 Task: Create new invoice with Date Opened :30-Apr-23, Select Customer: Fajita Pete's, Terms: Payment Term 2. Make invoice entry for item-1 with Date: 30-Apr-23, Description: Big Lots Heavy Duty Plastic Party Cups Red 18 oz (120 ct)_x000D_
, Action: Material, Income Account: Income:Sales, Quantity: 2, Unit Price: 8.7, Discount $: 2.2. Make entry for item-2 with Date: 30-Apr-23, Description: Ham and Cheddar 6 Sub_x000D_
, Action: Material, Income Account: Income:Sales, Quantity: 1, Unit Price: 14.5, Discount $: 3.2. Make entry for item-3 with Date: 30-Apr-23, Description: The Butcher Shop Uncured Turkey Bacon (8 oz), Action: Material, Income Account: Income:Sales, Quantity: 1, Unit Price: 15.5, Discount $: 3.7. Write Notes: 'Looking forward to serving you again.'. Post Invoice with Post Date: 30-Apr-23, Post to Accounts: Assets:Accounts Receivable. Pay / Process Payment with Transaction Date: 15-May-23, Amount: 38.3, Transfer Account: Checking Account. Print Invoice, display notes by going to Option, then go to Display Tab and check 'Invoice Notes'.
Action: Mouse moved to (185, 36)
Screenshot: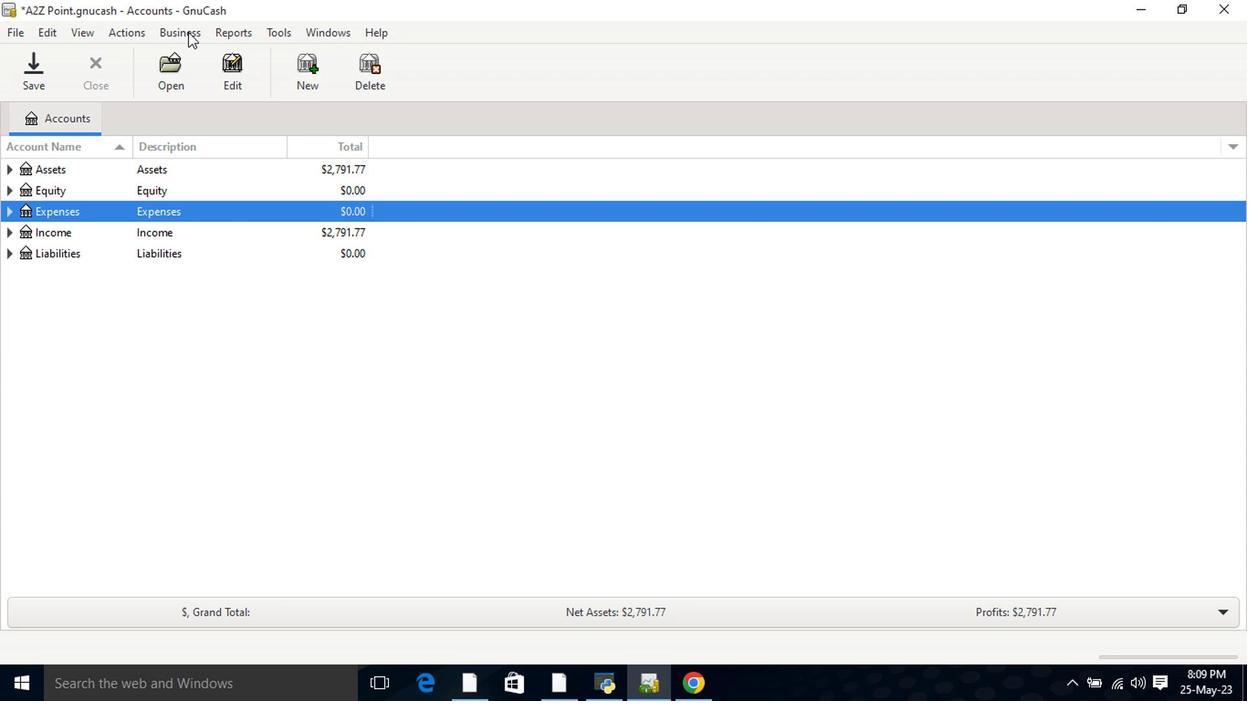 
Action: Mouse pressed left at (185, 36)
Screenshot: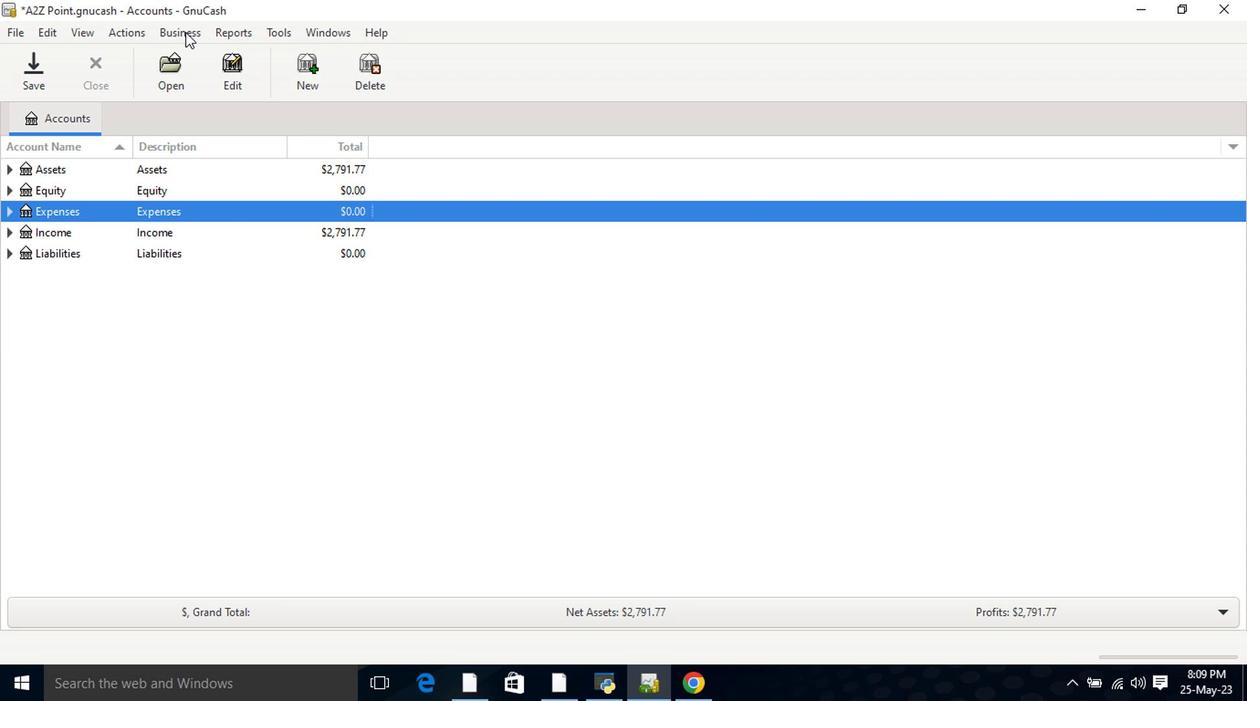 
Action: Mouse moved to (391, 127)
Screenshot: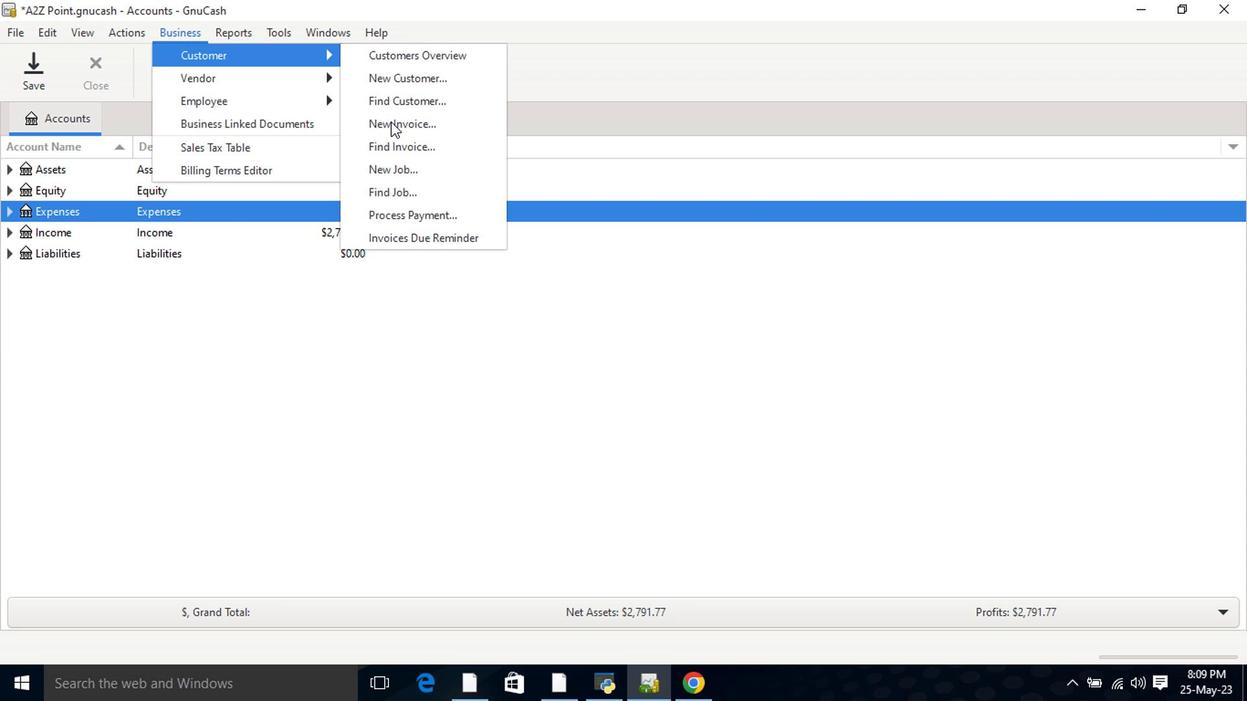 
Action: Mouse pressed left at (391, 127)
Screenshot: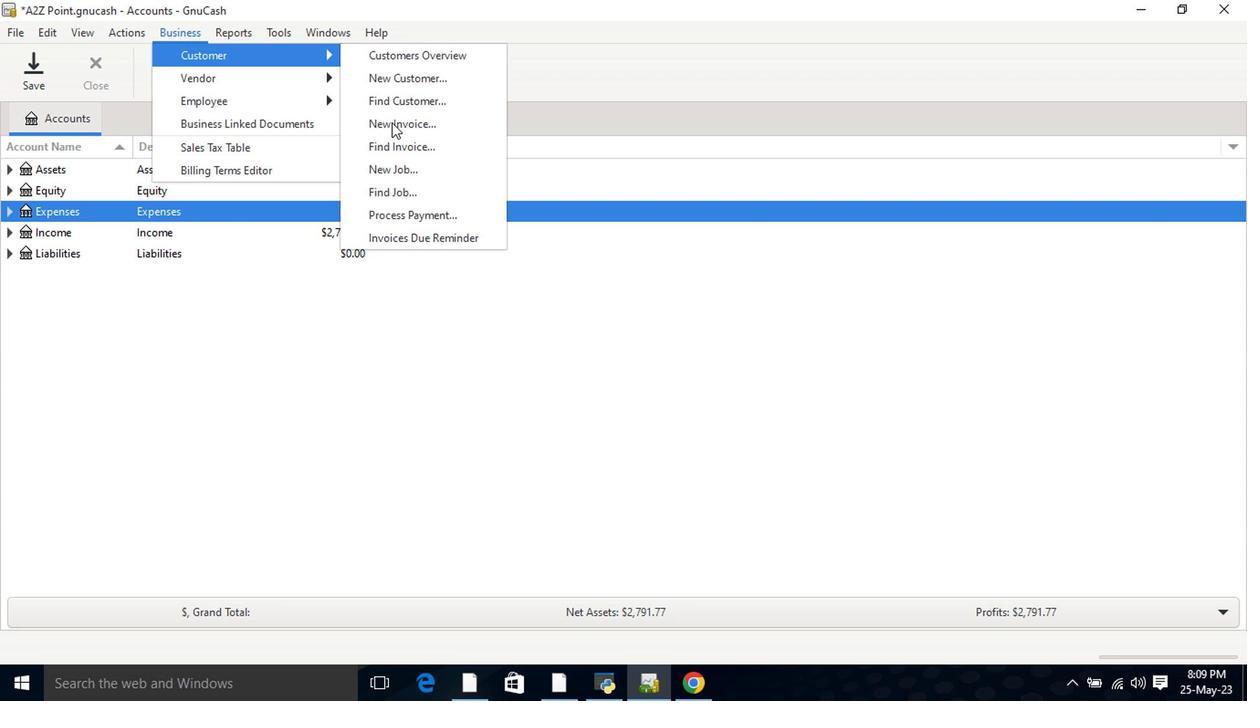 
Action: Mouse moved to (743, 287)
Screenshot: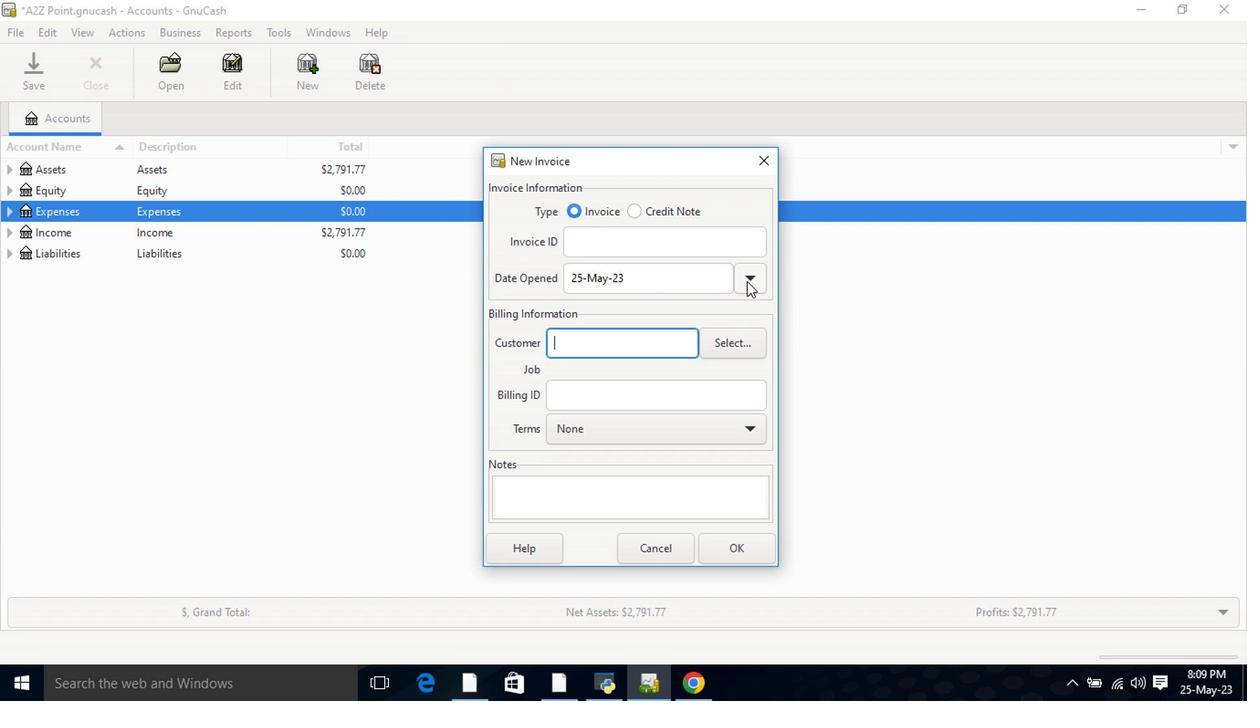 
Action: Mouse pressed left at (743, 287)
Screenshot: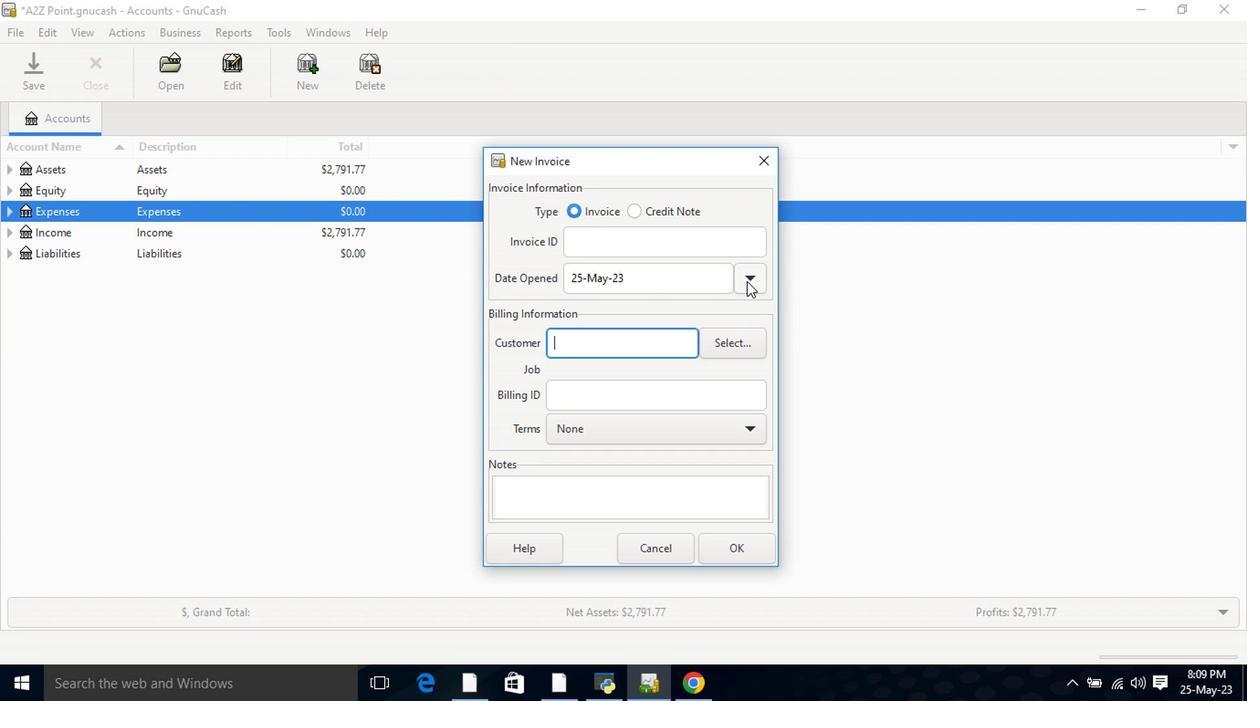 
Action: Mouse moved to (606, 309)
Screenshot: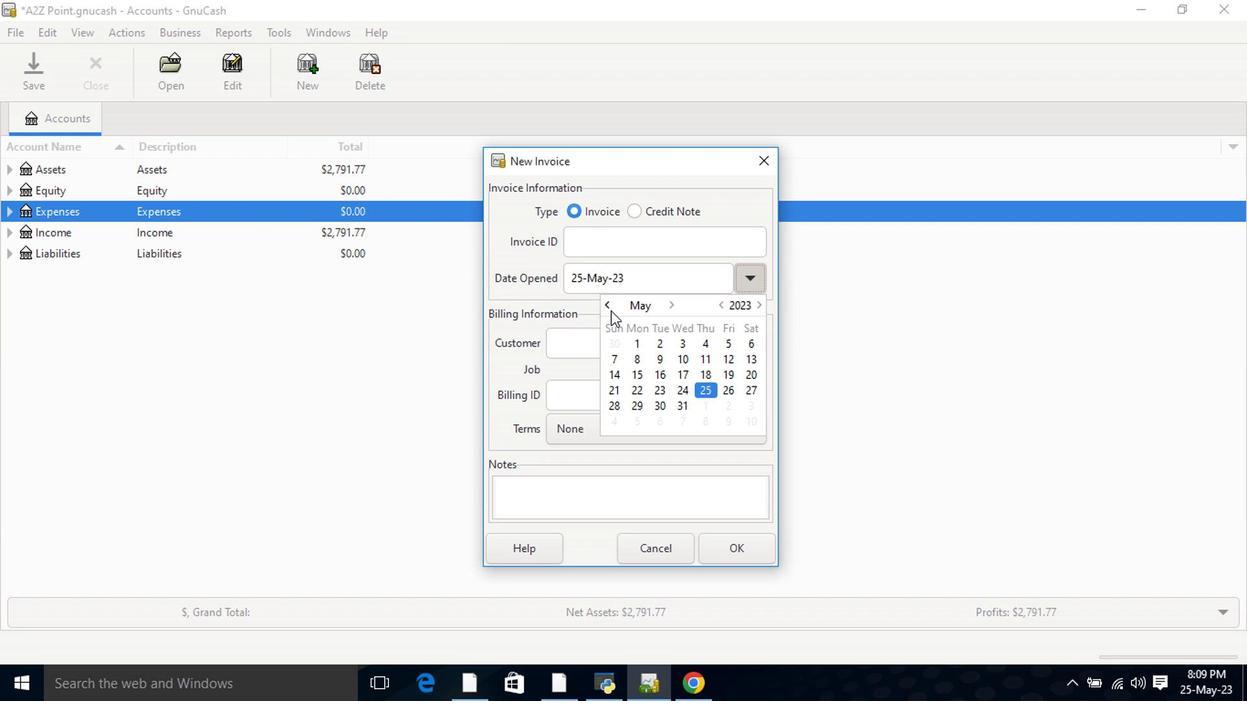 
Action: Mouse pressed left at (606, 309)
Screenshot: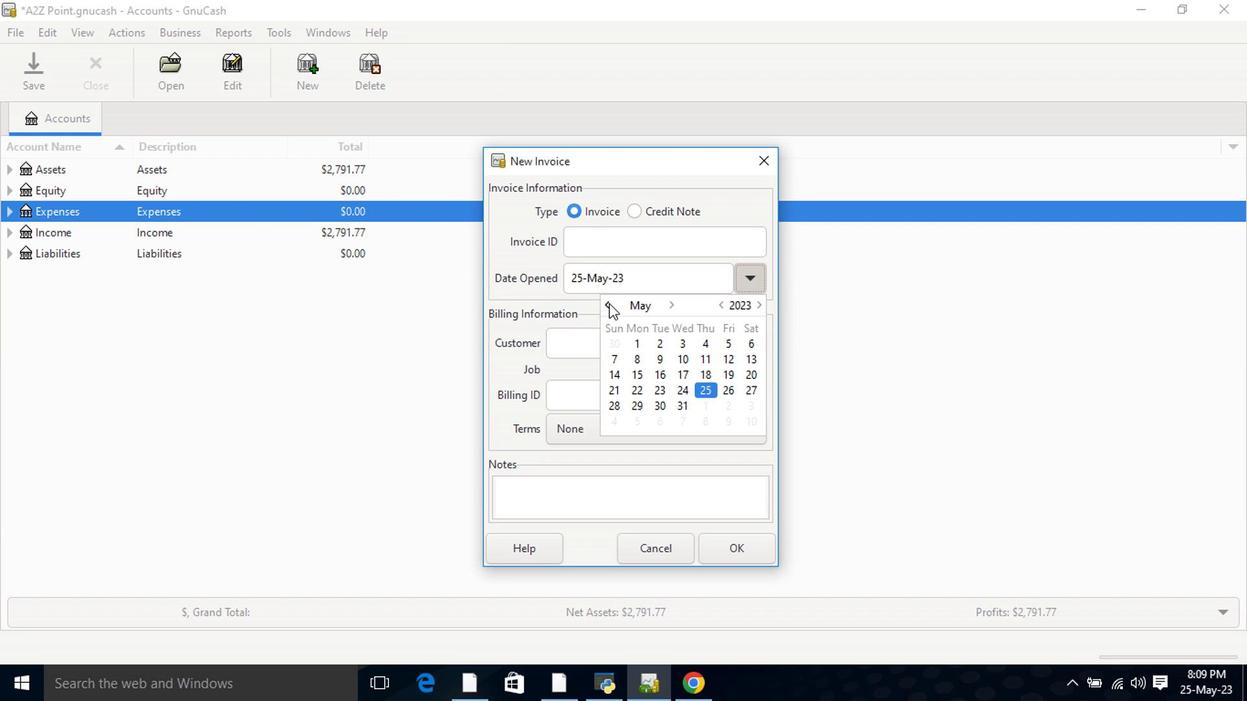 
Action: Mouse moved to (607, 432)
Screenshot: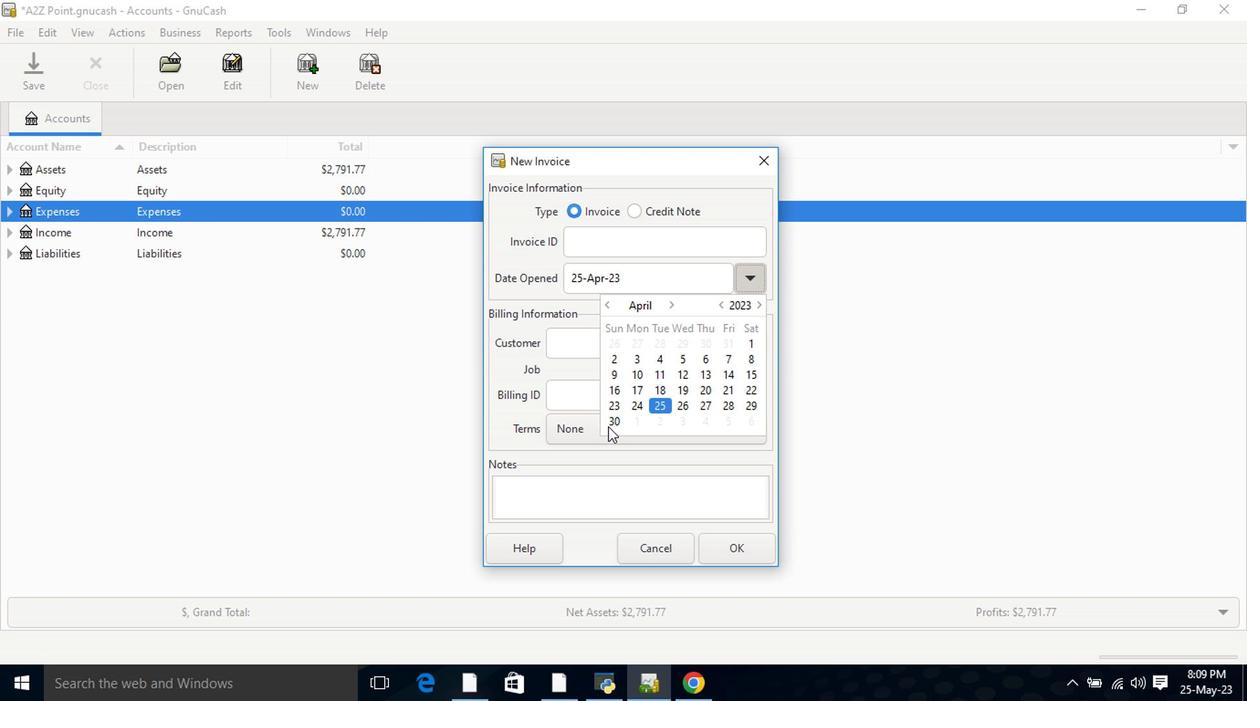 
Action: Mouse pressed left at (607, 432)
Screenshot: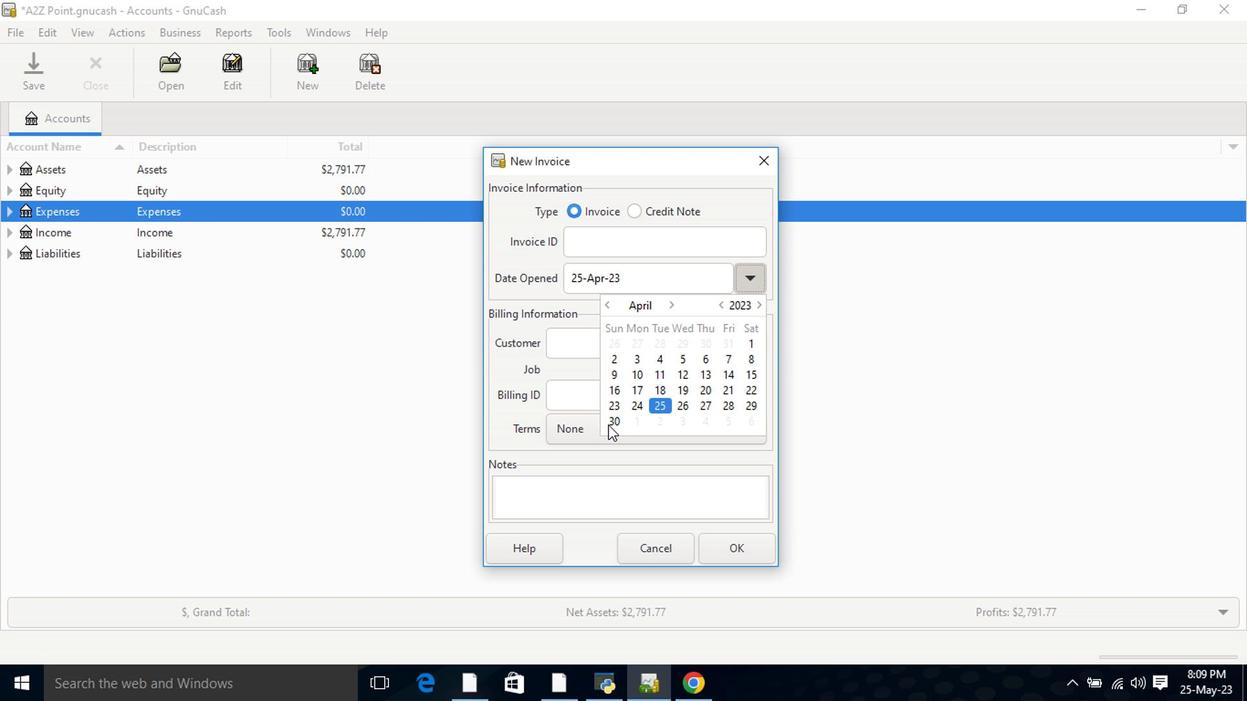 
Action: Mouse pressed left at (607, 432)
Screenshot: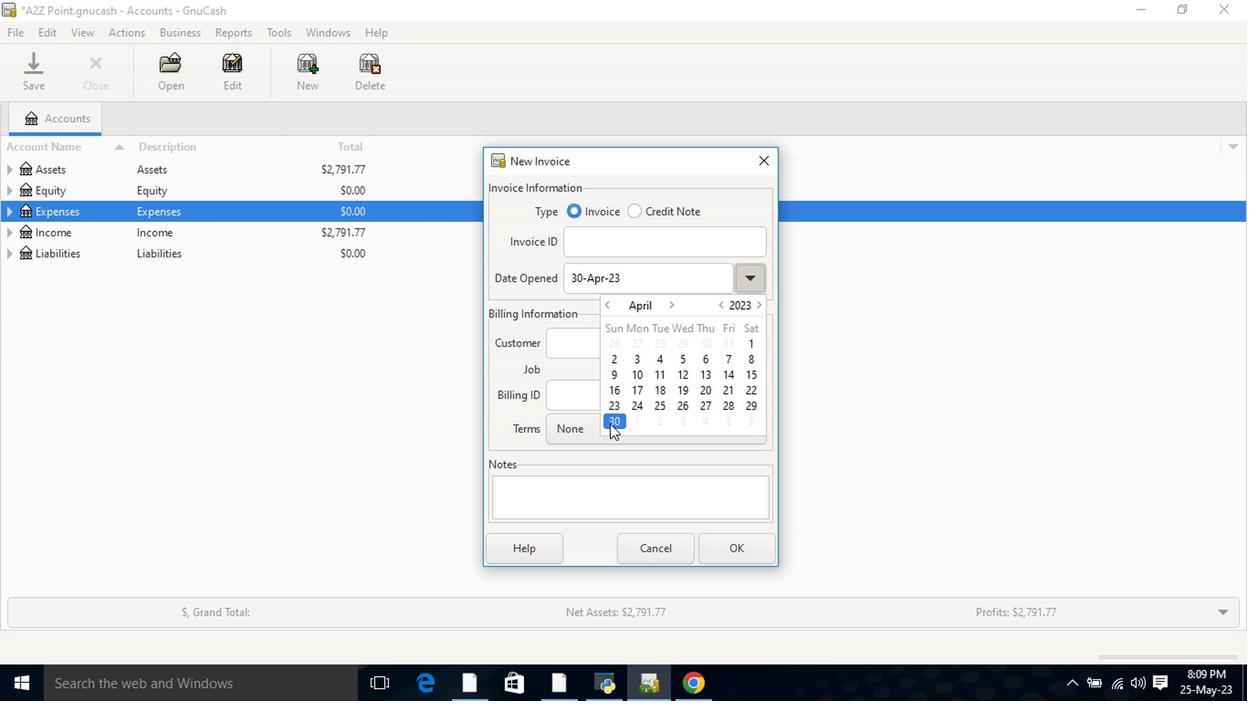 
Action: Mouse moved to (612, 347)
Screenshot: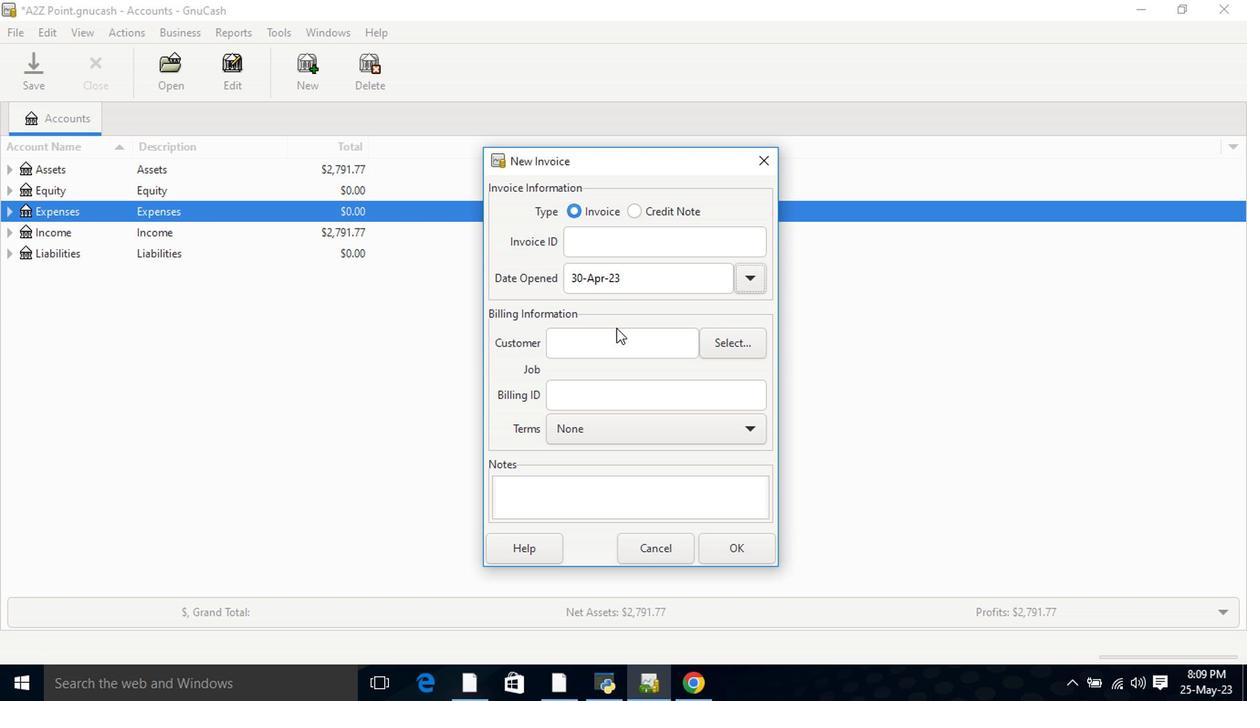 
Action: Mouse pressed left at (612, 347)
Screenshot: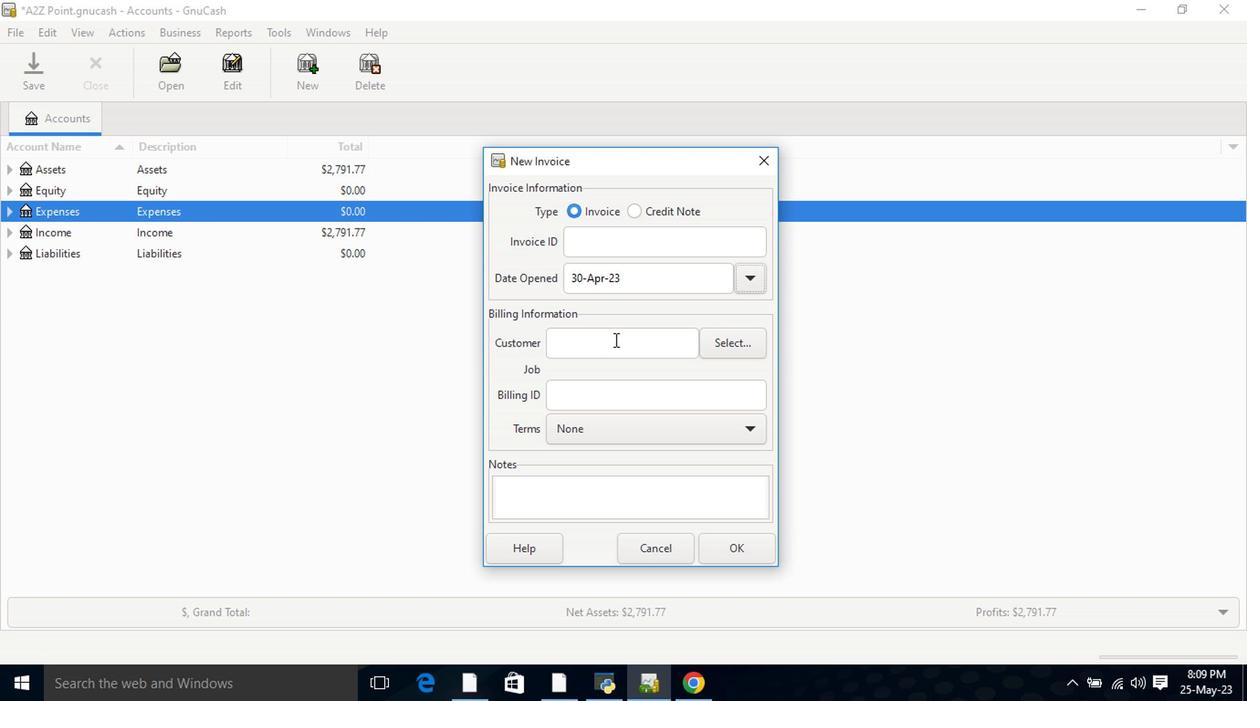 
Action: Key pressed faji
Screenshot: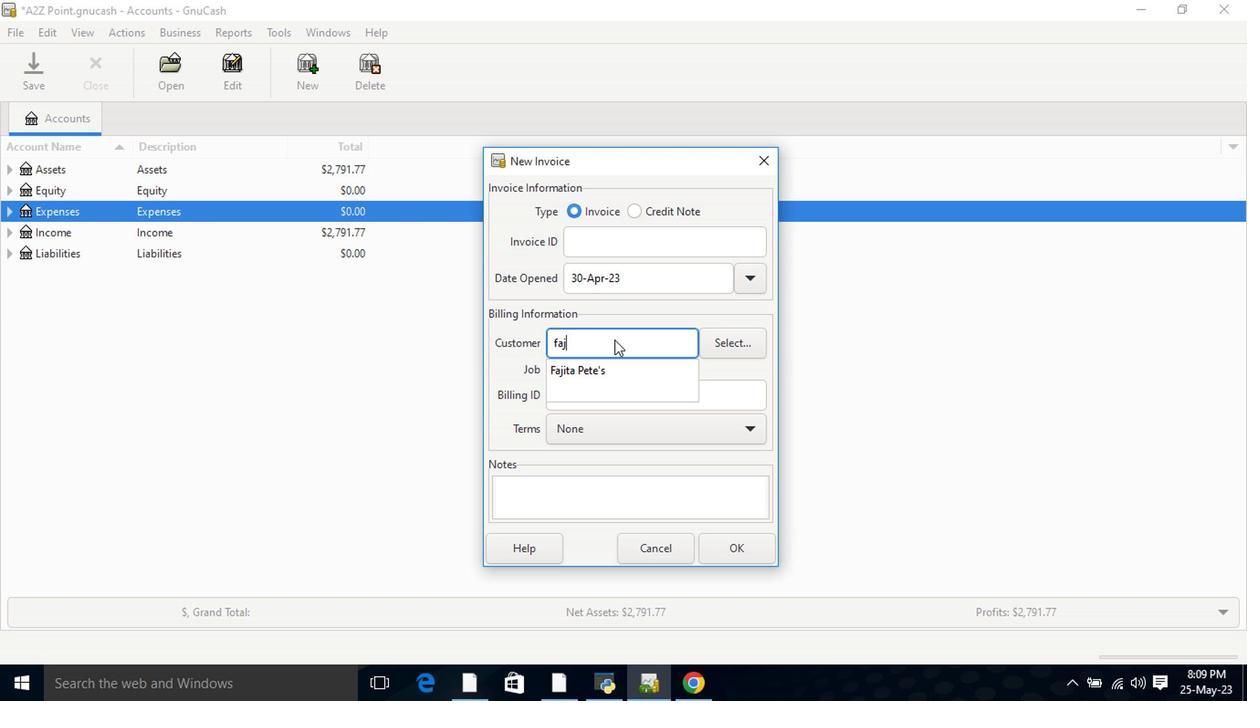 
Action: Mouse moved to (607, 386)
Screenshot: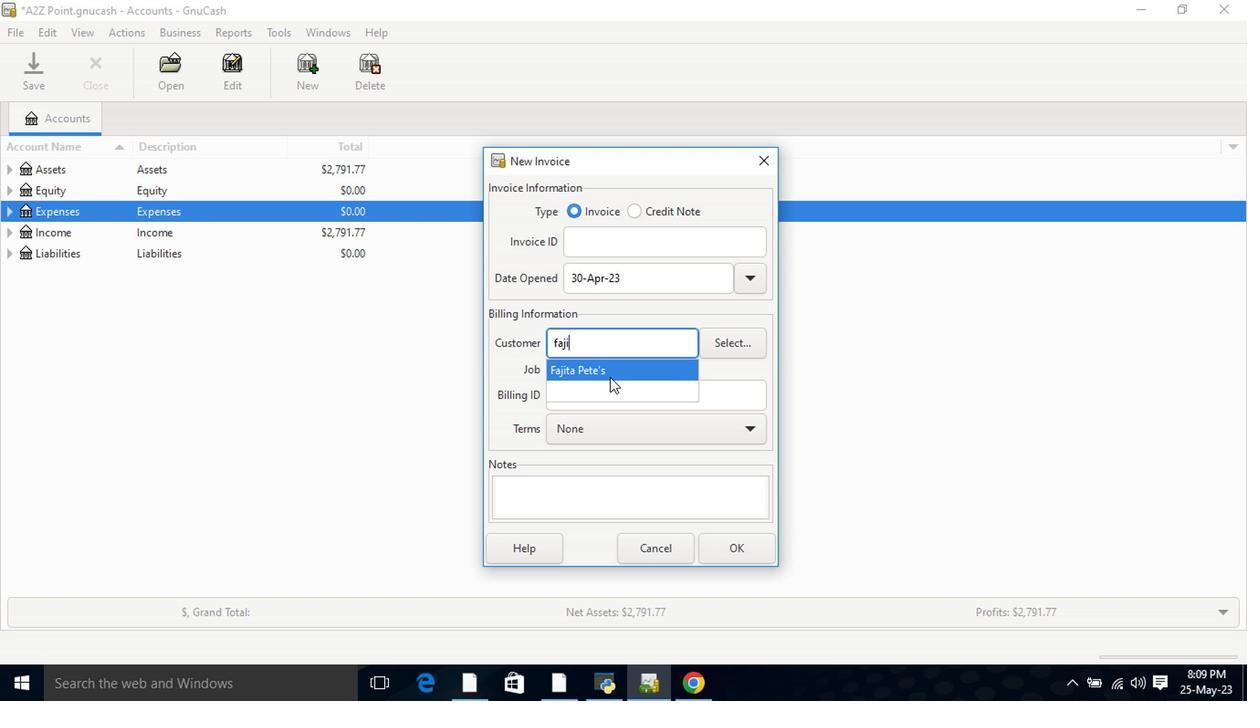 
Action: Mouse pressed left at (607, 386)
Screenshot: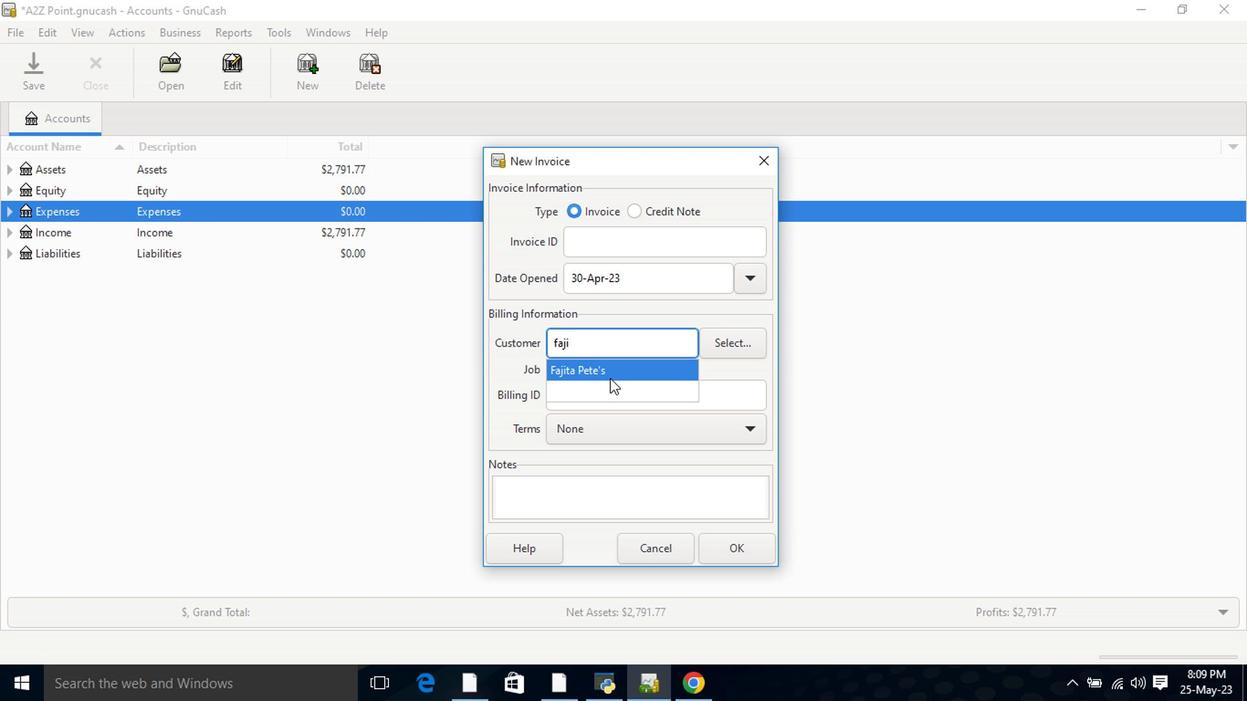 
Action: Mouse moved to (598, 448)
Screenshot: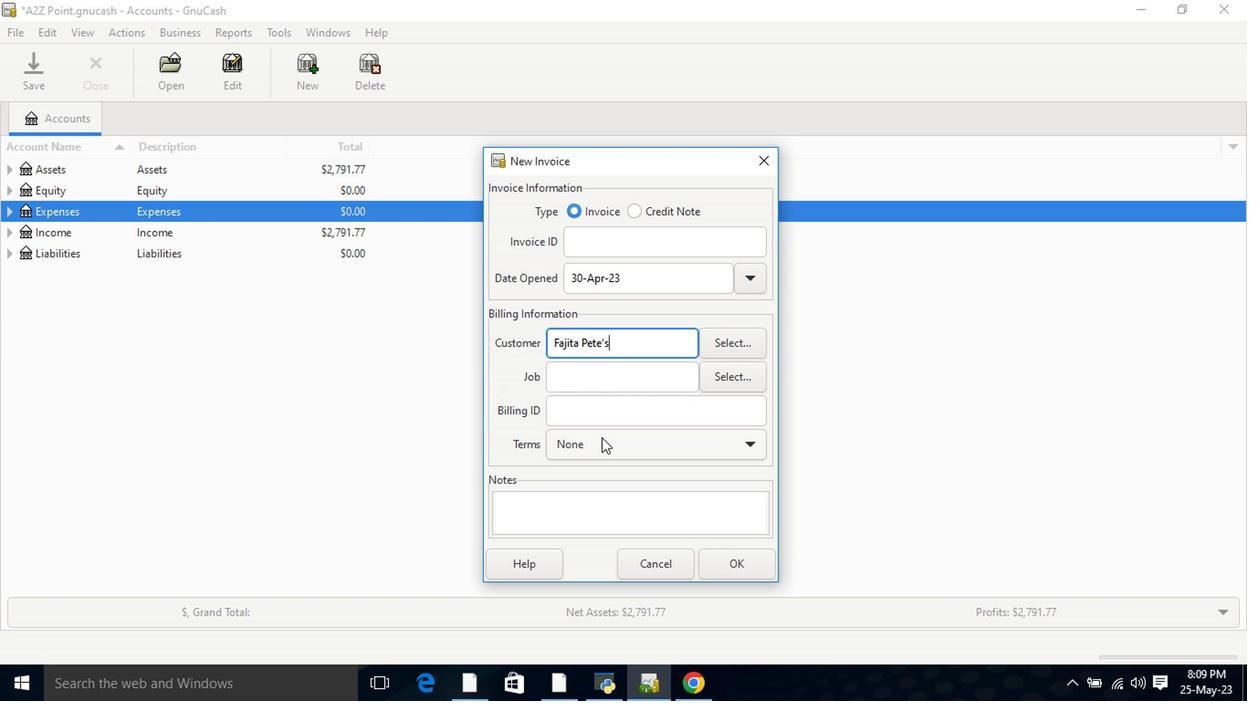 
Action: Mouse pressed left at (598, 448)
Screenshot: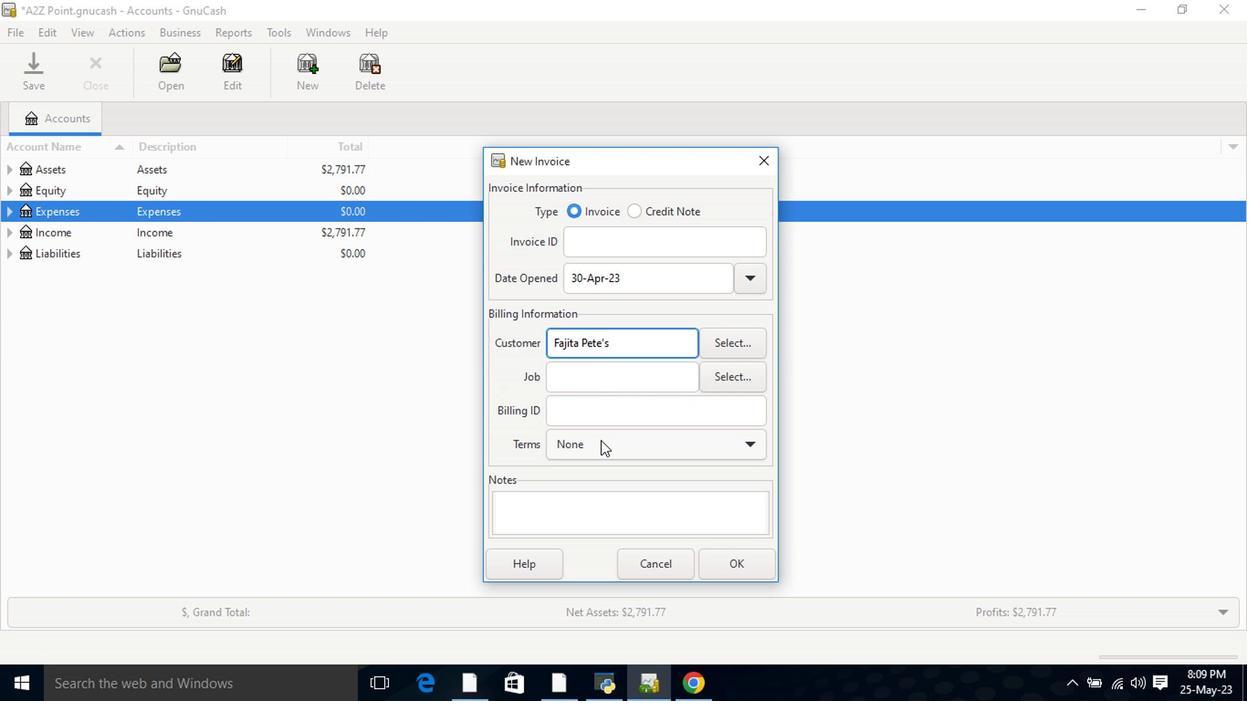 
Action: Mouse moved to (593, 504)
Screenshot: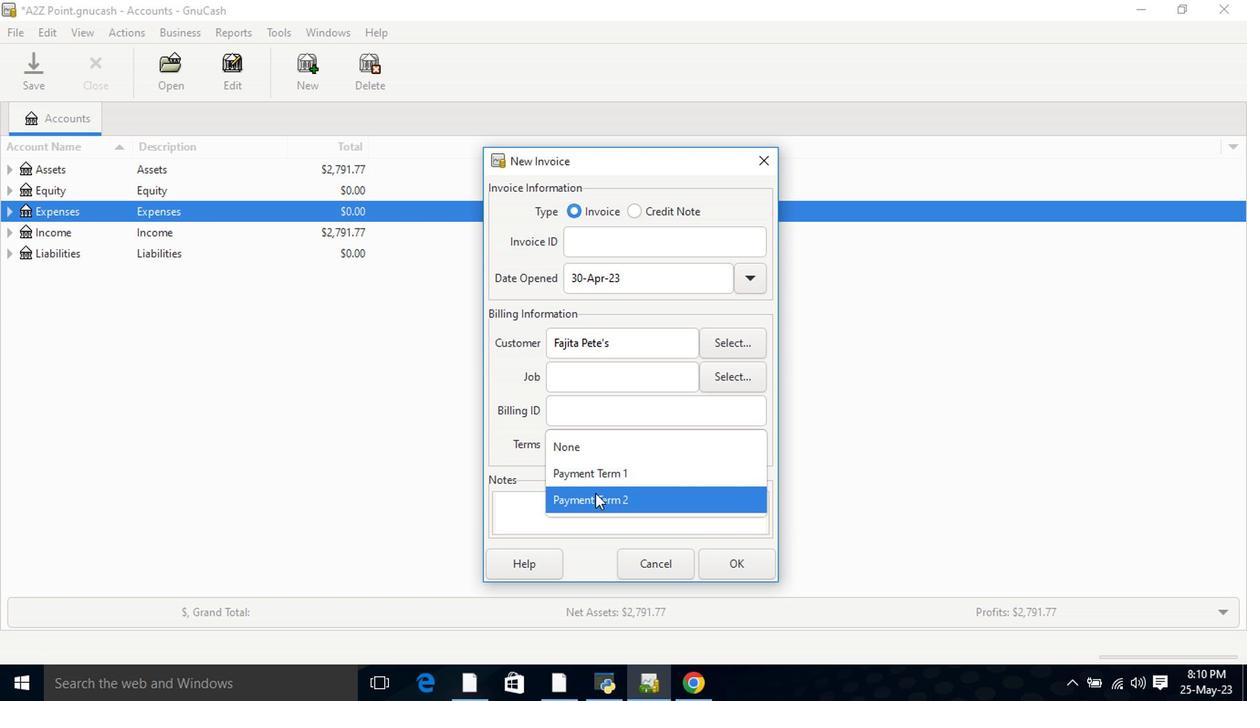 
Action: Mouse pressed left at (593, 504)
Screenshot: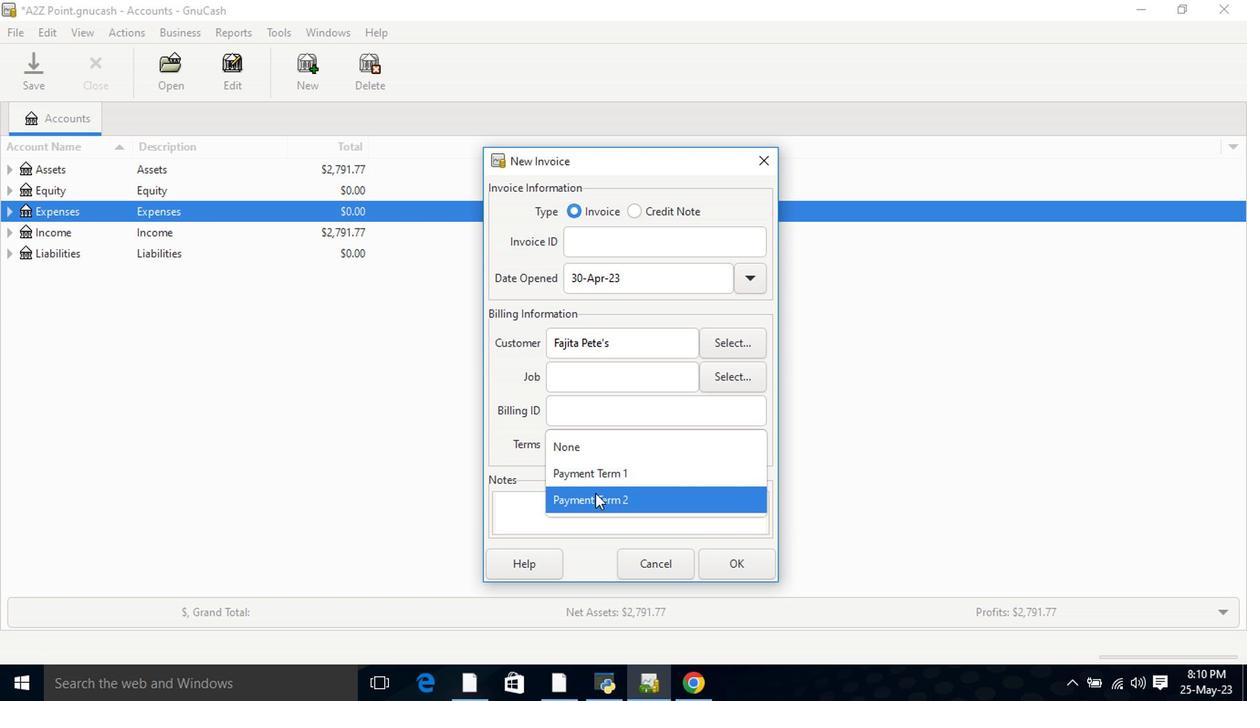 
Action: Mouse moved to (743, 581)
Screenshot: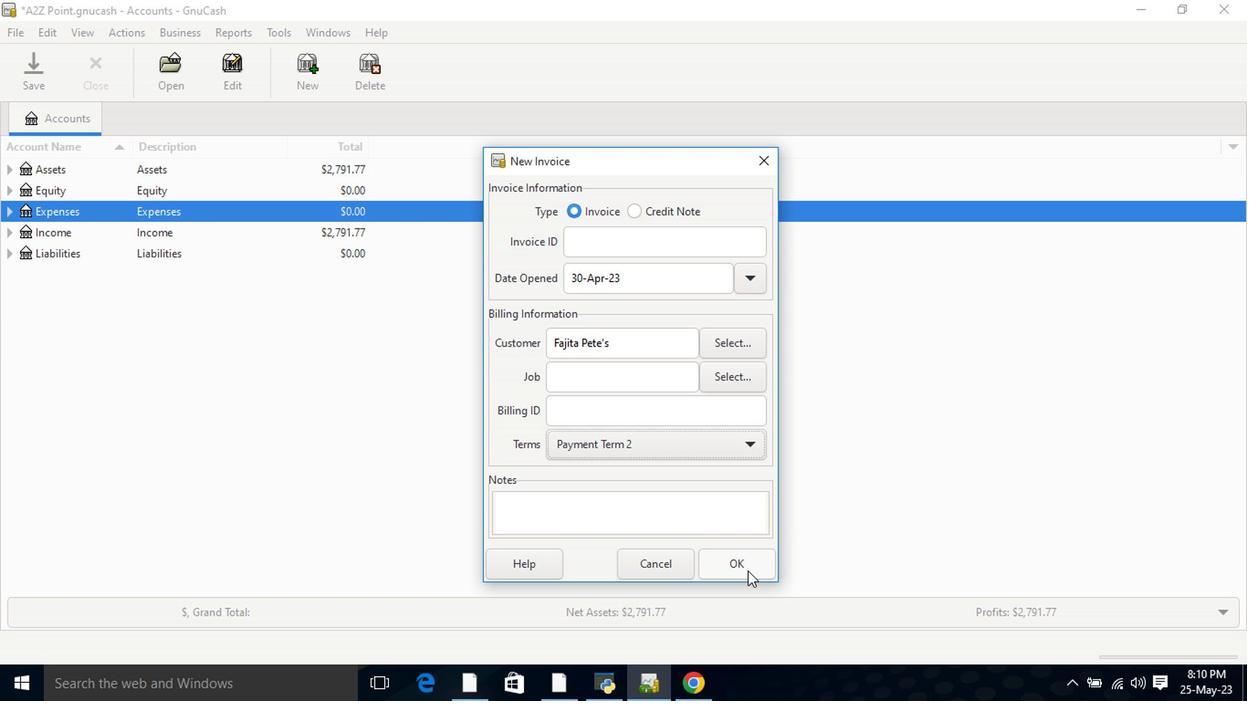 
Action: Mouse pressed left at (743, 581)
Screenshot: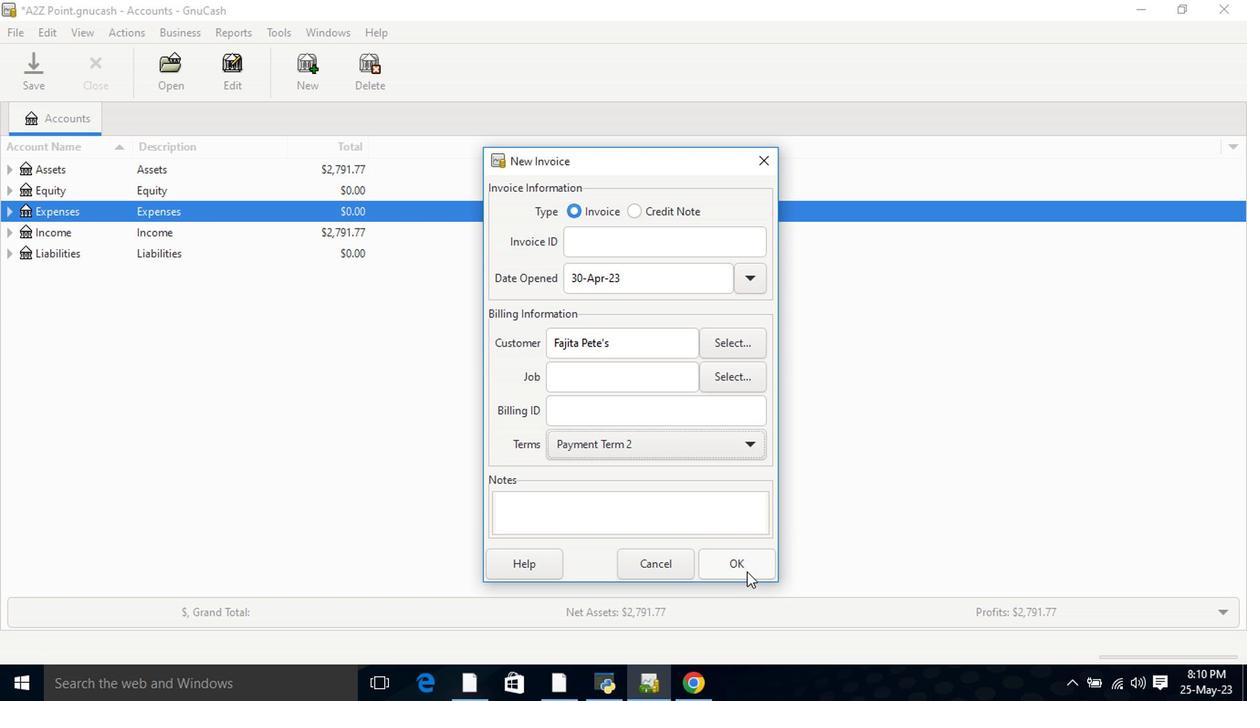
Action: Mouse moved to (77, 362)
Screenshot: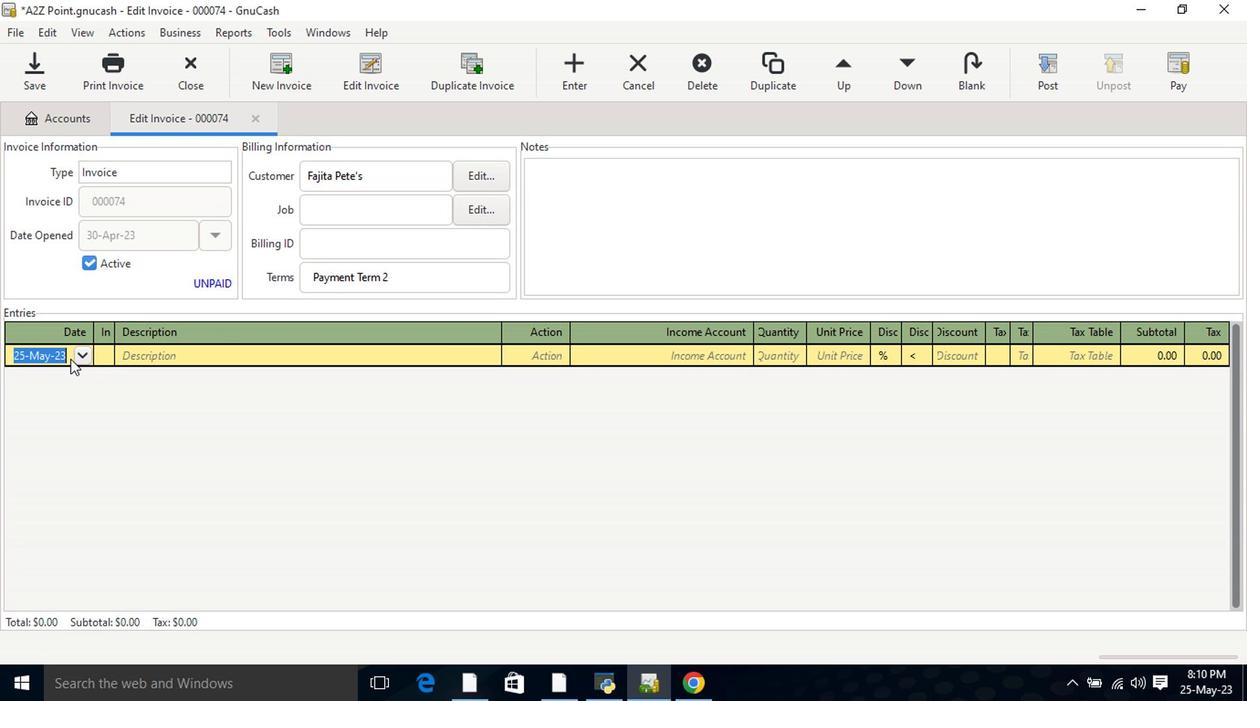 
Action: Mouse pressed left at (77, 362)
Screenshot: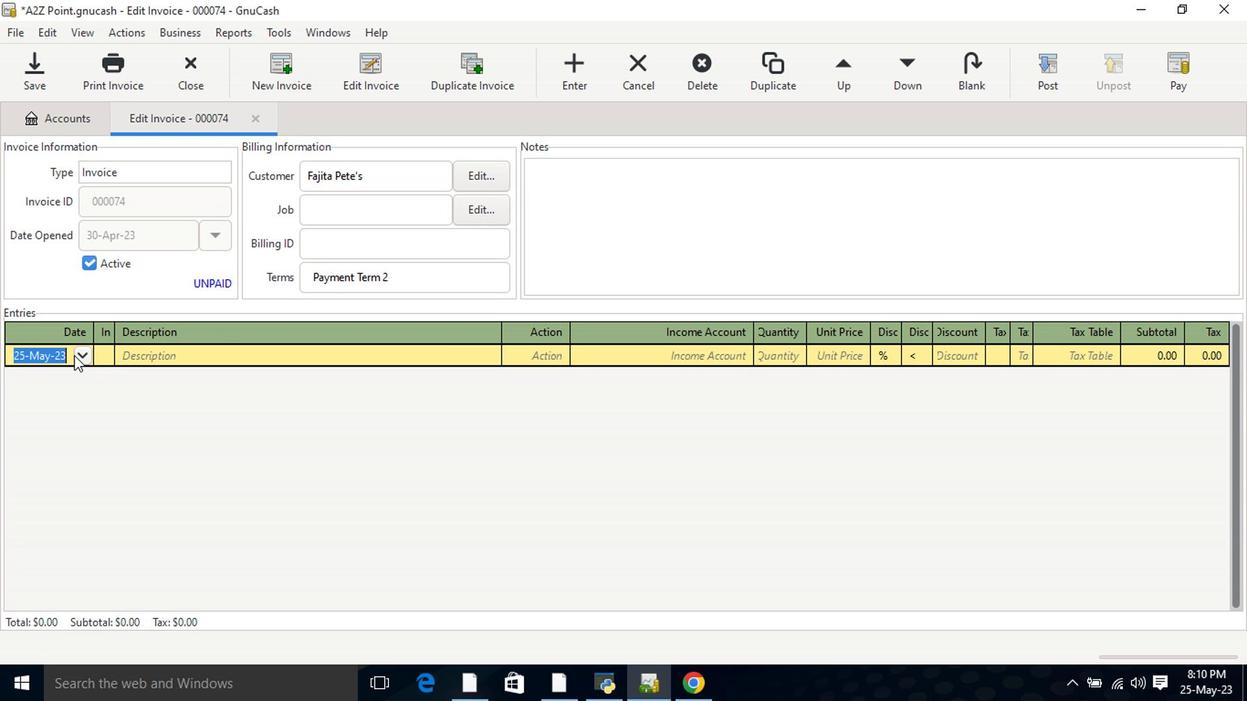 
Action: Mouse moved to (11, 387)
Screenshot: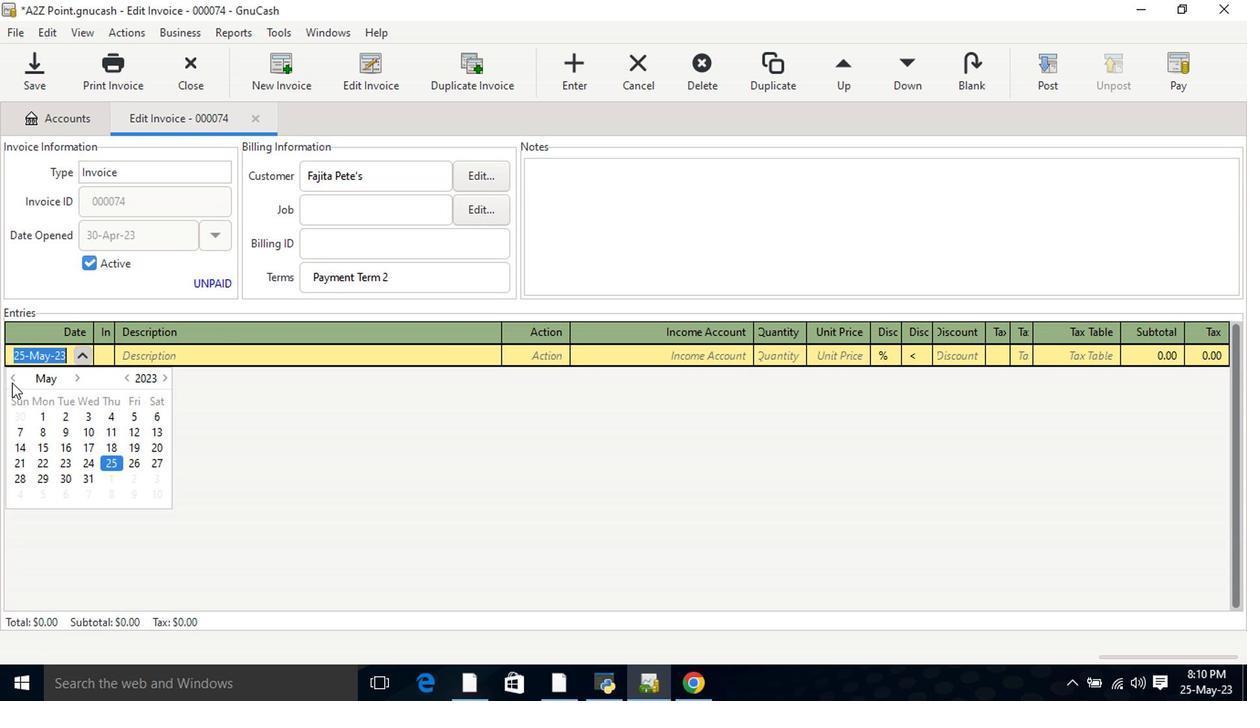 
Action: Mouse pressed left at (11, 387)
Screenshot: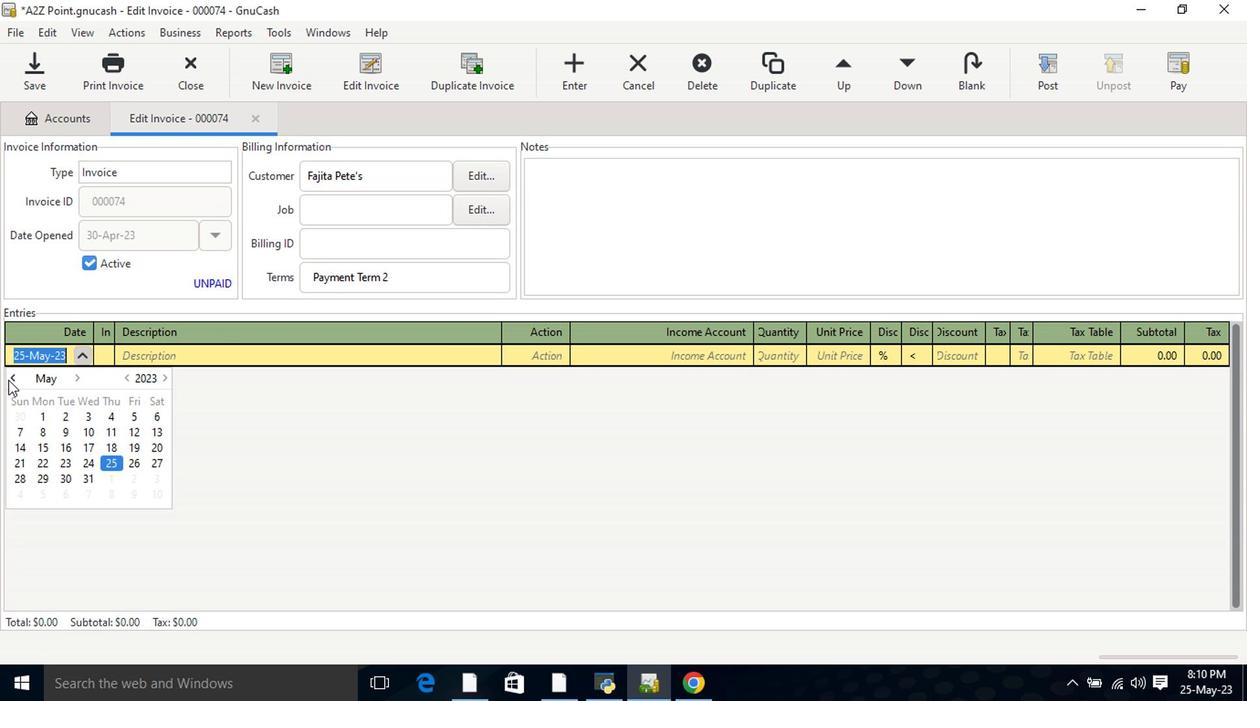 
Action: Mouse moved to (24, 505)
Screenshot: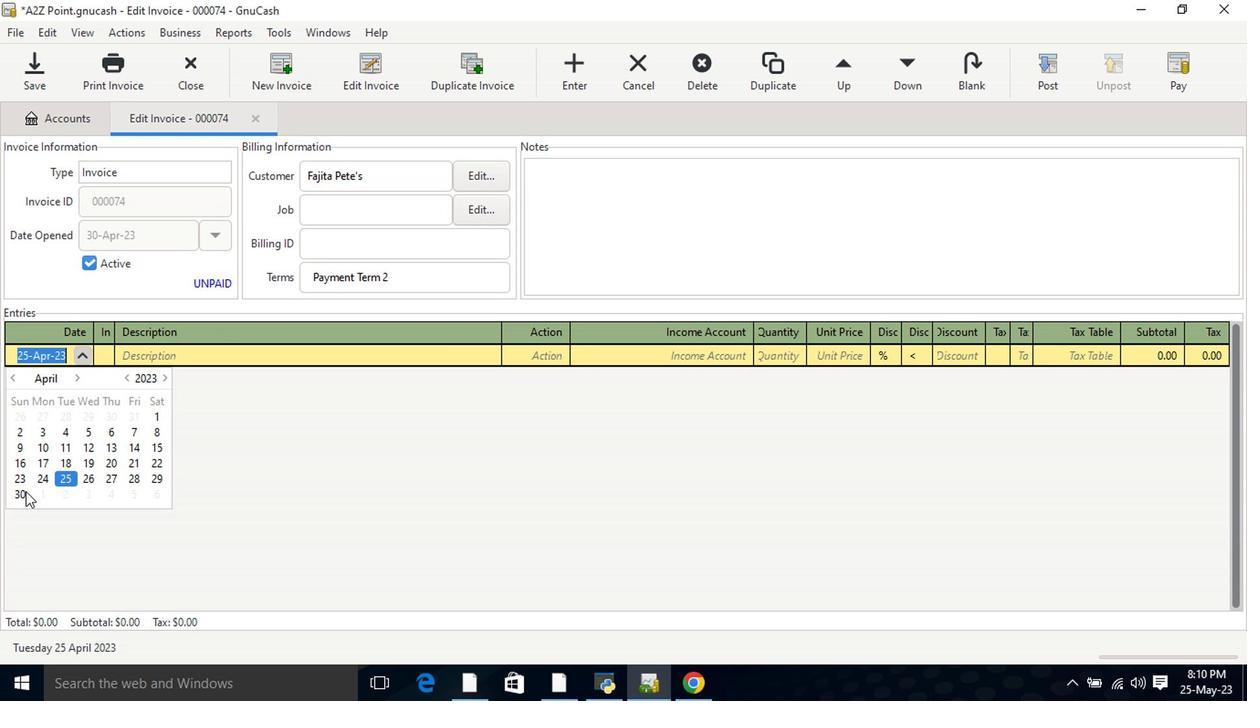 
Action: Mouse pressed left at (24, 505)
Screenshot: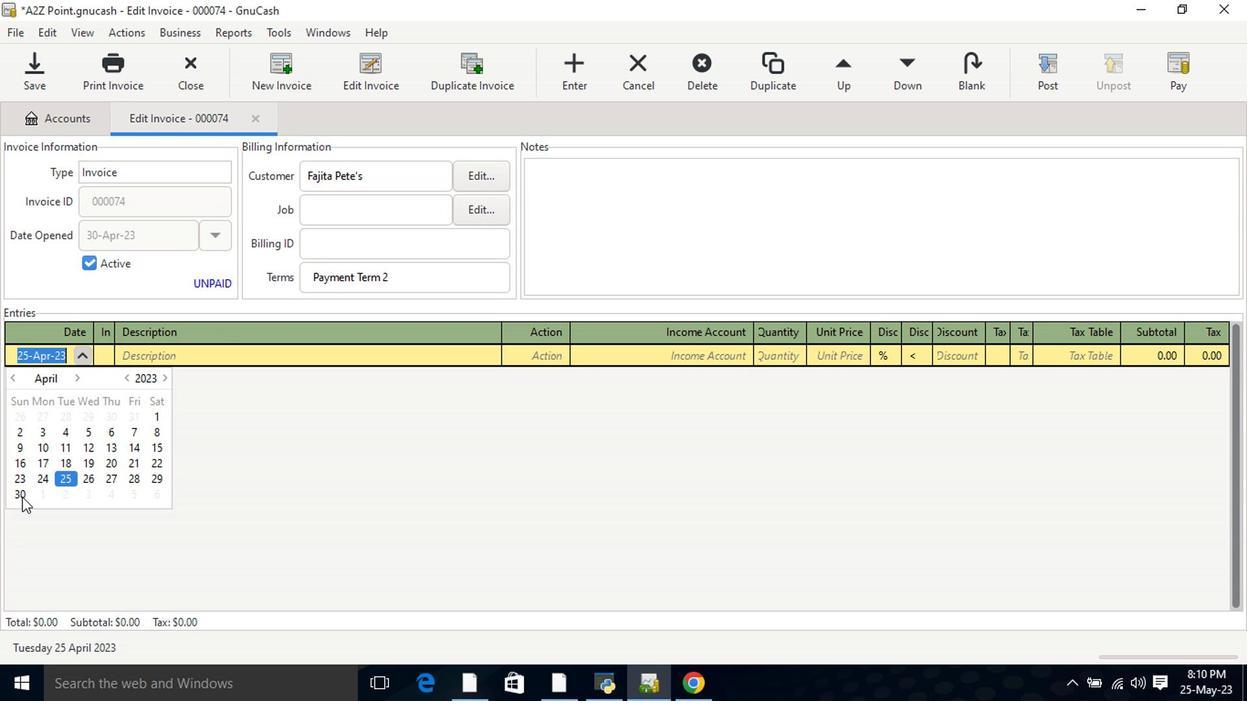
Action: Mouse pressed left at (24, 505)
Screenshot: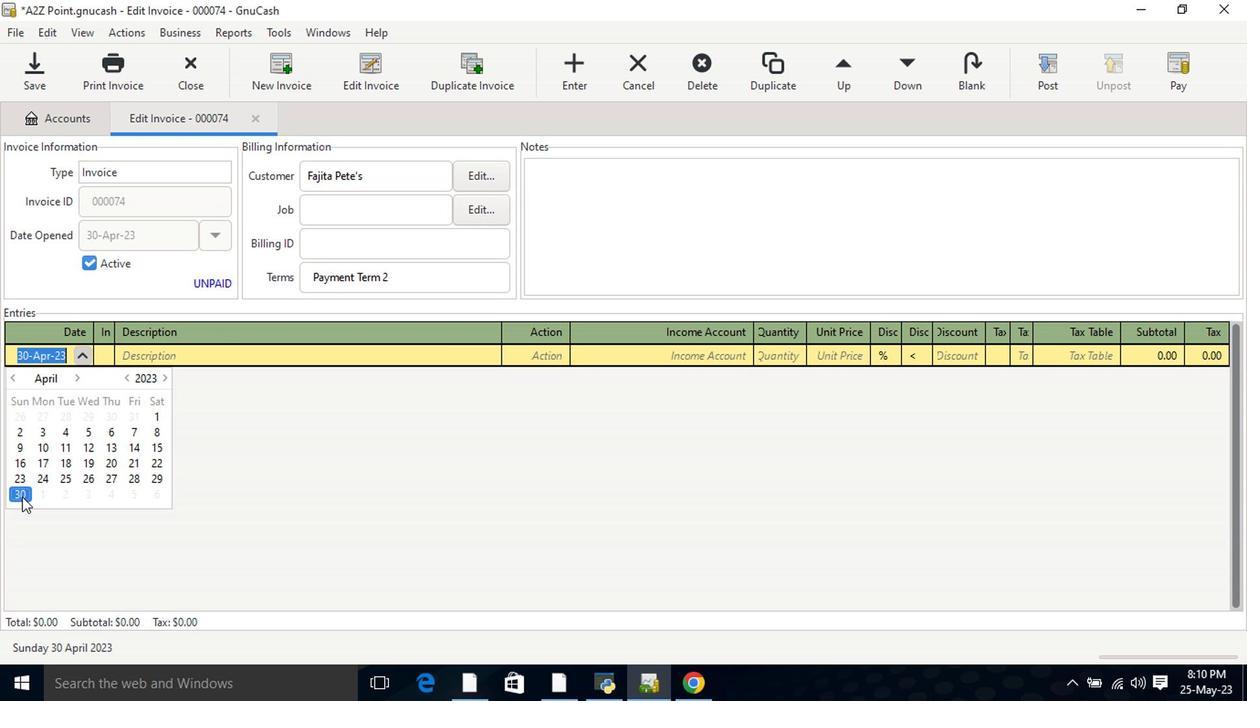 
Action: Mouse moved to (174, 366)
Screenshot: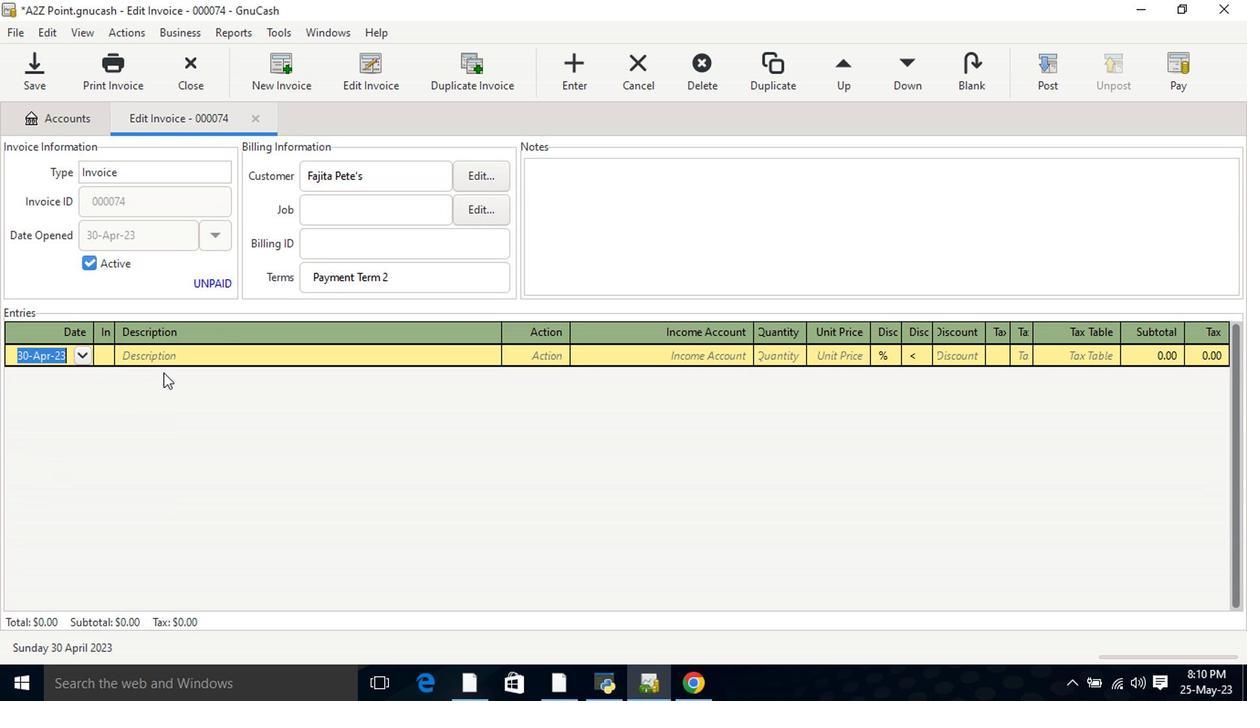 
Action: Mouse pressed left at (174, 366)
Screenshot: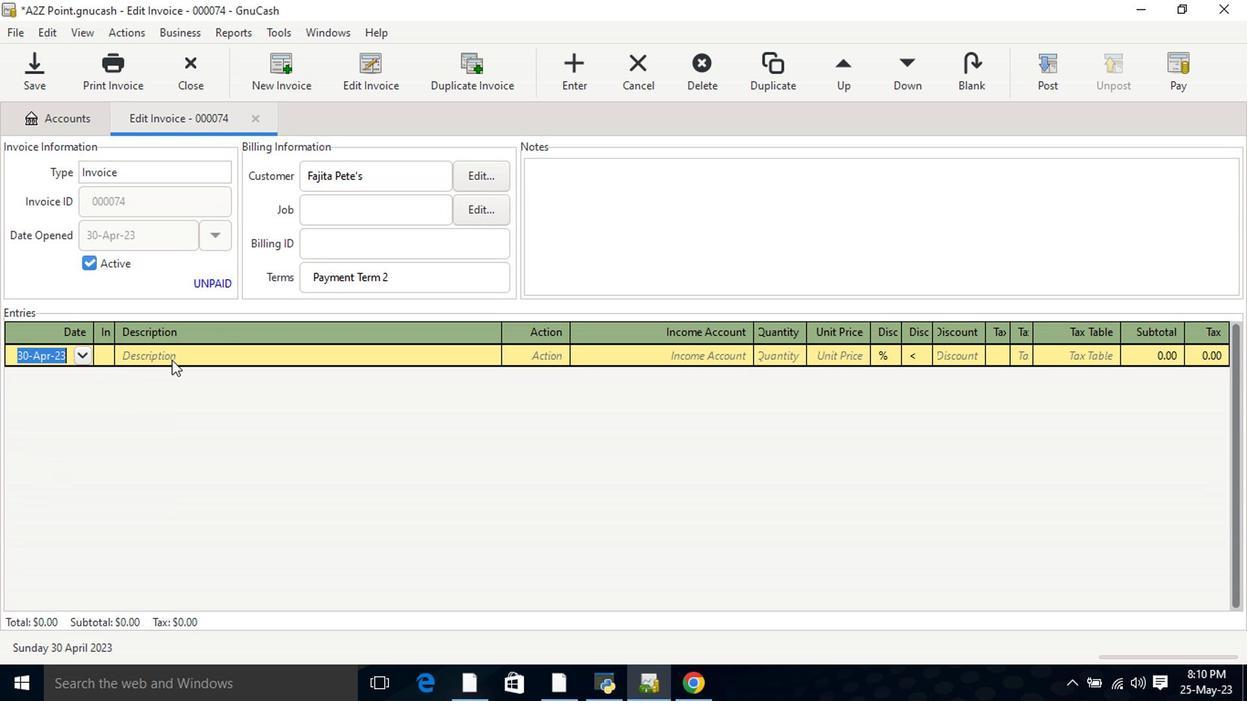 
Action: Key pressed <Key.shift>Big<Key.space><Key.shift>Lots<Key.space><Key.shift>Heavy<Key.space><Key.shift>Duty<Key.space><Key.shift>Plasic<Key.space><Key.shift>Party<Key.space><Key.shift>Cups<Key.space><Key.shift>Red<Key.space>18<Key.space>oz<Key.space><Key.shift_r>(120<Key.space>ct<Key.shift_r>)<Key.tab>mate<Key.tab>incom<Key.down><Key.down><Key.down><Key.tab>2<Key.tab>8.7<Key.tab>
Screenshot: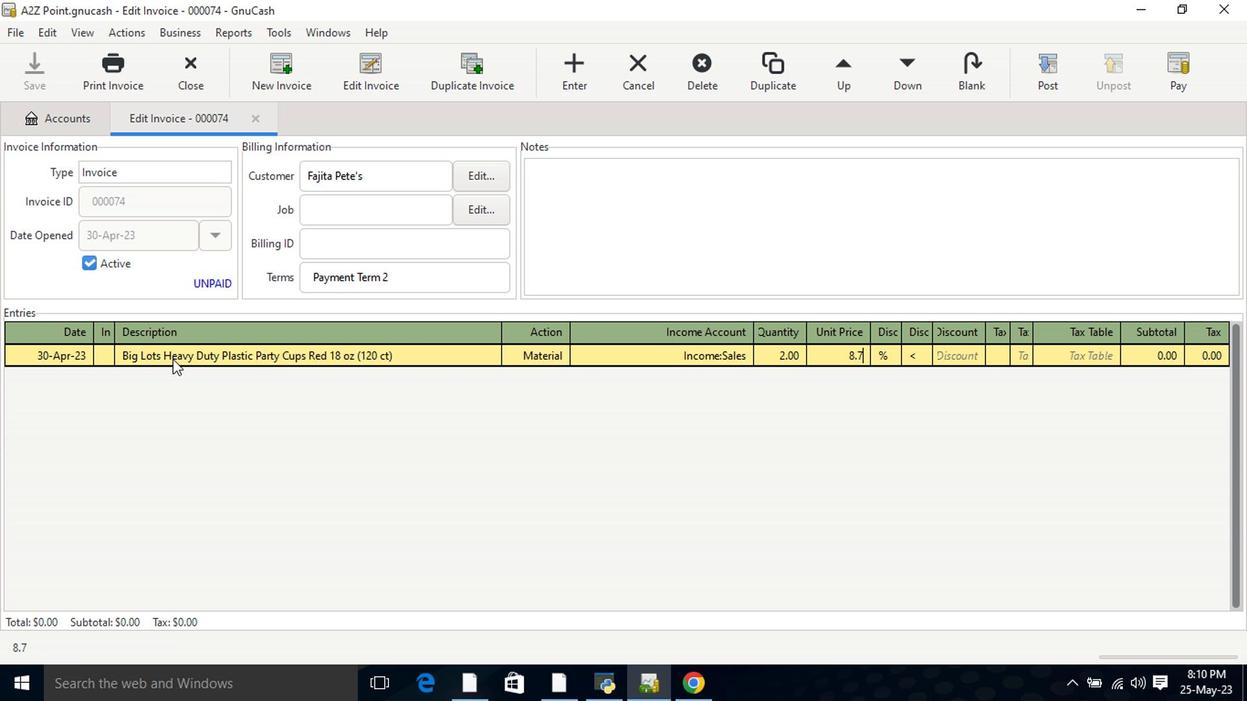 
Action: Mouse moved to (872, 369)
Screenshot: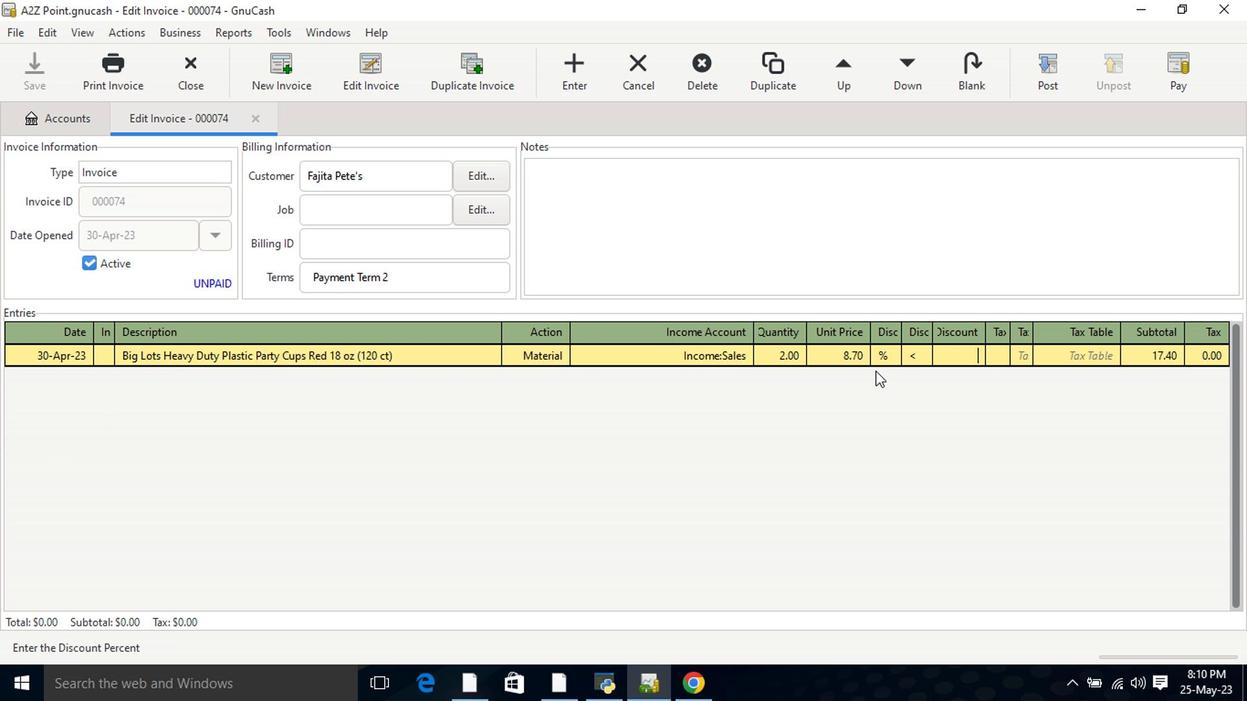 
Action: Mouse pressed left at (872, 369)
Screenshot: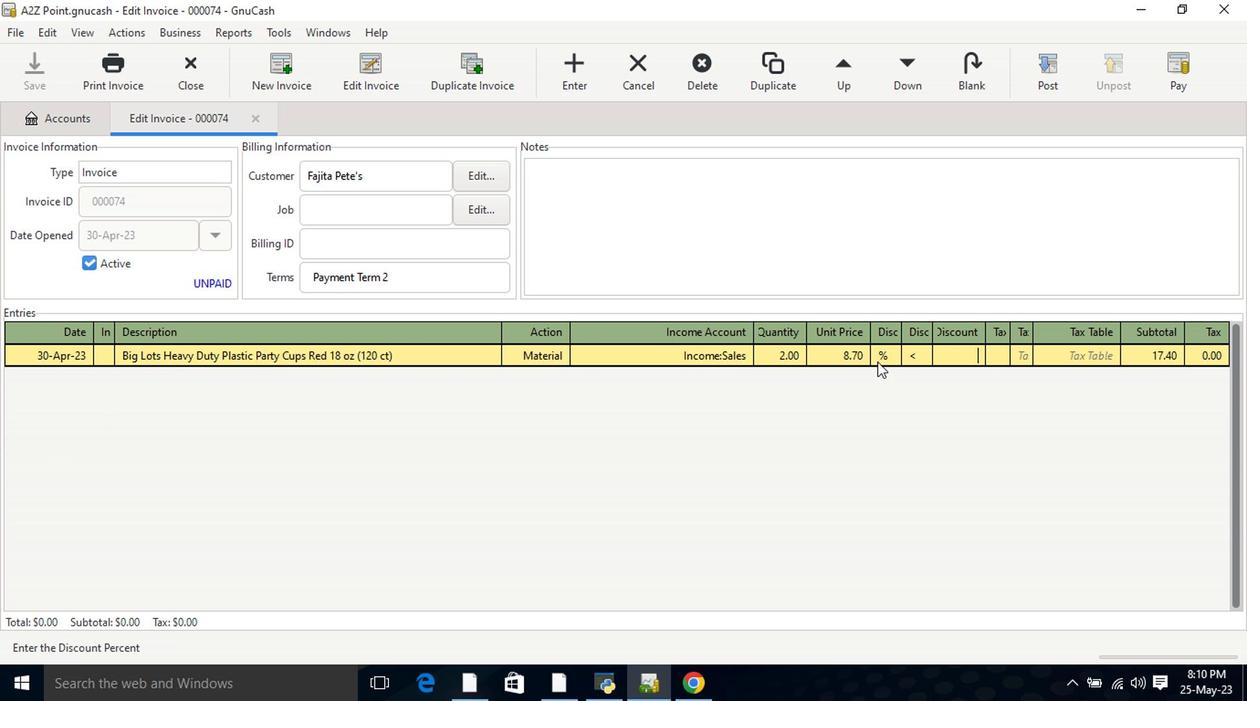 
Action: Mouse moved to (904, 361)
Screenshot: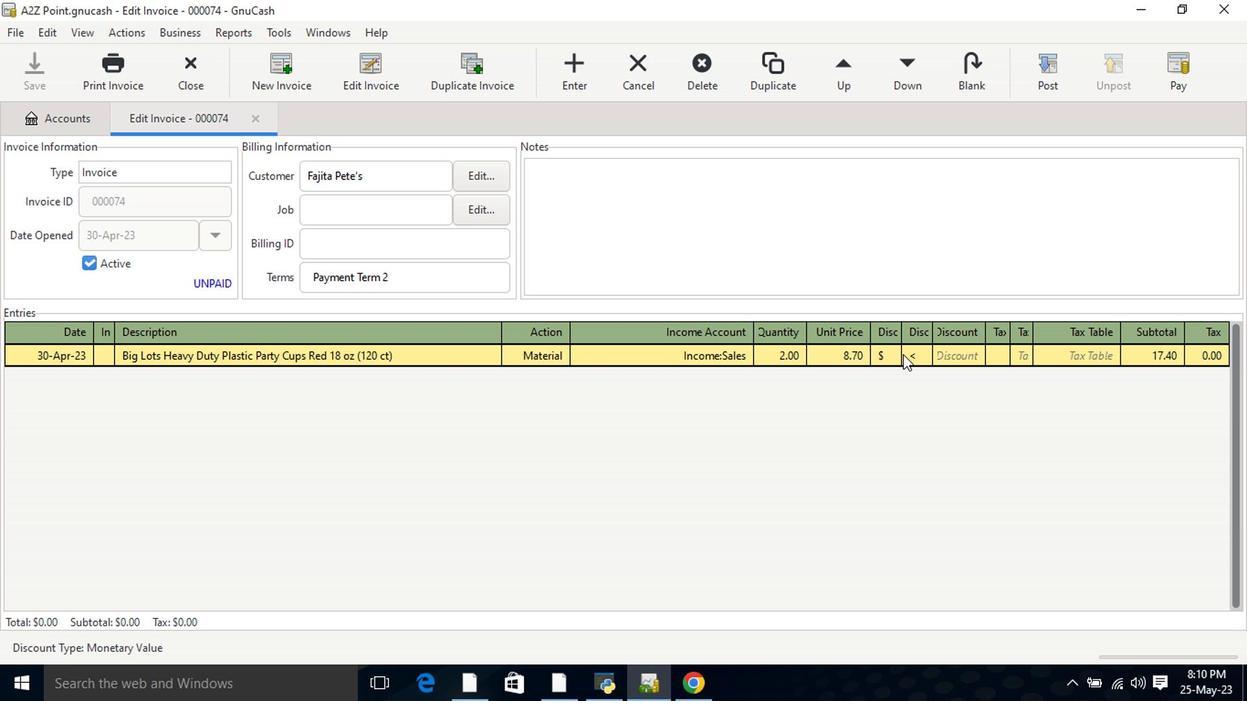 
Action: Mouse pressed left at (901, 361)
Screenshot: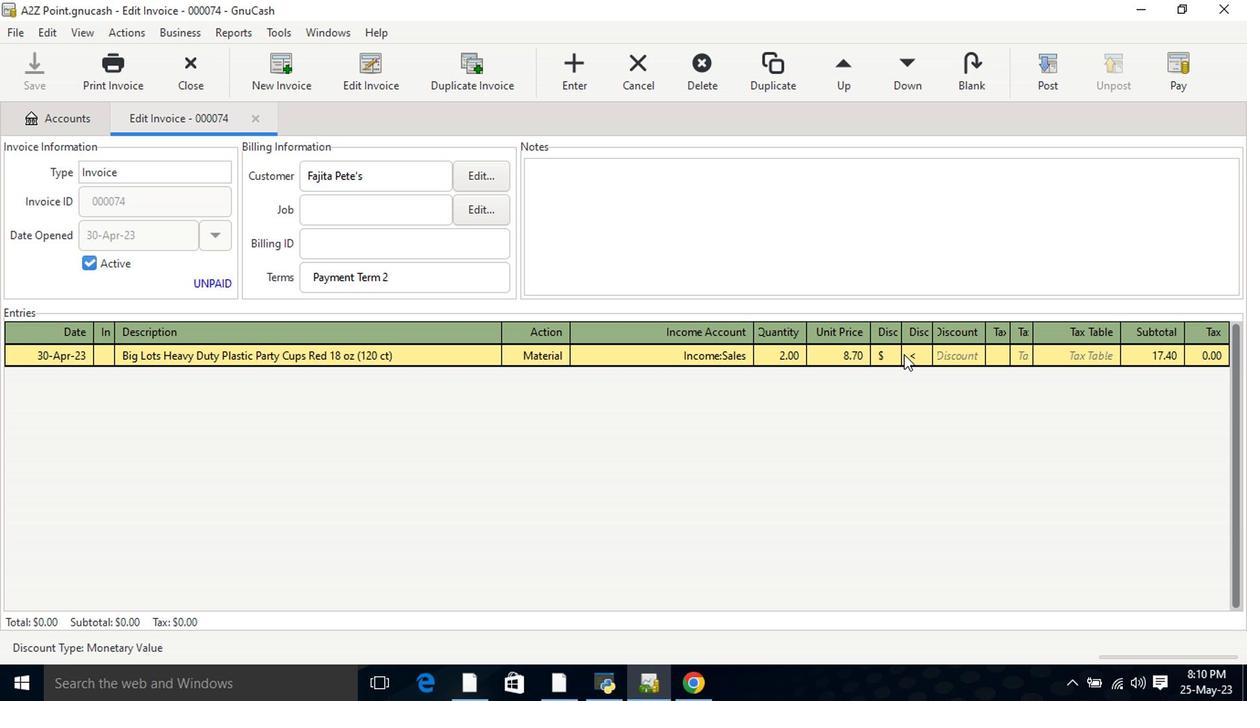 
Action: Mouse moved to (939, 366)
Screenshot: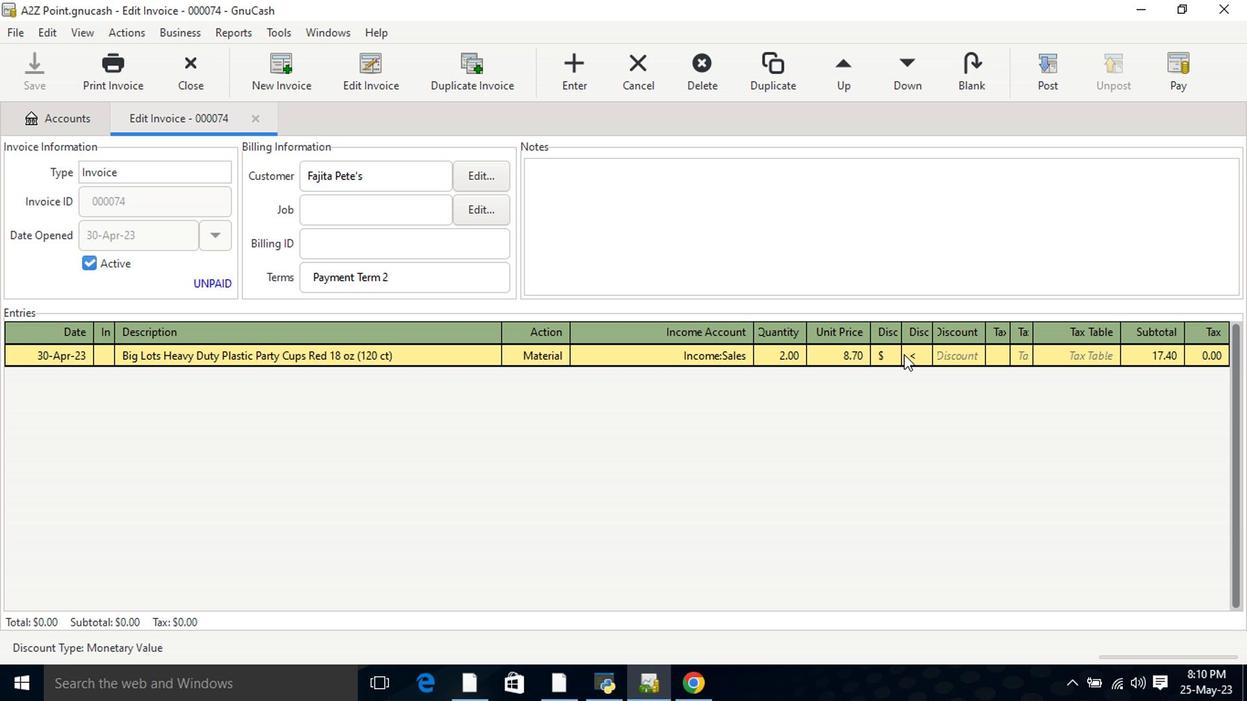 
Action: Mouse pressed left at (939, 366)
Screenshot: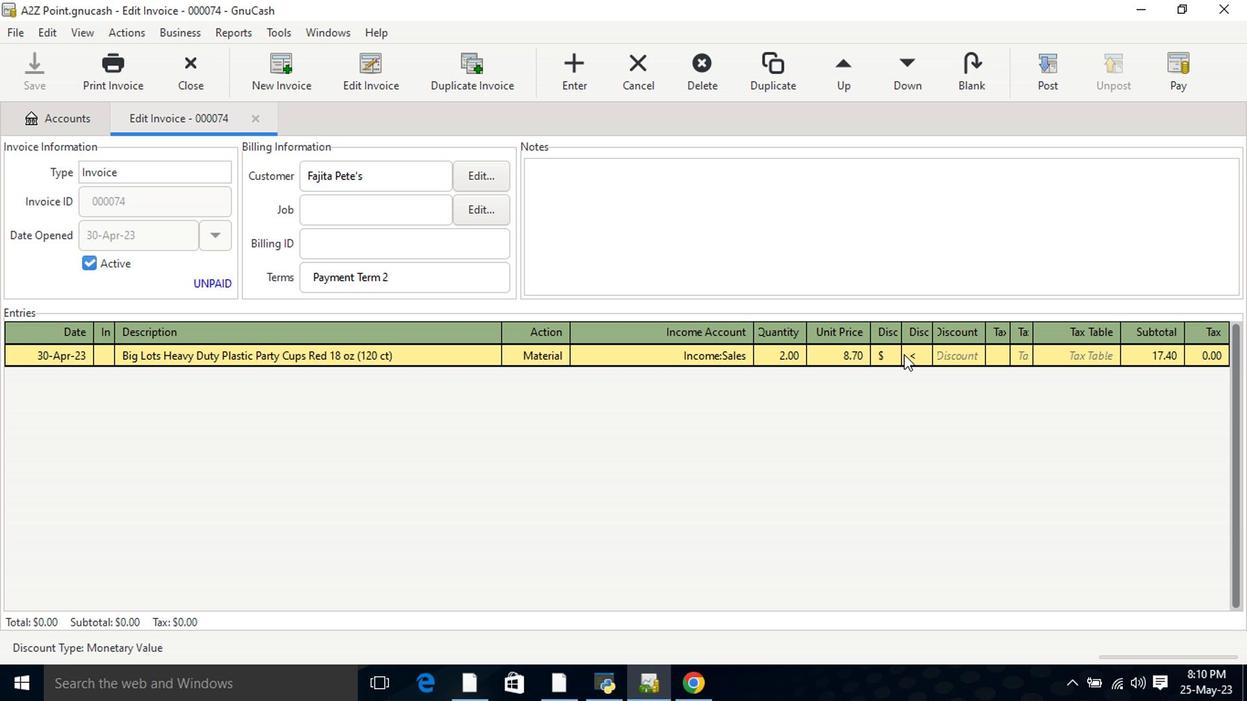 
Action: Mouse moved to (930, 368)
Screenshot: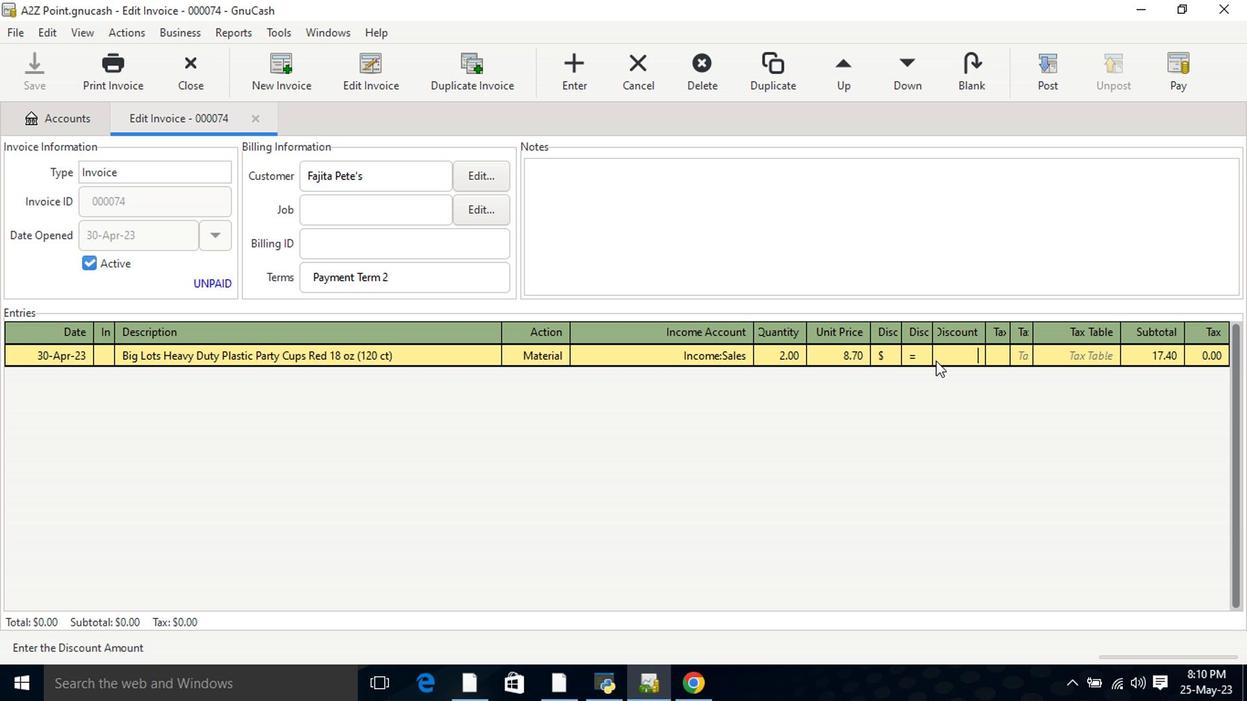 
Action: Key pressed 2.2<Key.tab><Key.tab><Key.shift>Ham<Key.space>and<Key.space><Key.shift>Cheddar<Key.space>6<Key.shift_r>"<Key.space><Key.shift>Sub<Key.tab>mte<Key.tab>incom<Key.down><Key.down><Key.down><Key.tab>1<Key.tab>14.5<Key.tab>
Screenshot: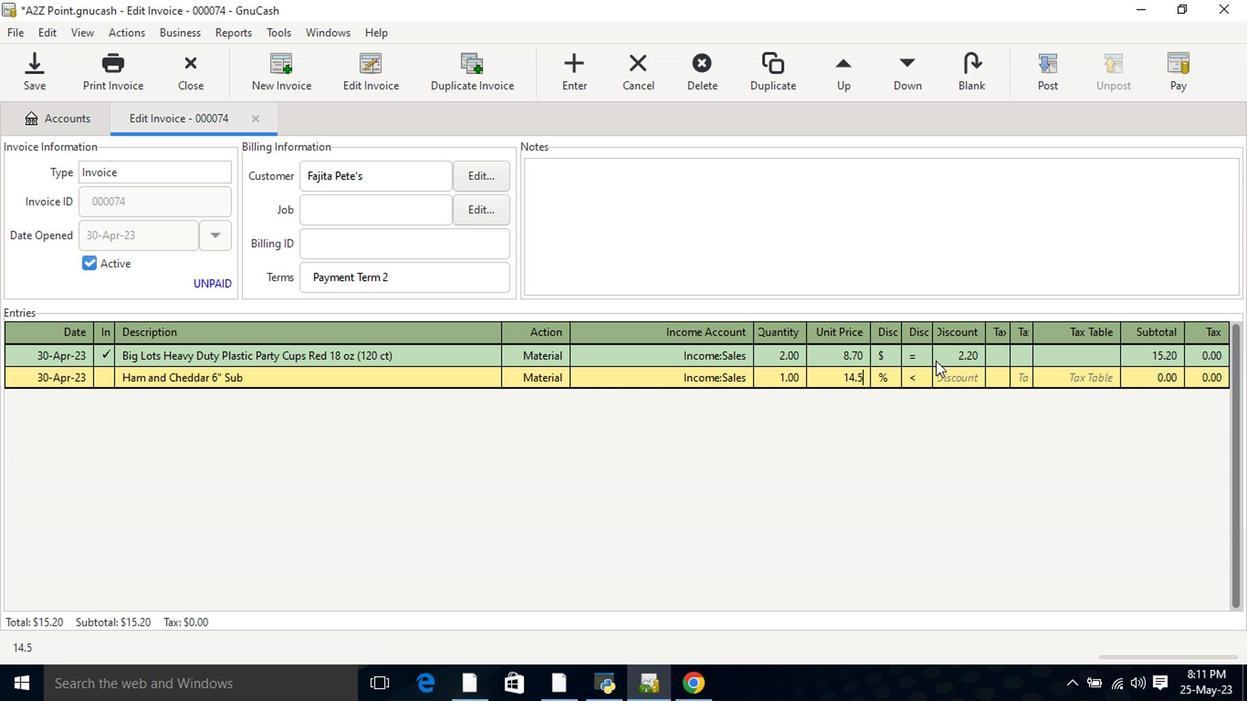 
Action: Mouse moved to (872, 384)
Screenshot: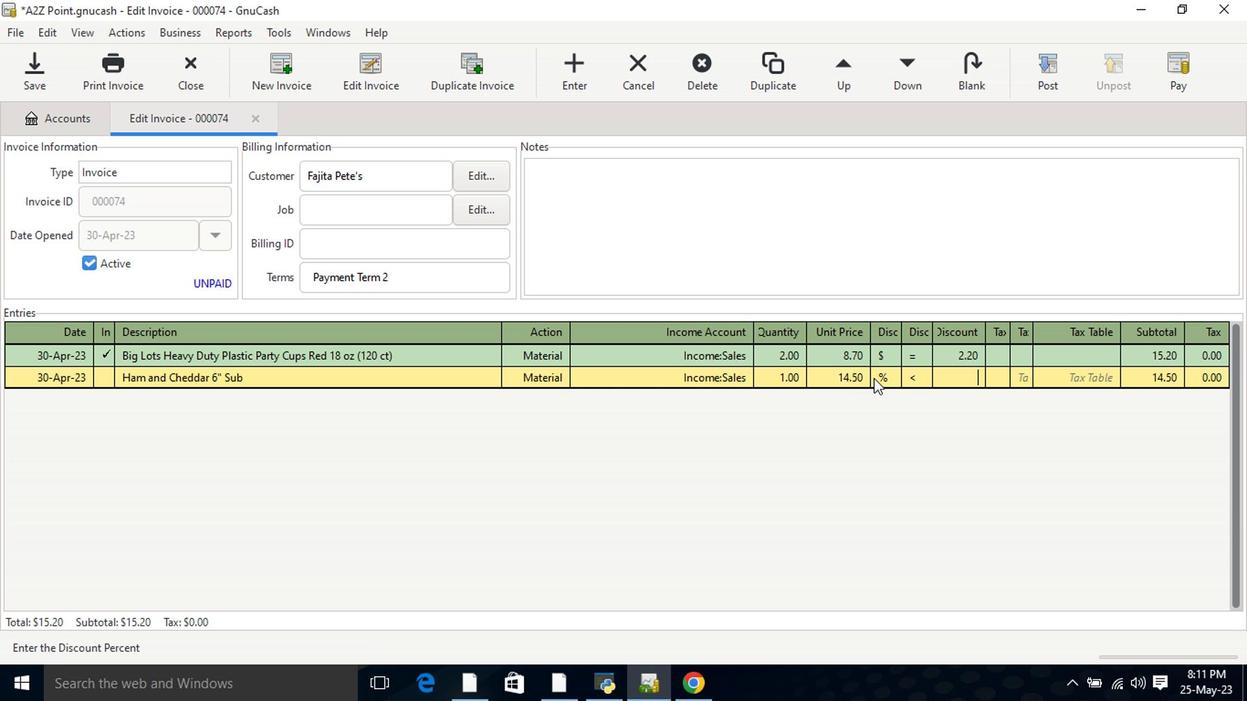 
Action: Mouse pressed left at (872, 384)
Screenshot: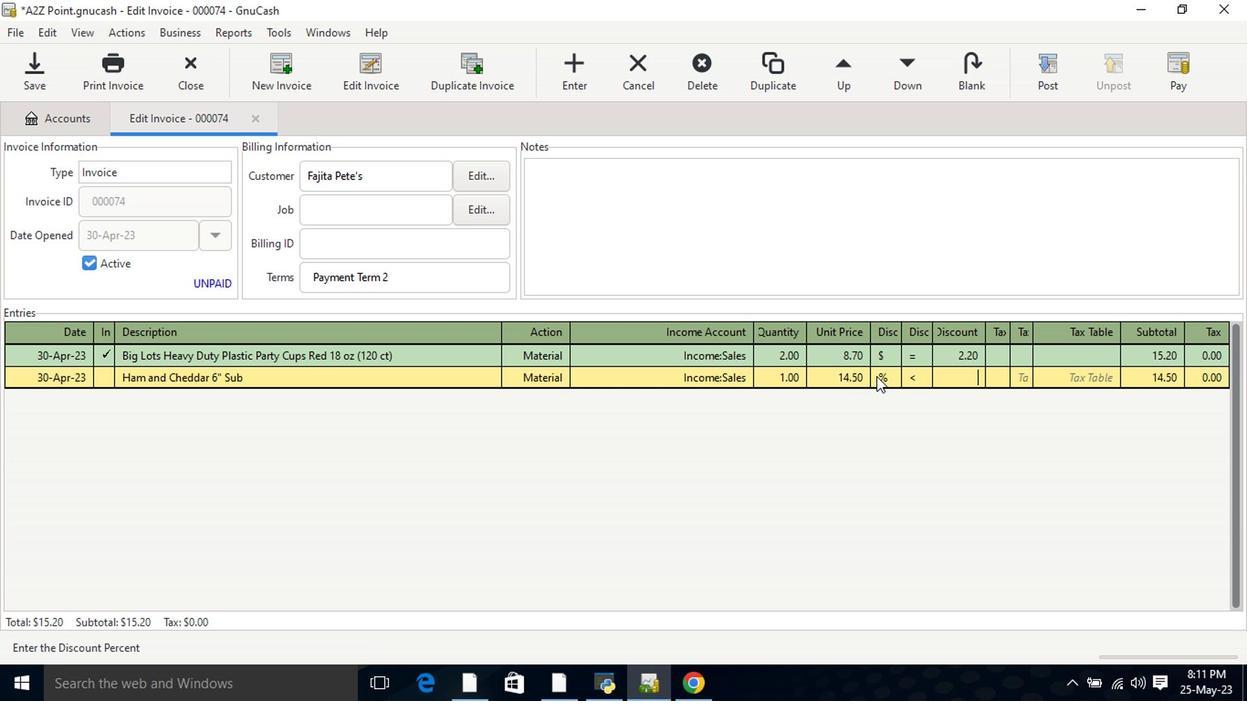 
Action: Mouse moved to (909, 386)
Screenshot: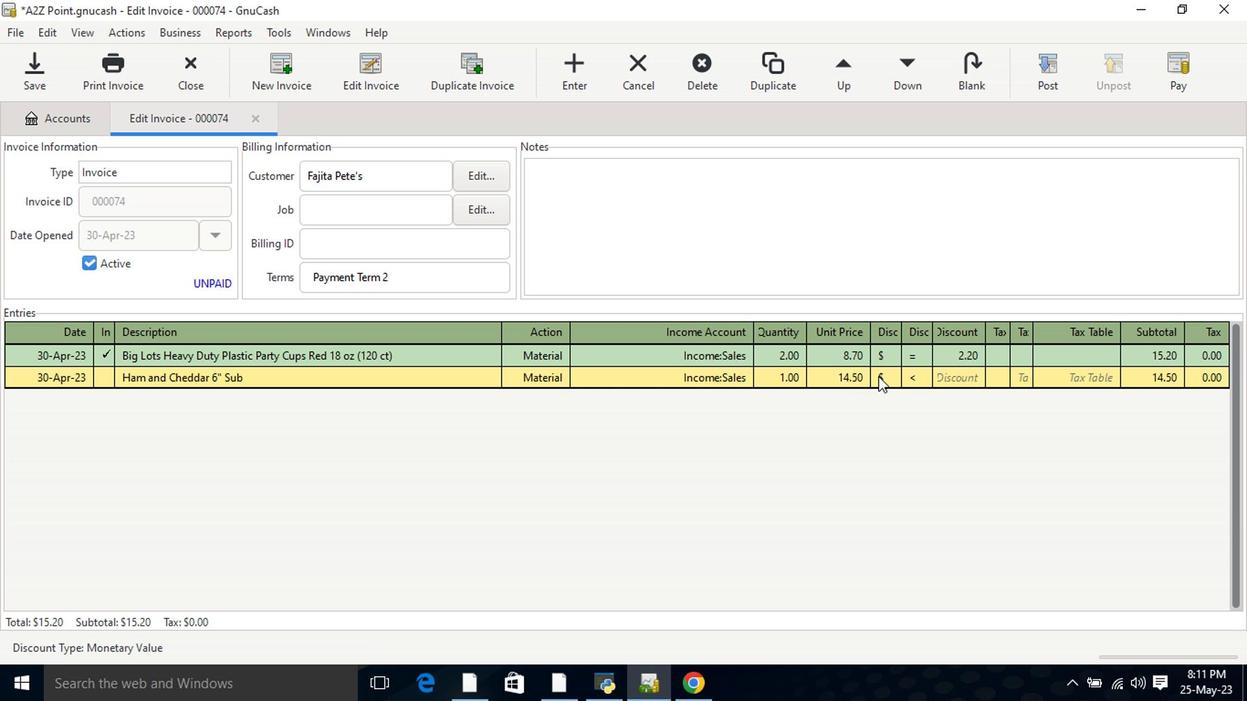 
Action: Mouse pressed left at (909, 386)
Screenshot: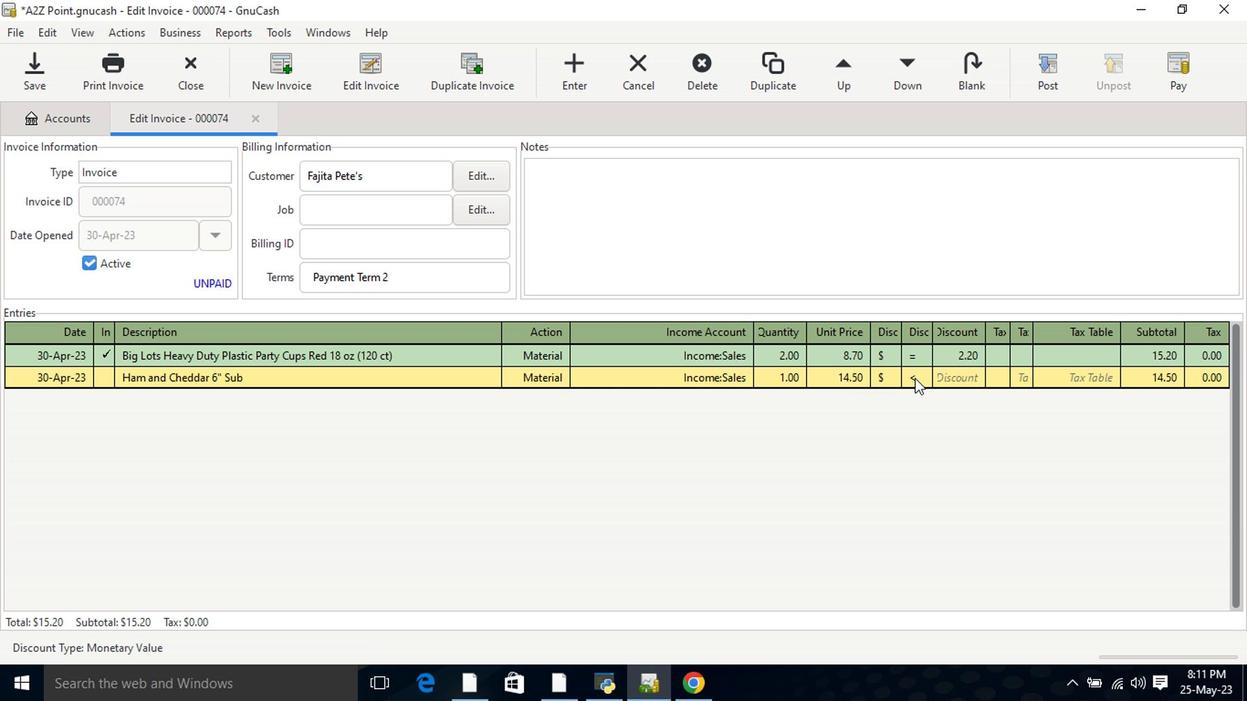 
Action: Mouse moved to (953, 382)
Screenshot: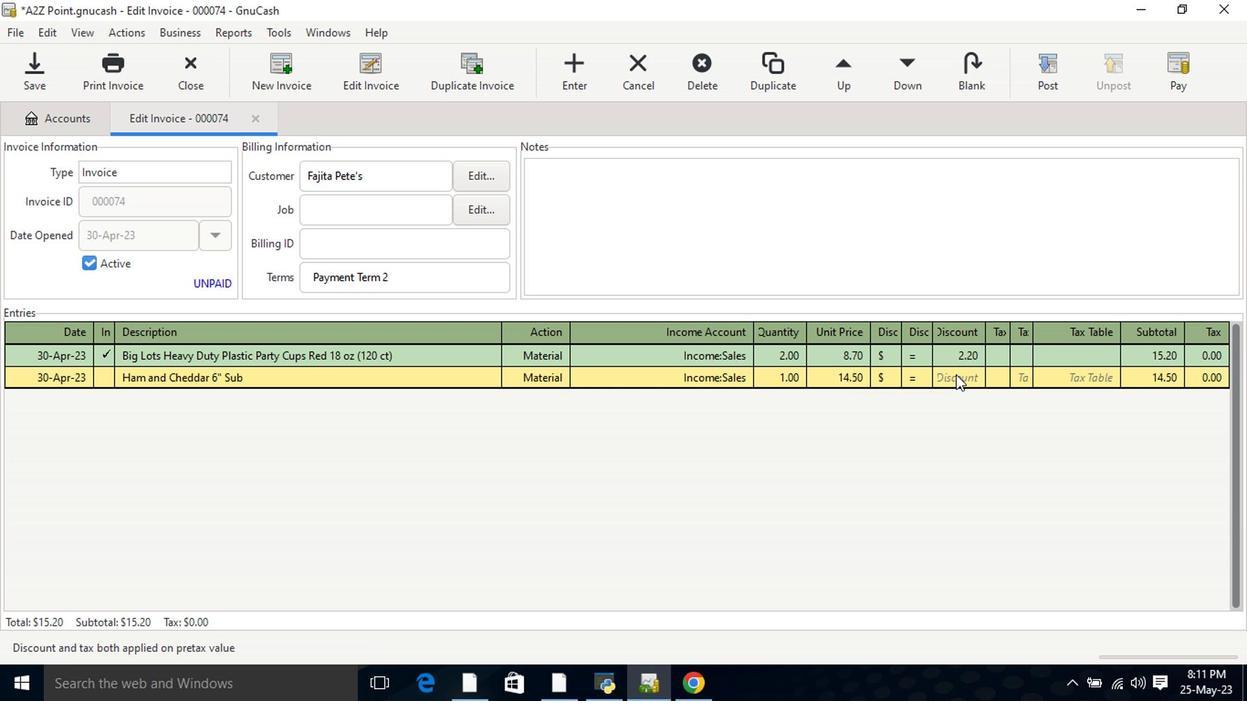 
Action: Mouse pressed left at (953, 382)
Screenshot: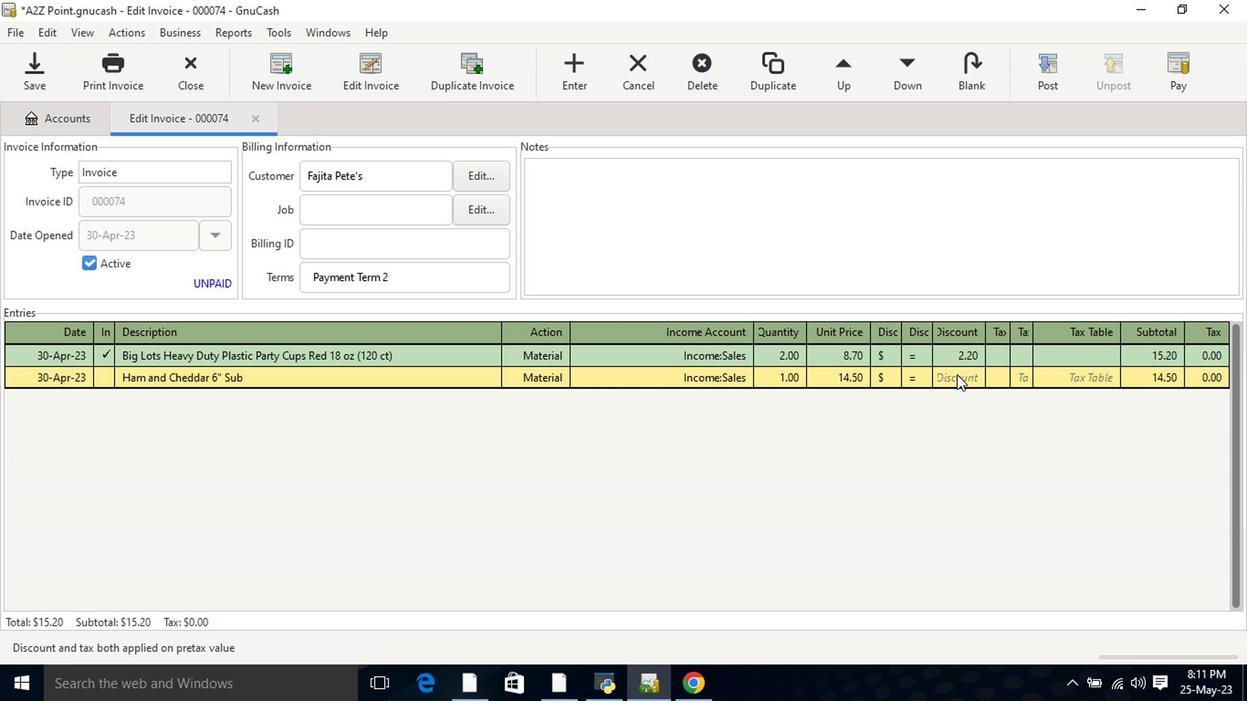 
Action: Mouse moved to (953, 382)
Screenshot: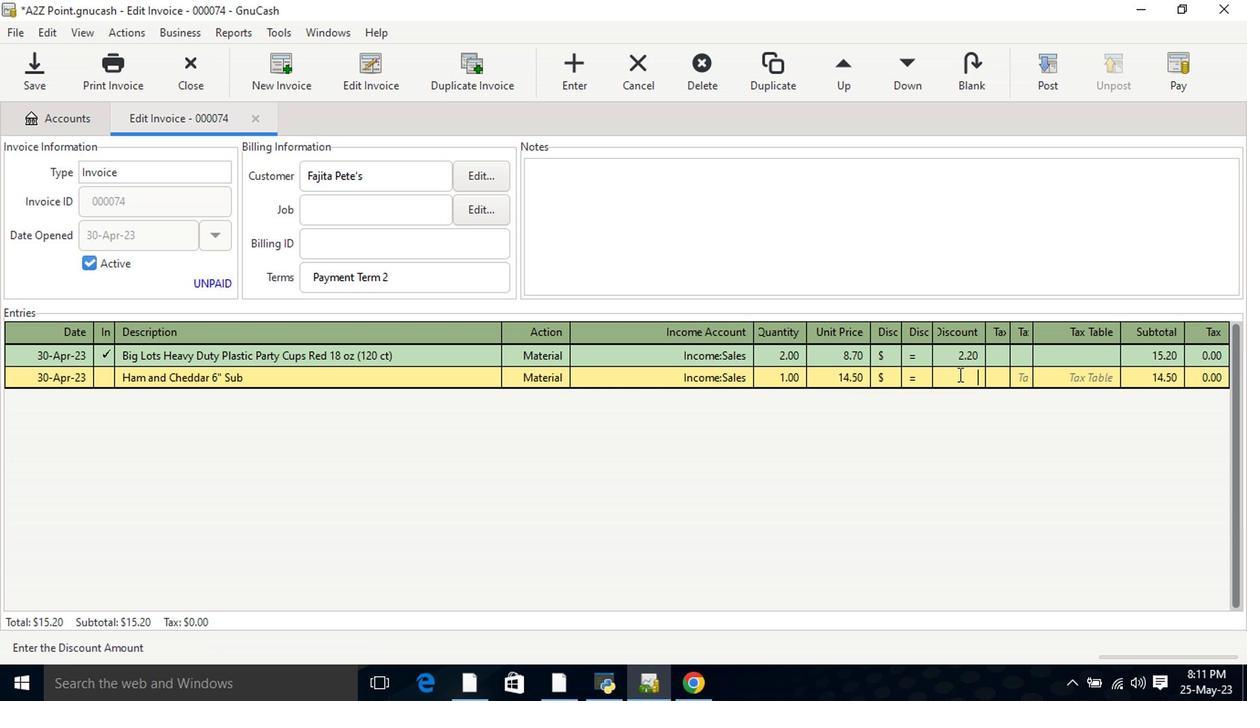 
Action: Key pressed 3.2<Key.tab><Key.tab><Key.shift>The<Key.space><Key.shift>Butcher<Key.space><Key.shift>Shop<Key.space><Key.shift>Uns<Key.backspace>cured<Key.space><Key.shift>Turkey<Key.space><Key.shift>Bacon<Key.space><Key.shift_r>(8<Key.space>oz<Key.shift_r>)<Key.tab>mate<Key.tab>incom<Key.down><Key.down><Key.down><Key.tab>1<Key.tab>15.5<Key.tab>
Screenshot: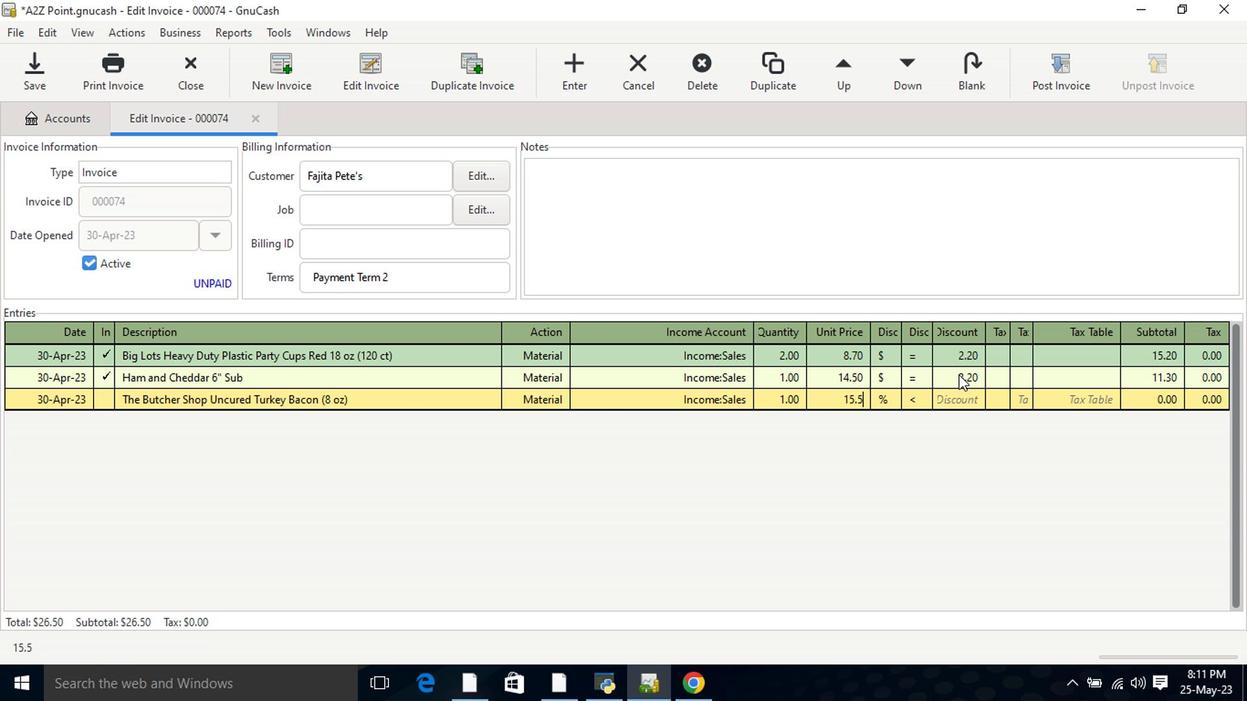 
Action: Mouse moved to (881, 408)
Screenshot: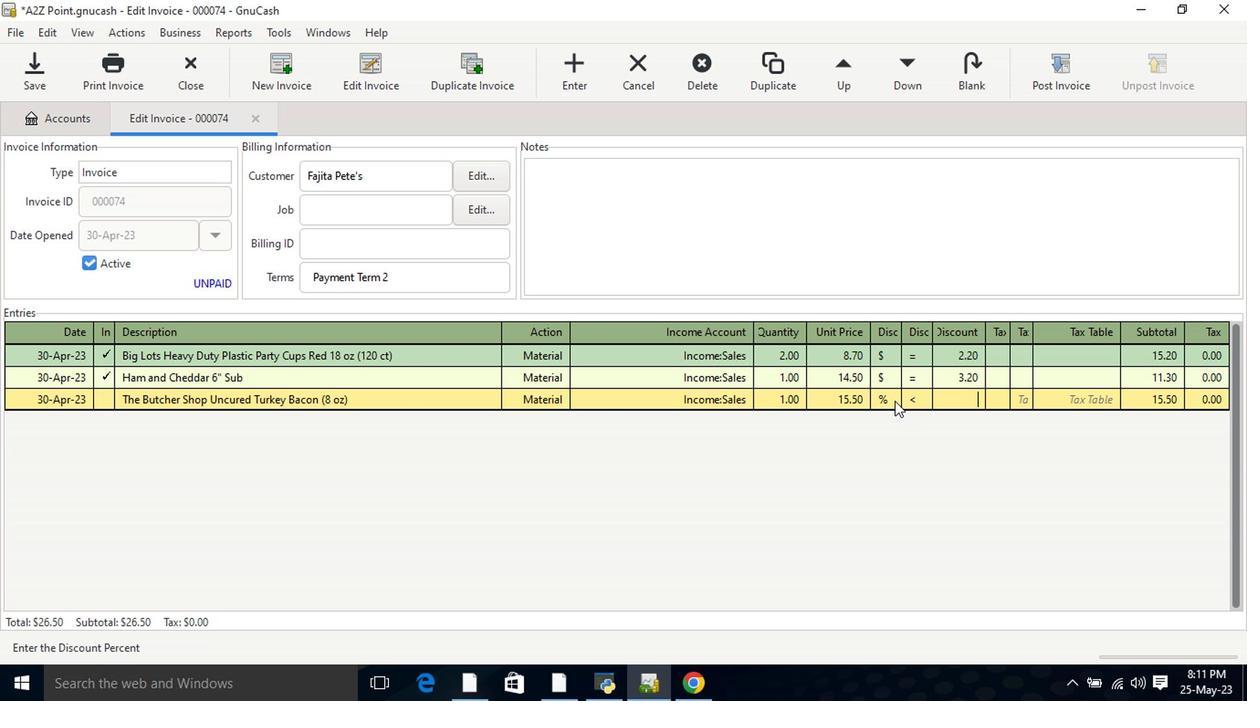 
Action: Mouse pressed left at (881, 408)
Screenshot: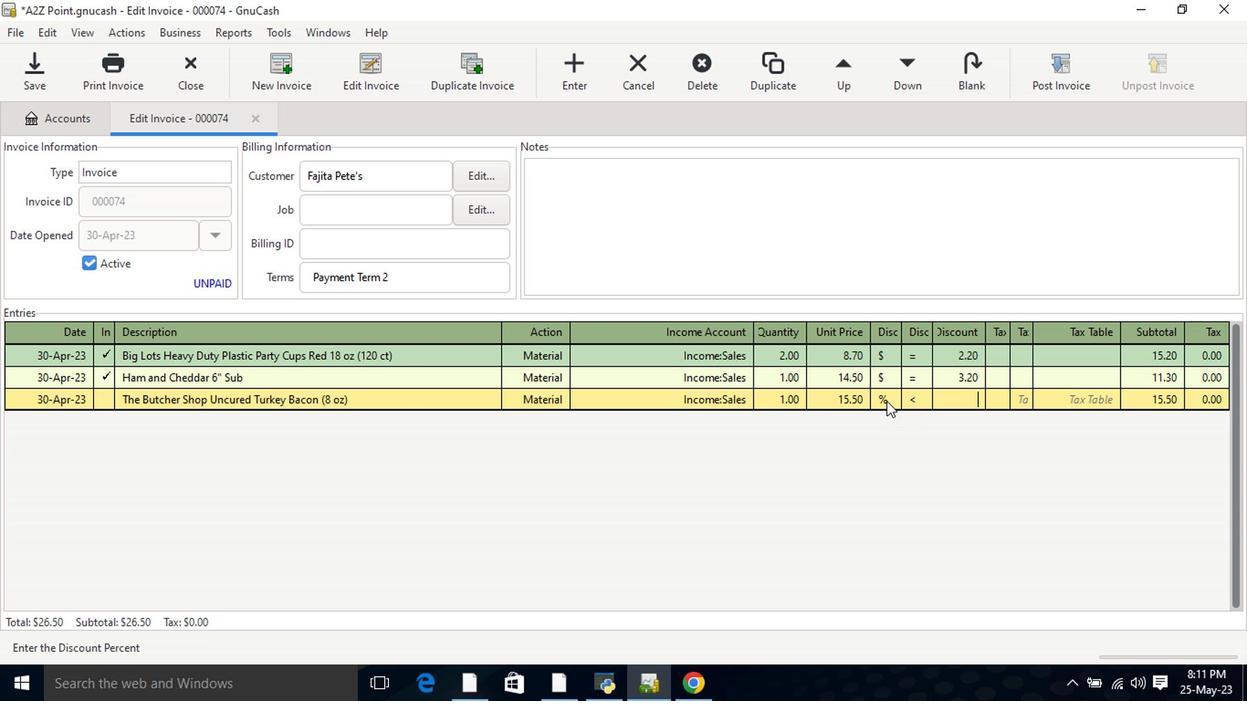 
Action: Mouse moved to (899, 405)
Screenshot: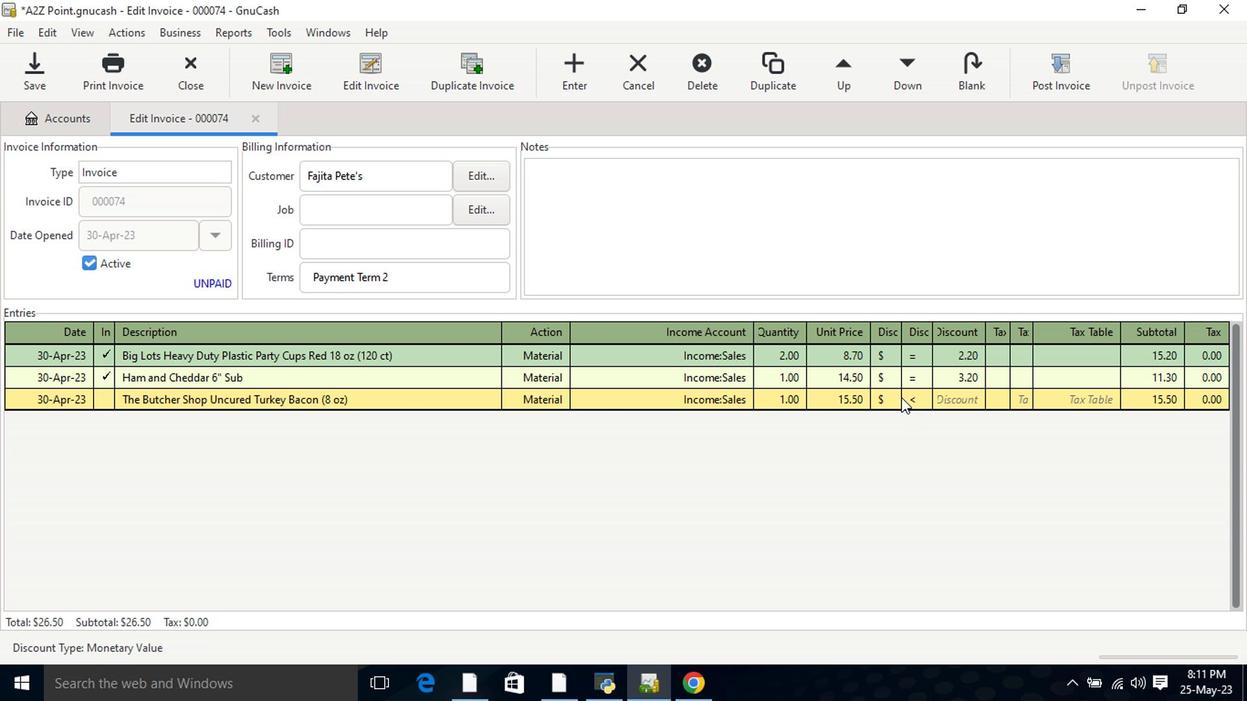 
Action: Mouse pressed left at (899, 405)
Screenshot: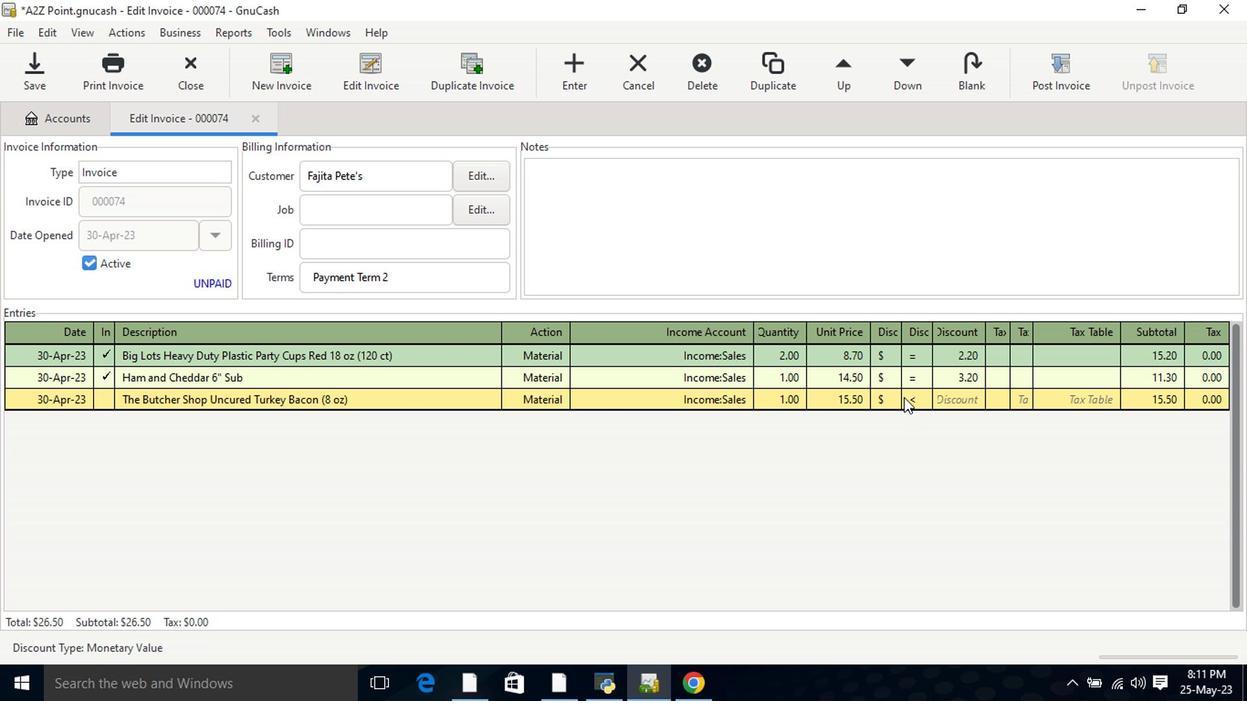 
Action: Mouse moved to (966, 412)
Screenshot: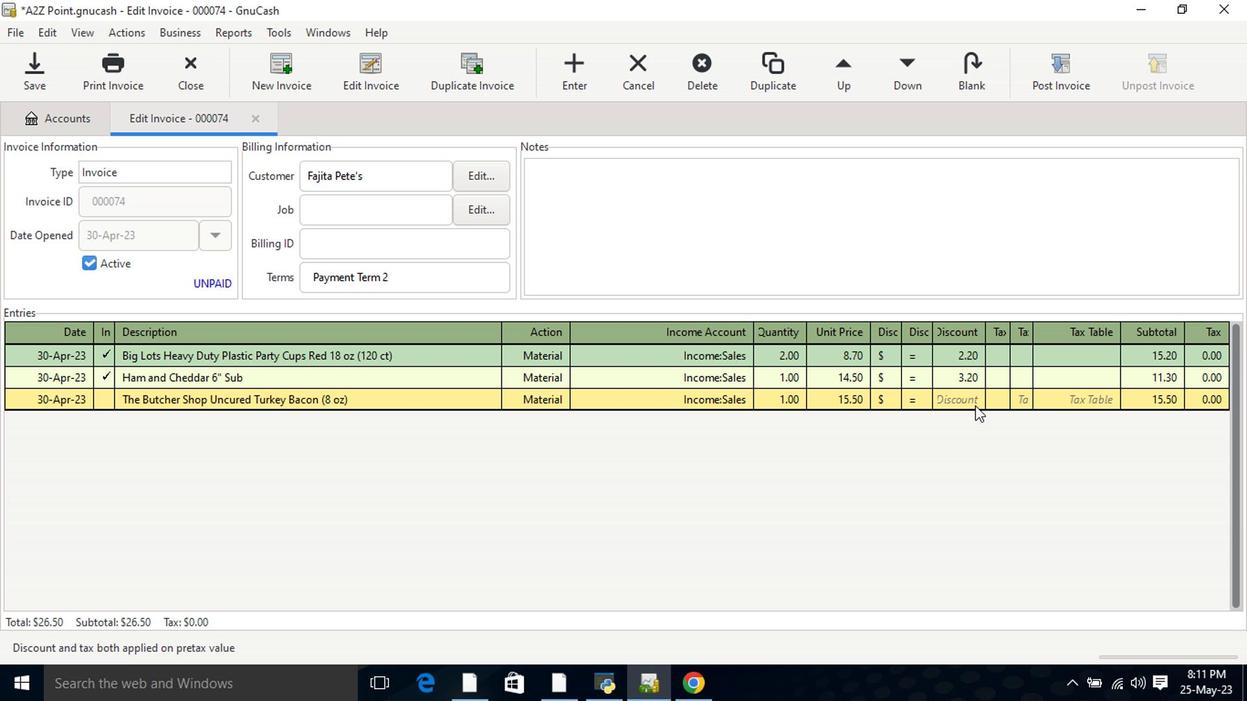 
Action: Mouse pressed left at (966, 412)
Screenshot: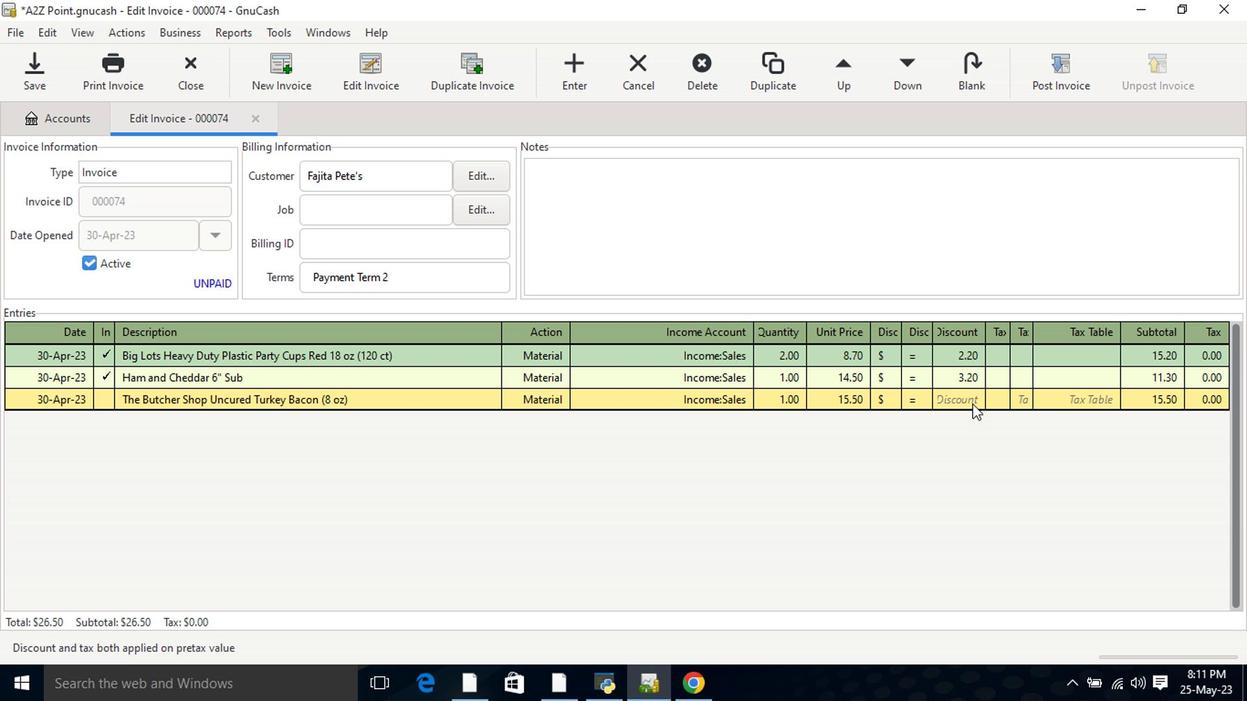 
Action: Key pressed 3.7<Key.tab>
Screenshot: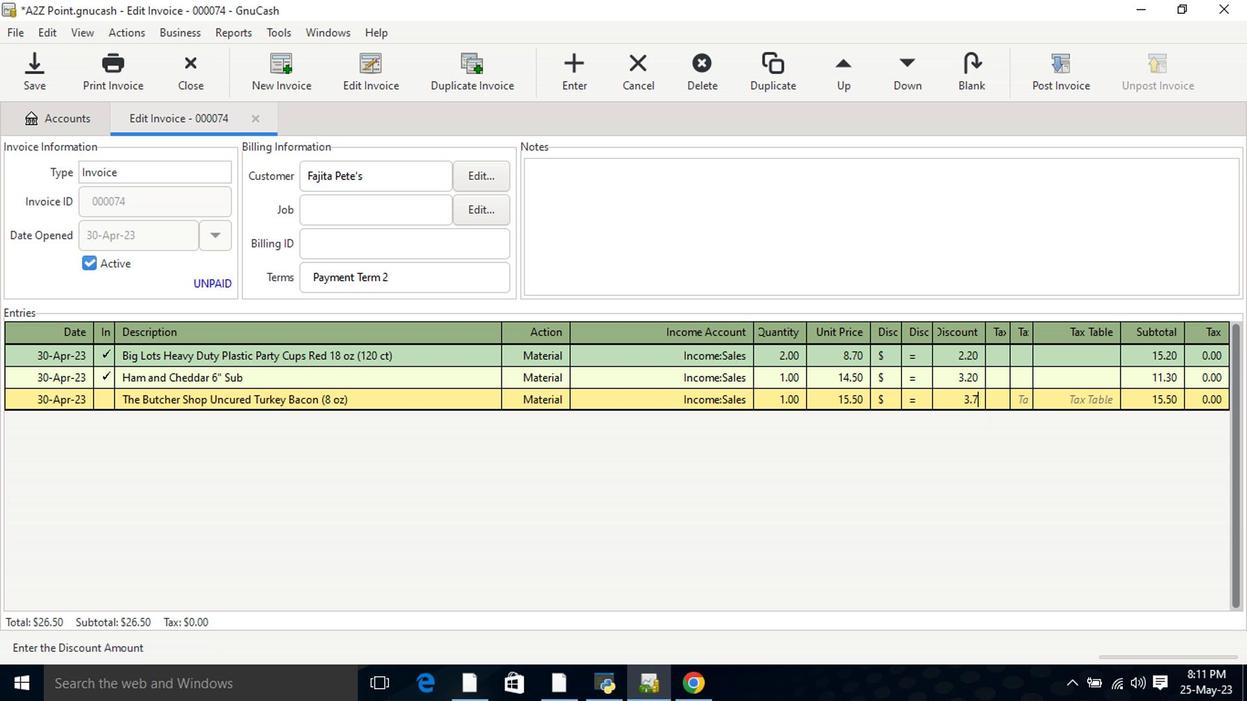 
Action: Mouse moved to (582, 180)
Screenshot: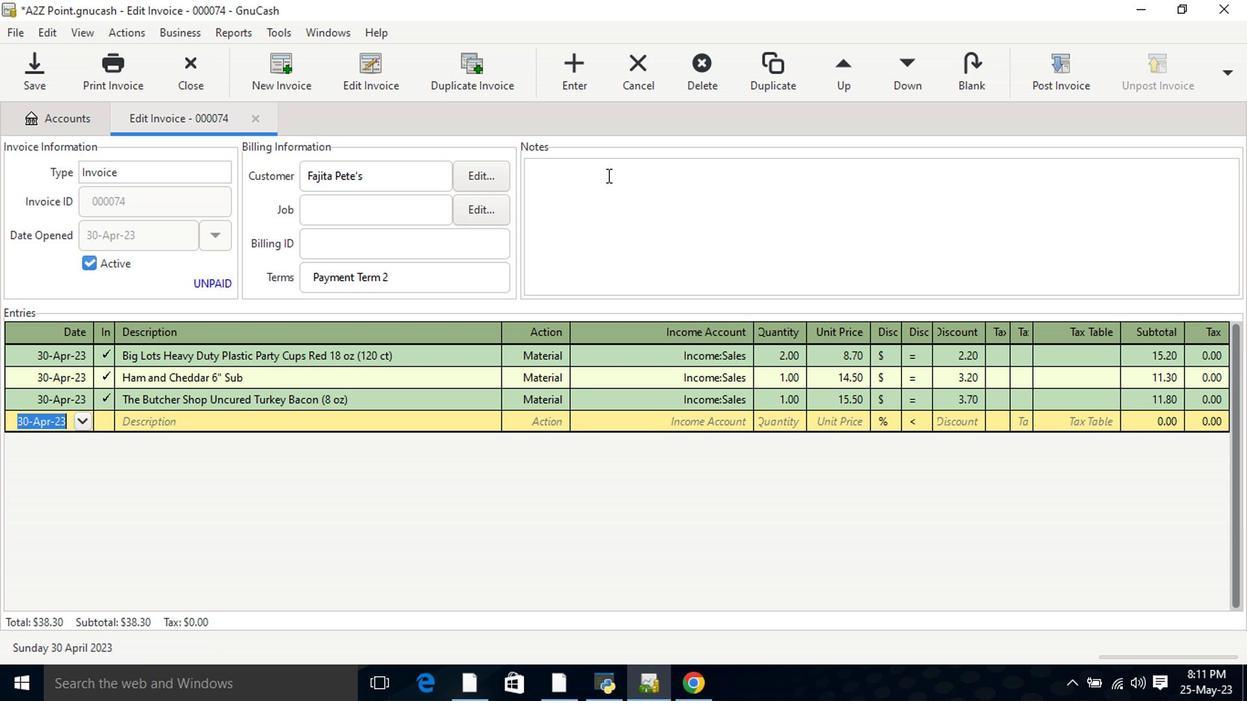 
Action: Mouse pressed left at (582, 180)
Screenshot: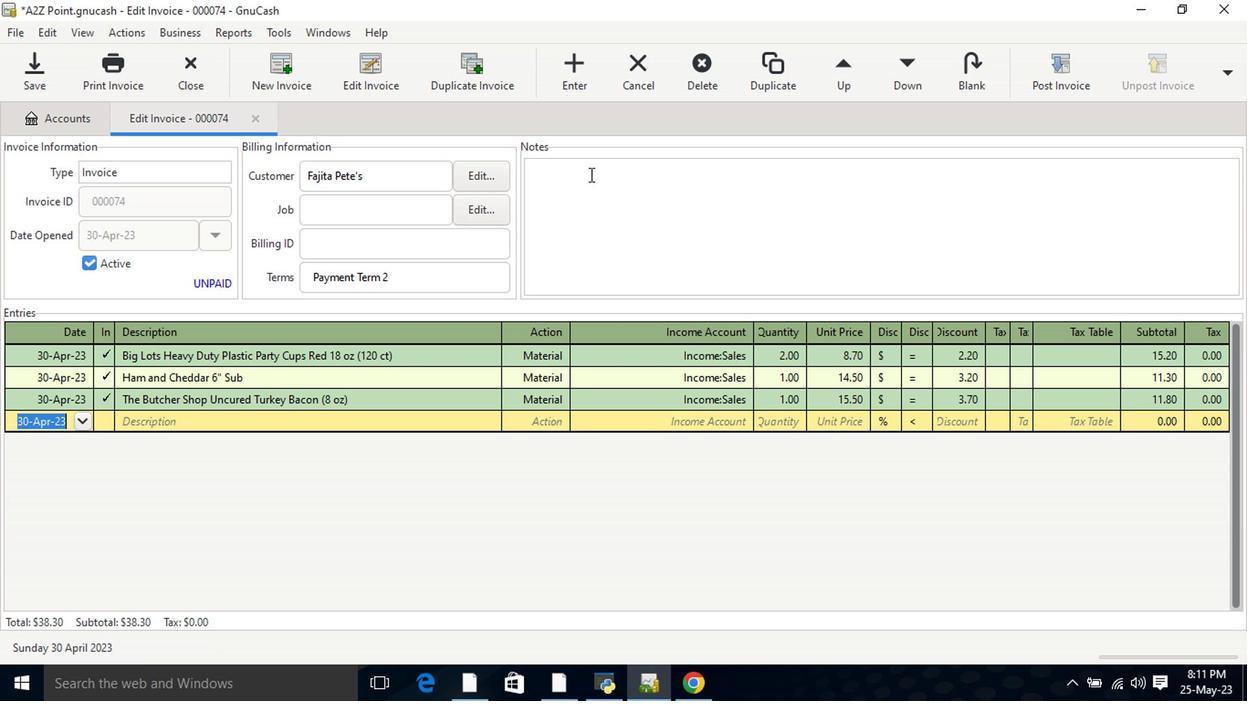 
Action: Key pressed <Key.shift>LOOKING<Key.space>FORWARD<Key.space>TO<Key.space>SERVING<Key.space>YOU<Key.space>AGAIN.
Screenshot: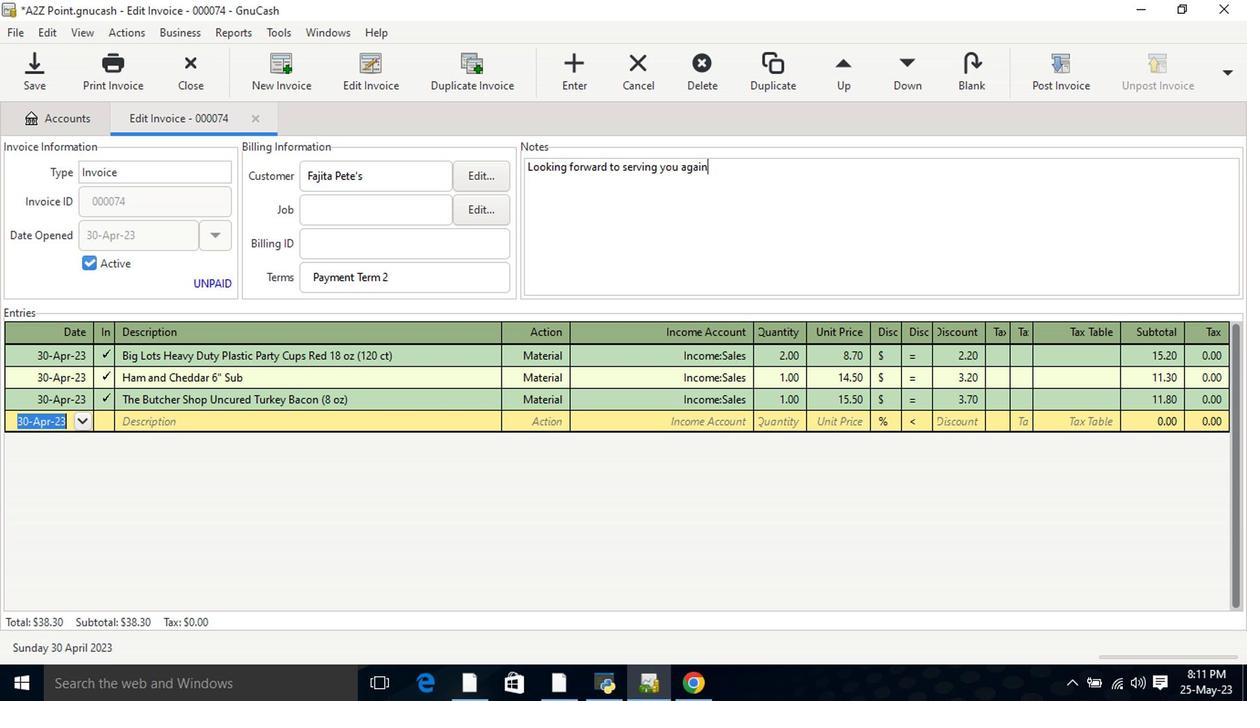 
Action: Mouse moved to (1042, 79)
Screenshot: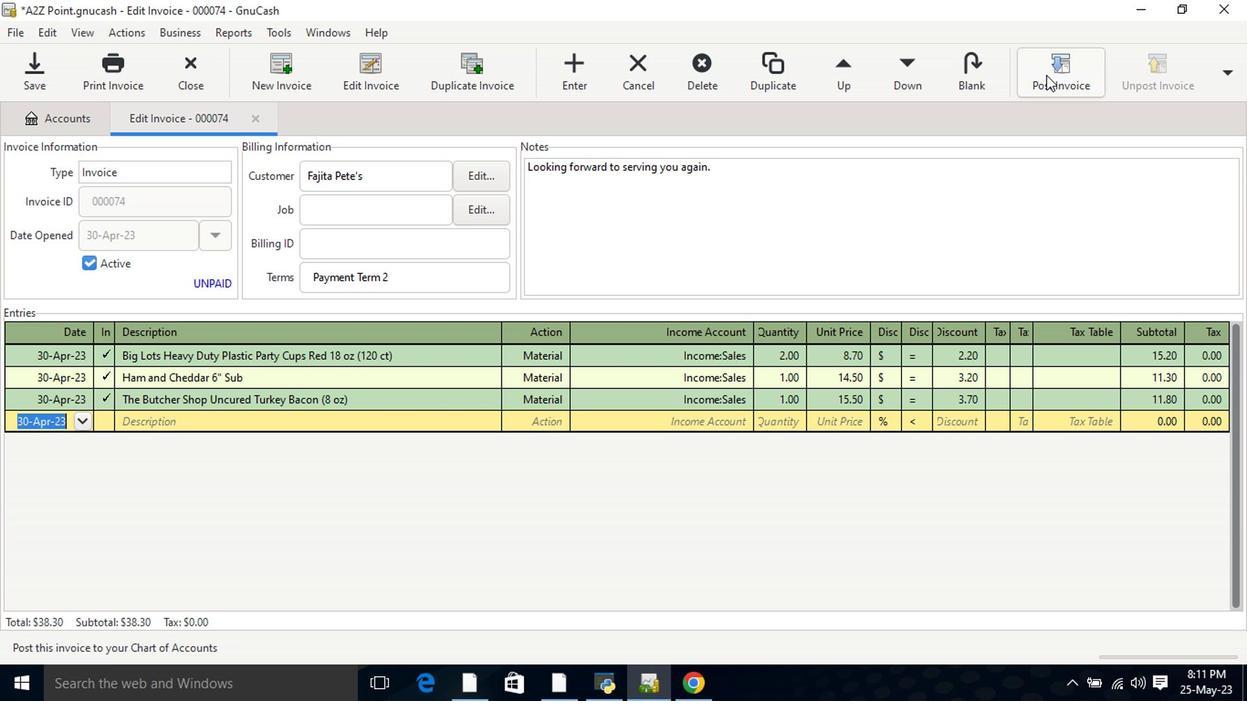 
Action: Mouse pressed left at (1042, 79)
Screenshot: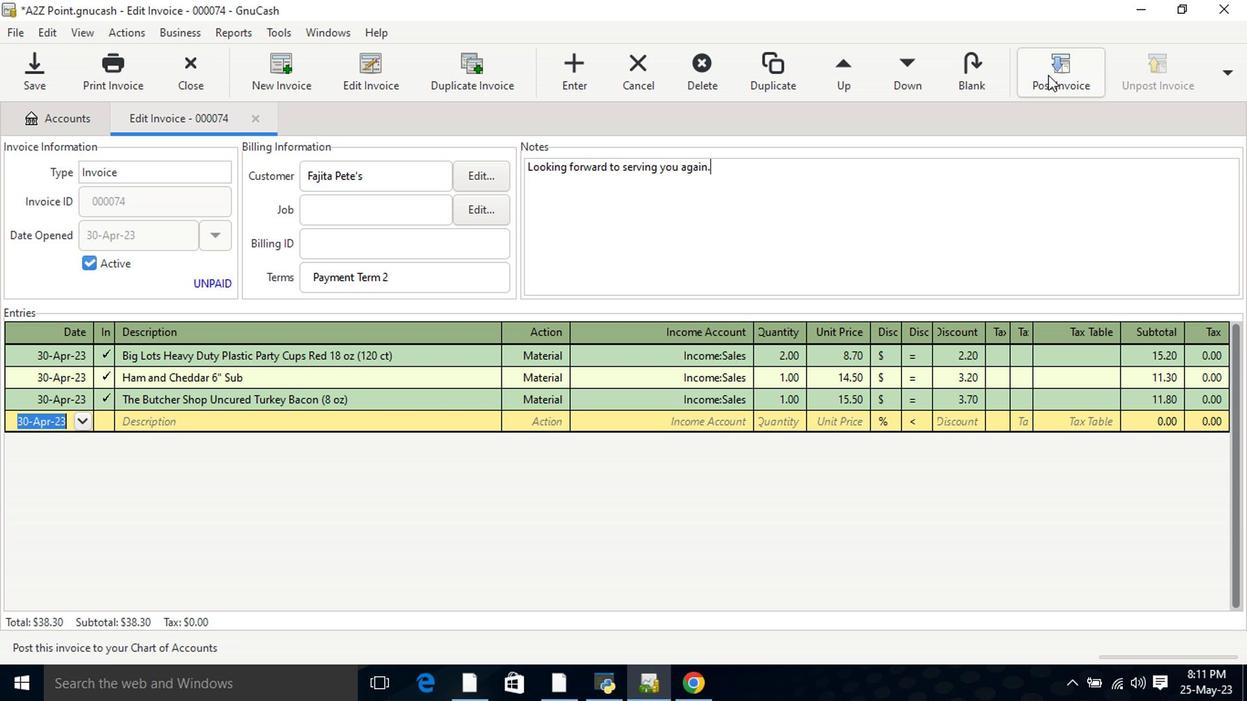 
Action: Mouse moved to (768, 314)
Screenshot: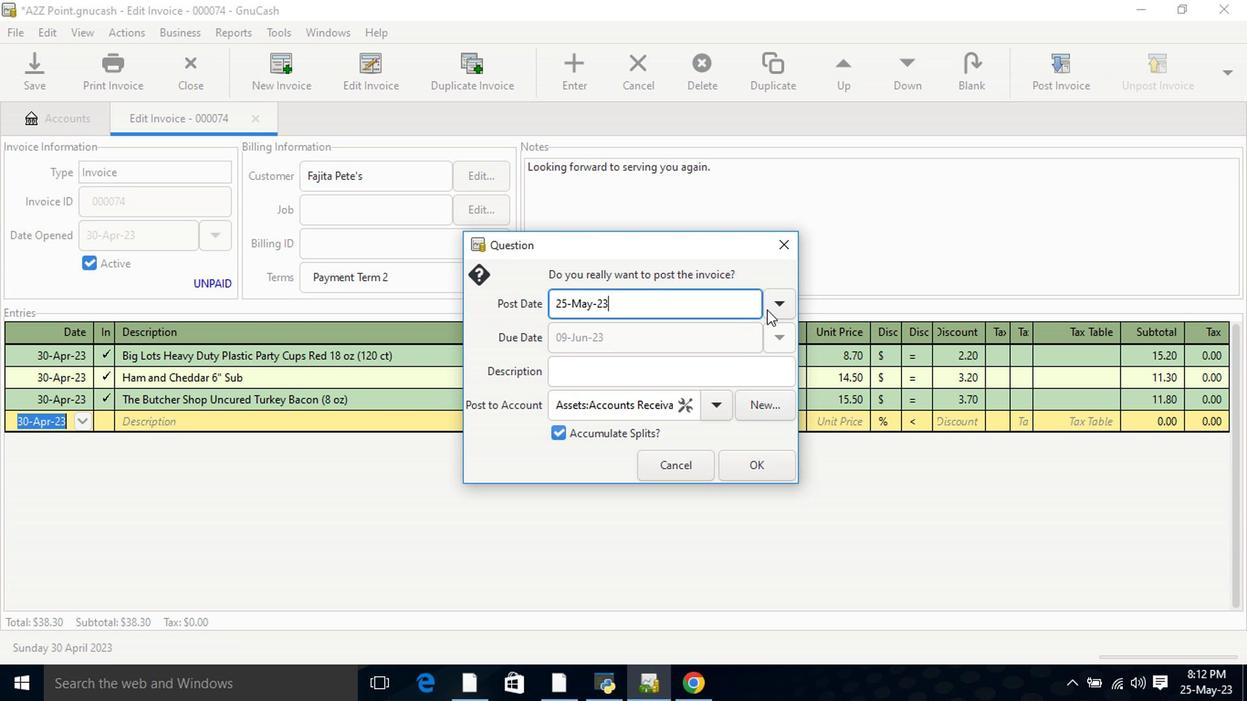 
Action: Mouse pressed left at (768, 314)
Screenshot: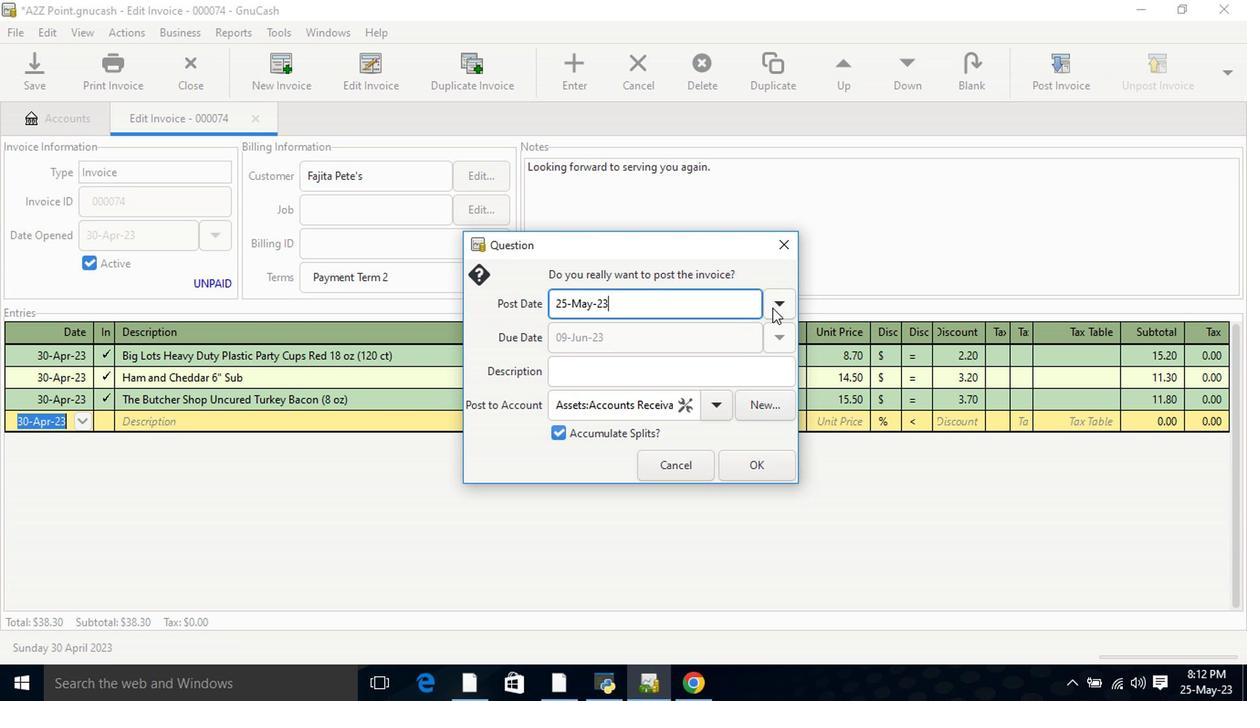 
Action: Mouse moved to (637, 338)
Screenshot: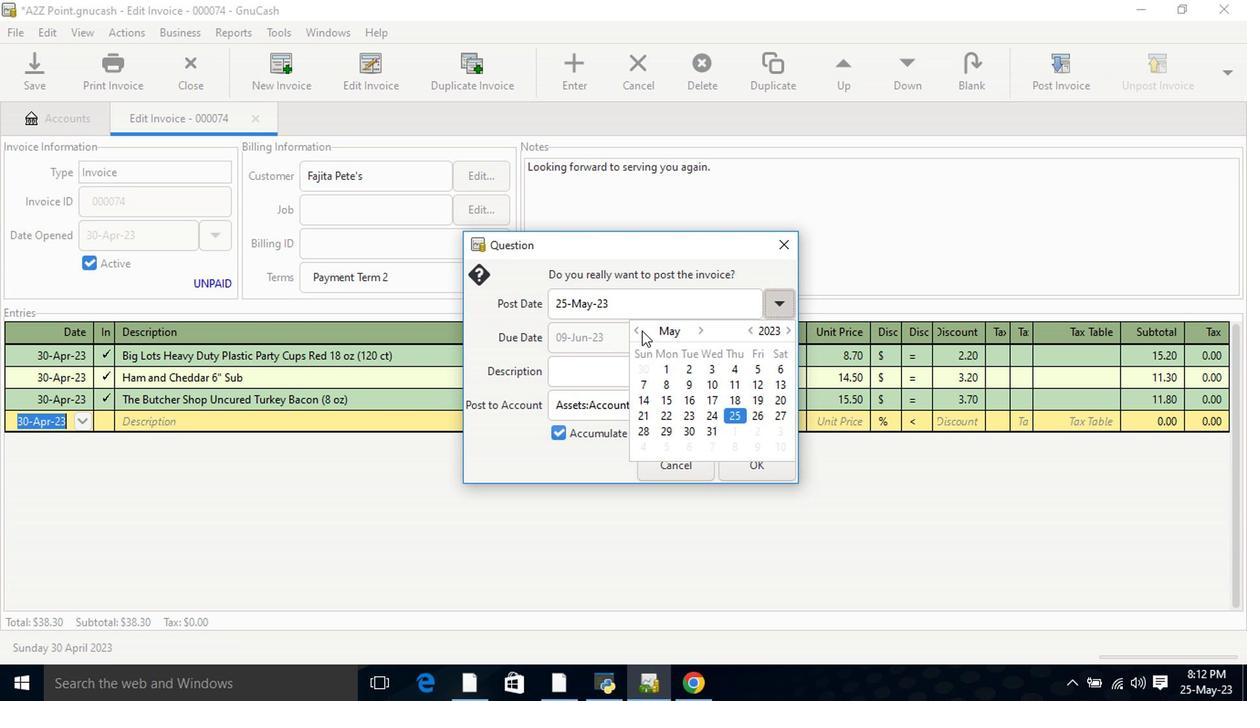 
Action: Mouse pressed left at (637, 338)
Screenshot: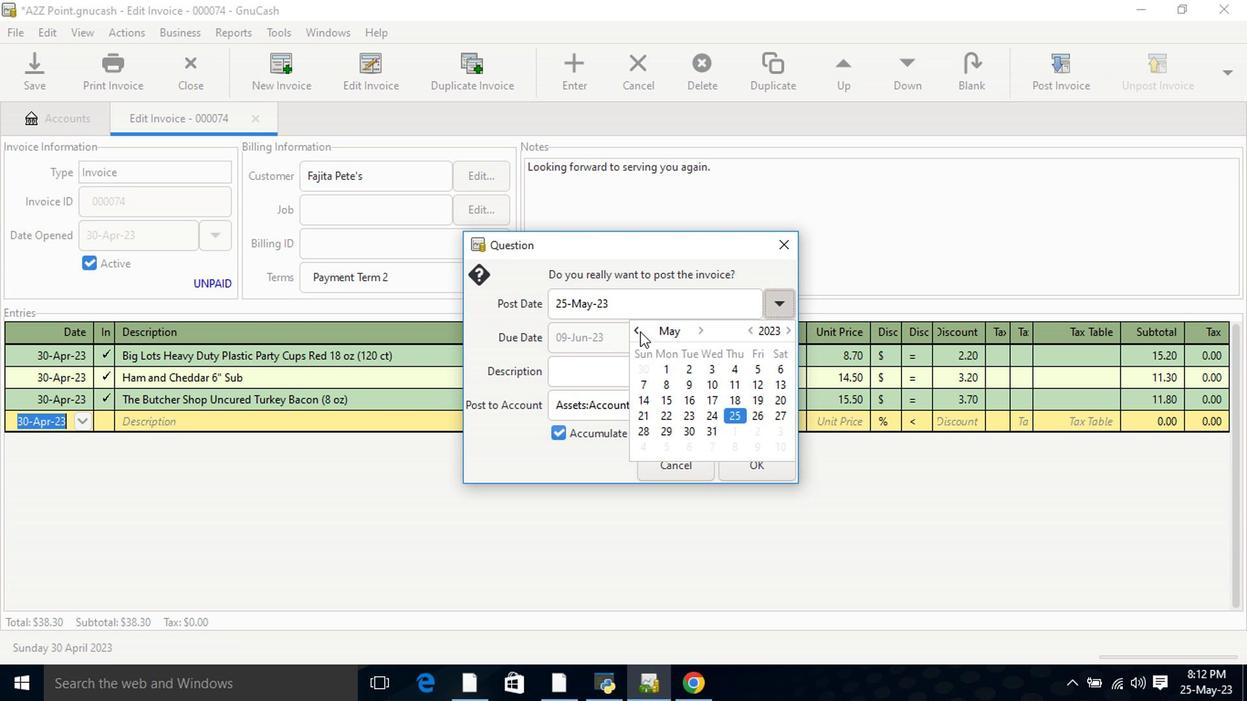 
Action: Mouse moved to (642, 452)
Screenshot: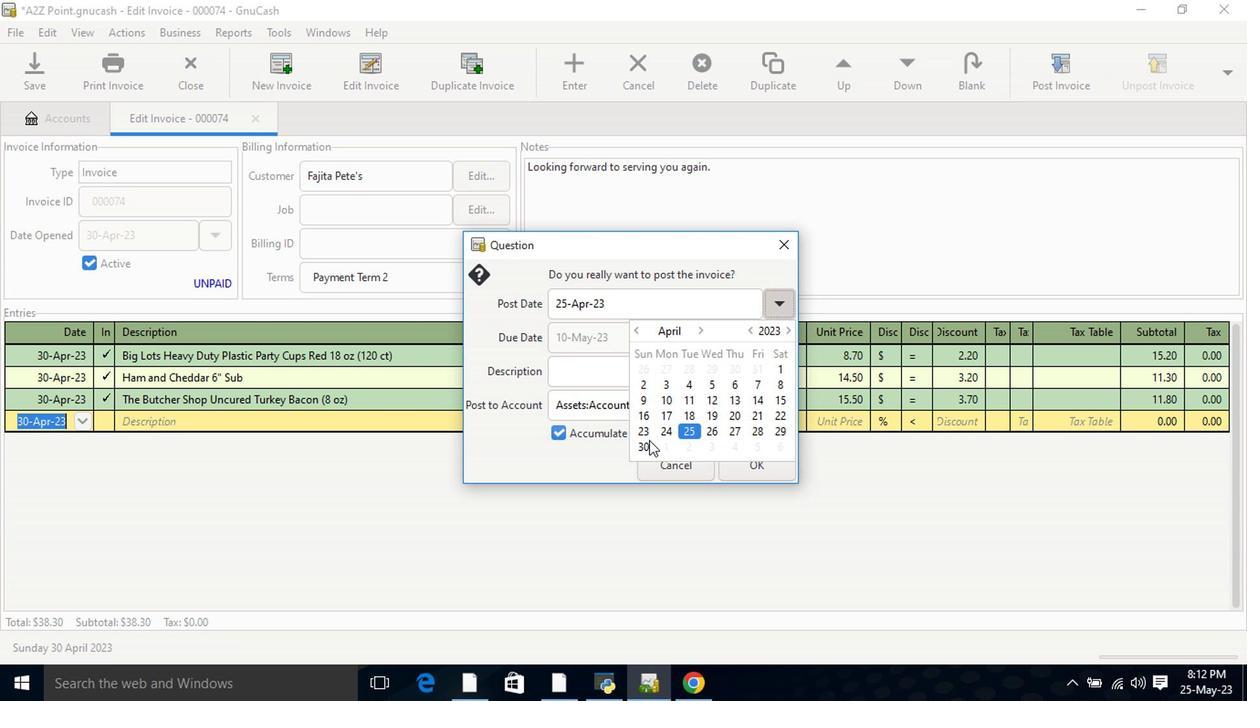 
Action: Mouse pressed left at (642, 452)
Screenshot: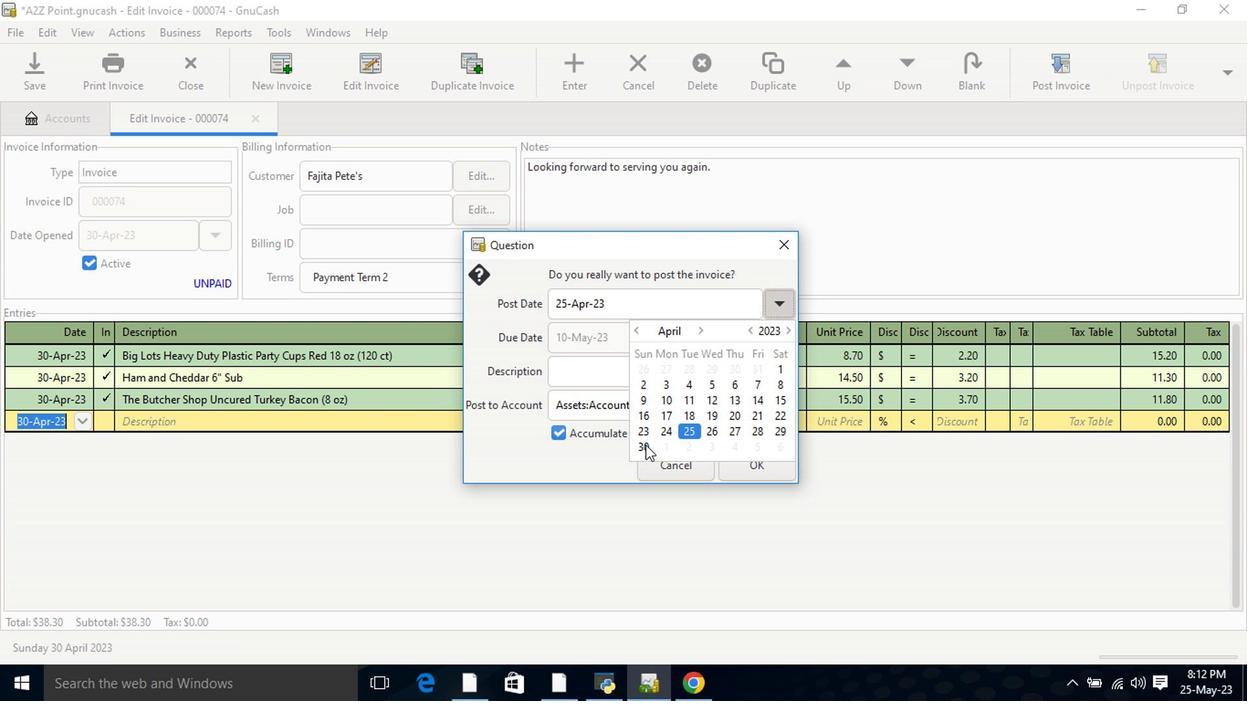 
Action: Mouse pressed left at (642, 452)
Screenshot: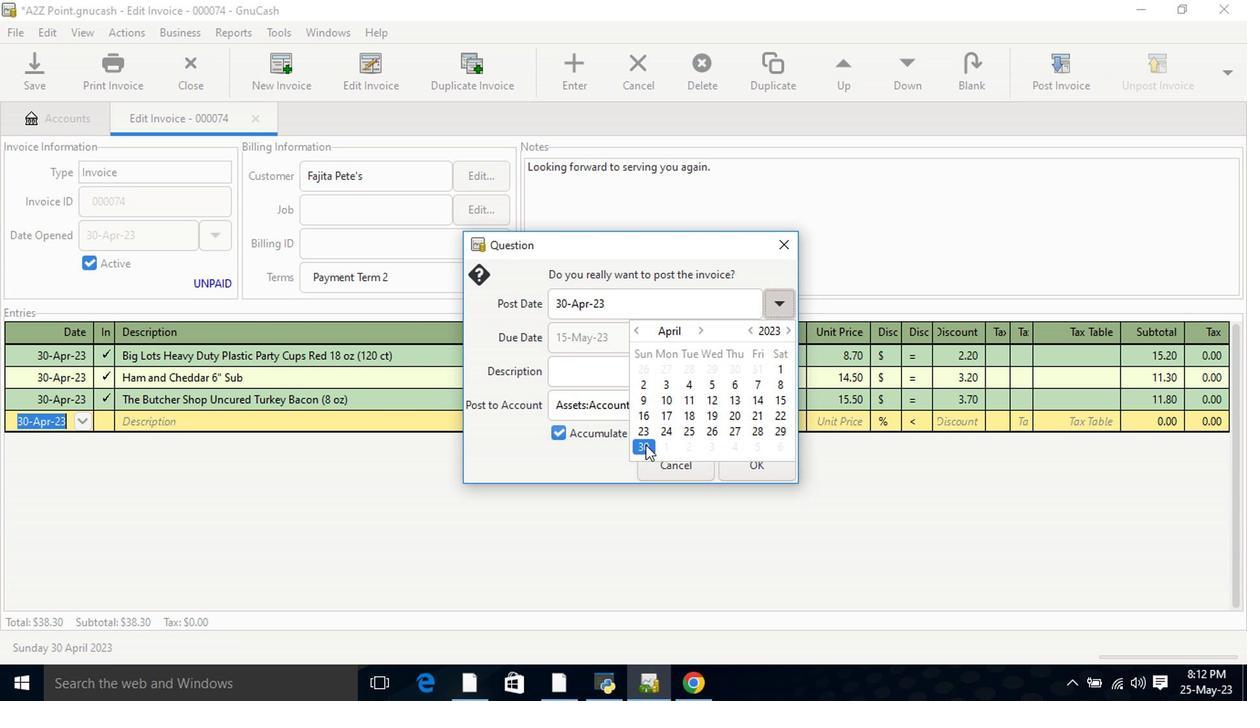 
Action: Mouse moved to (734, 471)
Screenshot: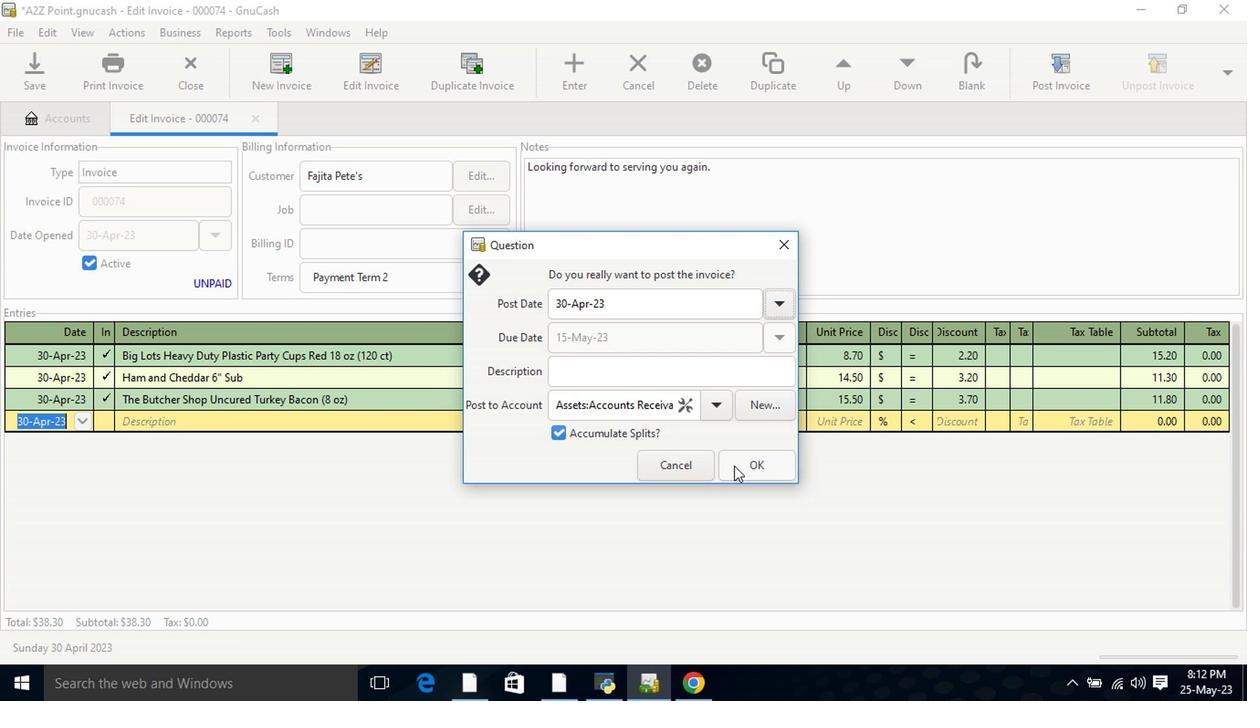 
Action: Mouse pressed left at (736, 469)
Screenshot: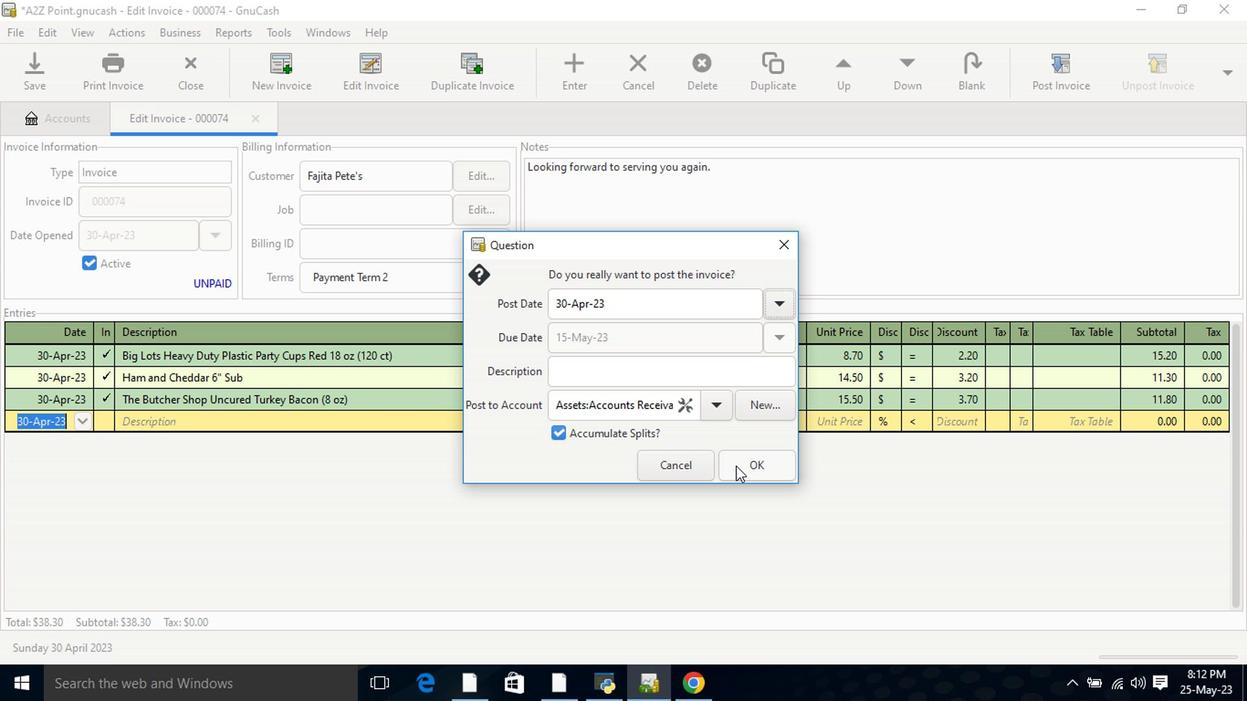 
Action: Mouse moved to (1171, 74)
Screenshot: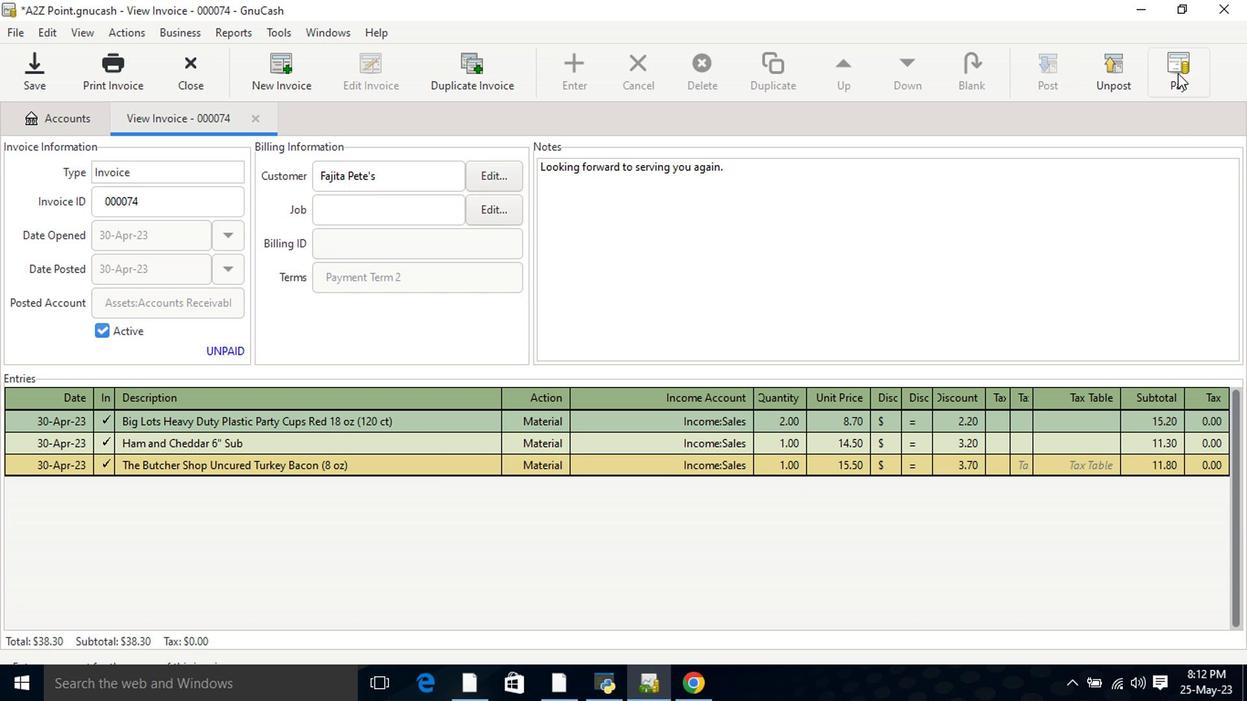 
Action: Mouse pressed left at (1171, 74)
Screenshot: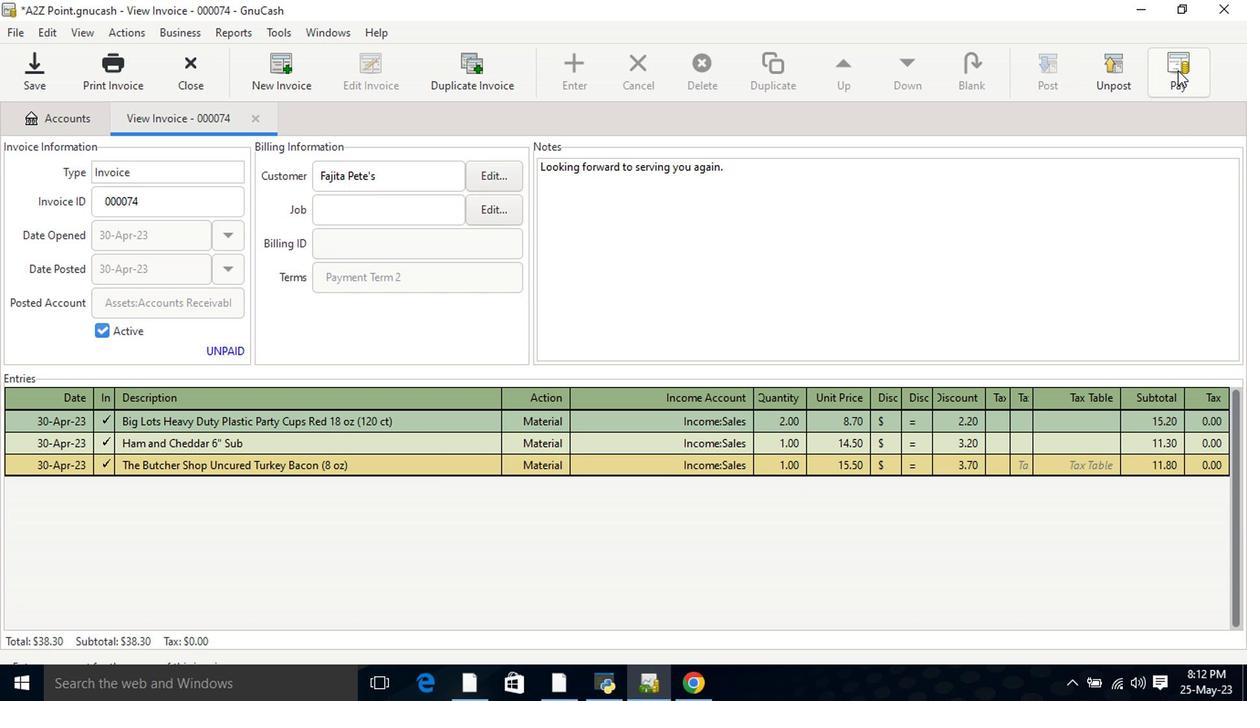 
Action: Mouse moved to (549, 368)
Screenshot: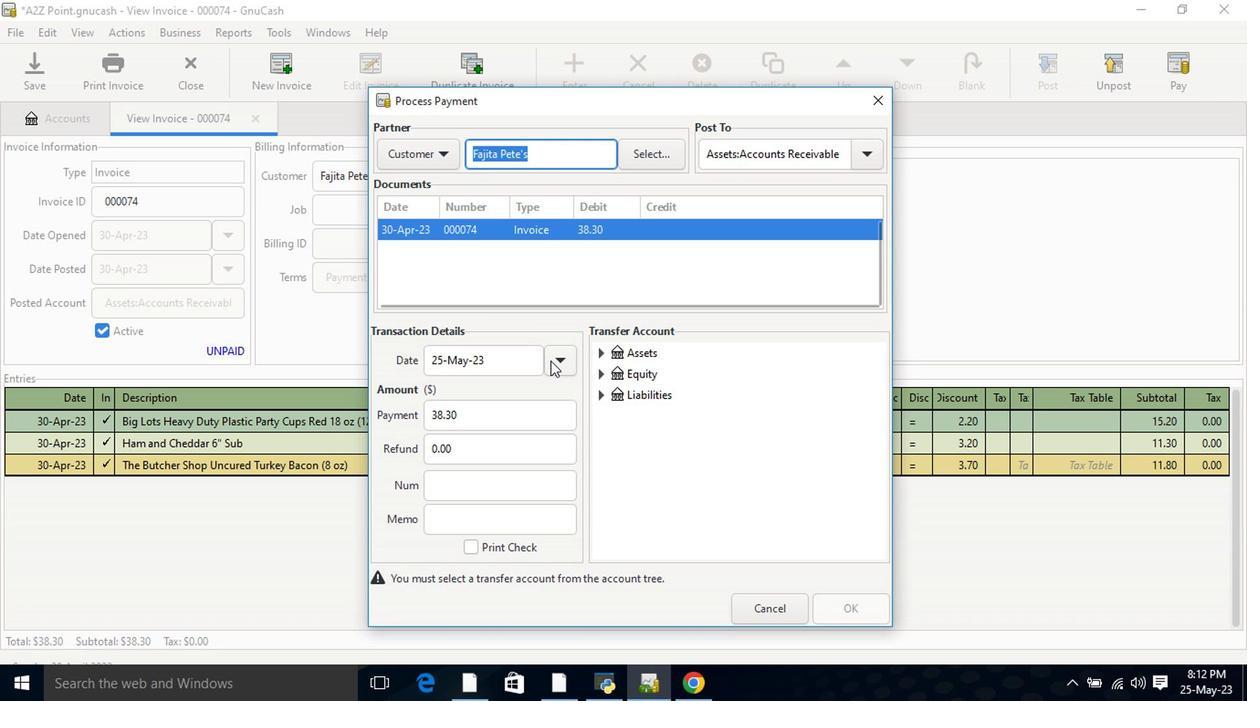 
Action: Mouse pressed left at (549, 368)
Screenshot: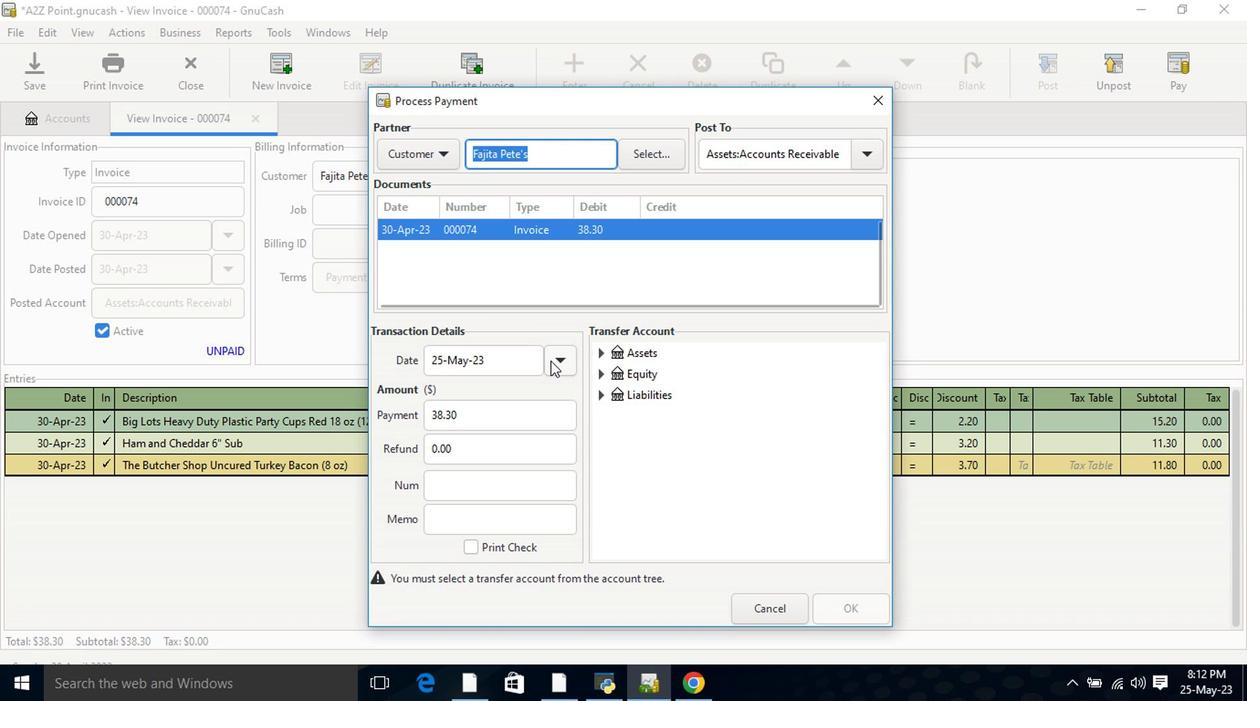 
Action: Mouse moved to (450, 463)
Screenshot: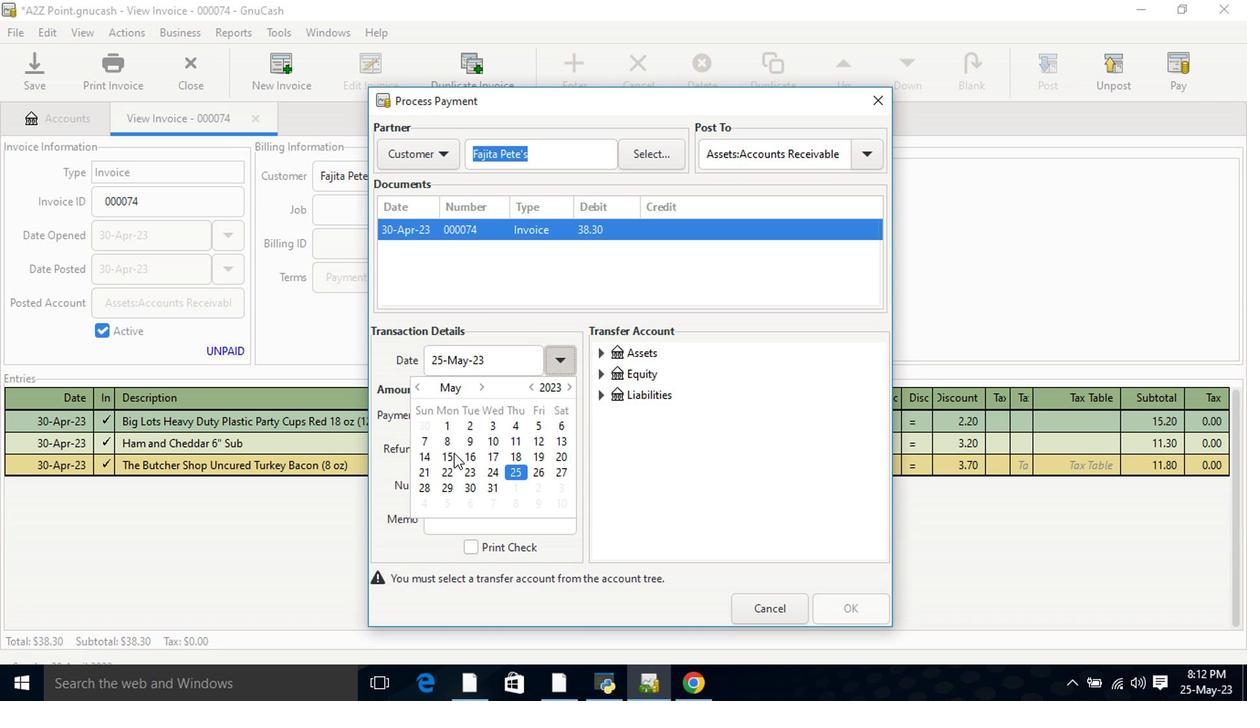 
Action: Mouse pressed left at (450, 463)
Screenshot: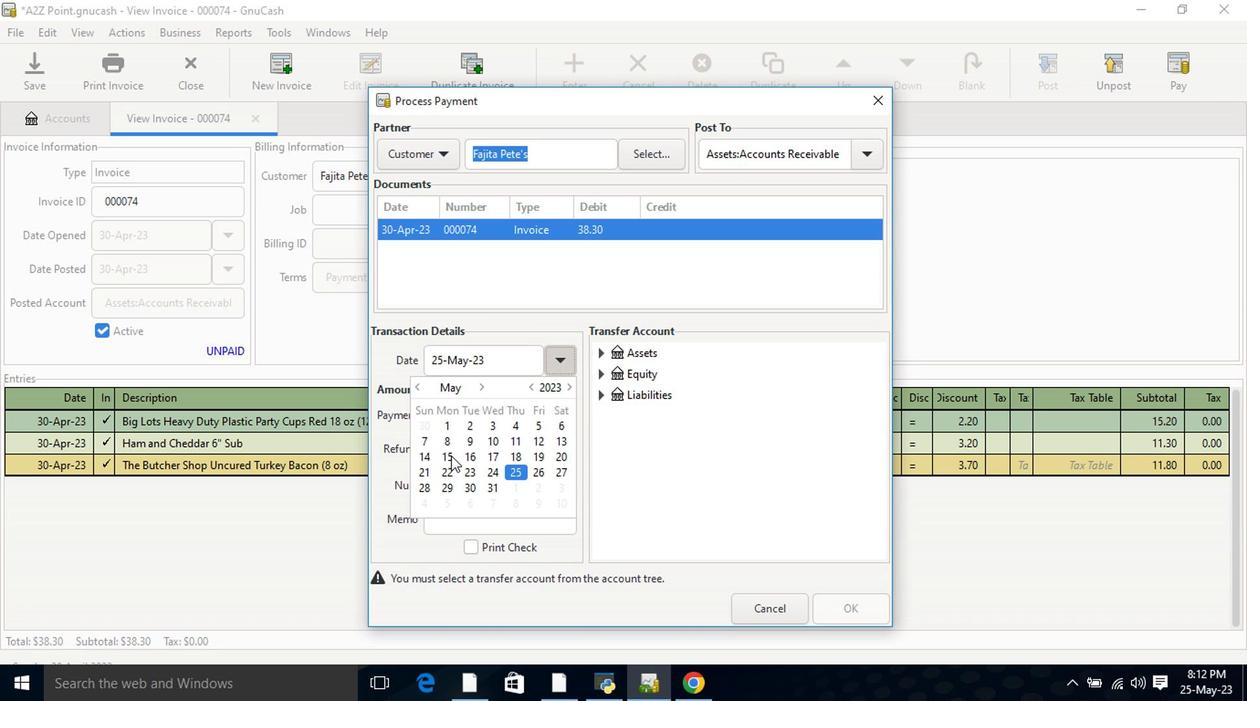 
Action: Mouse pressed left at (450, 463)
Screenshot: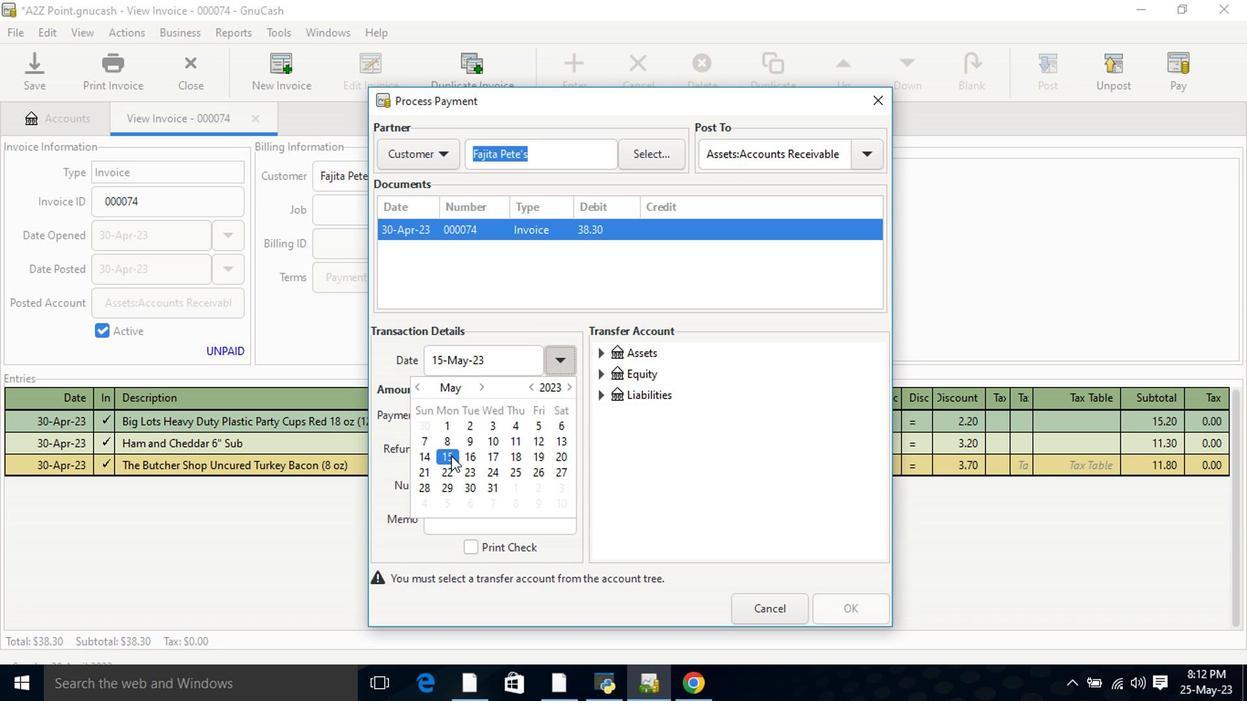 
Action: Mouse moved to (598, 364)
Screenshot: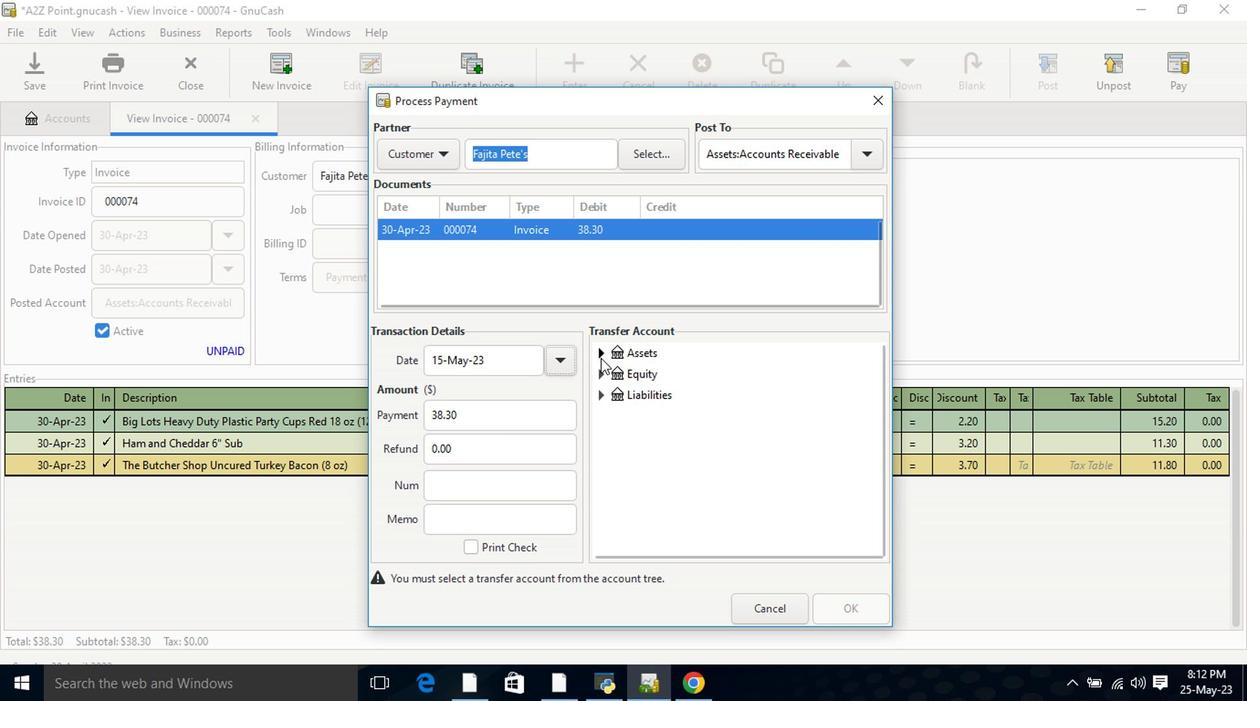 
Action: Mouse pressed left at (598, 364)
Screenshot: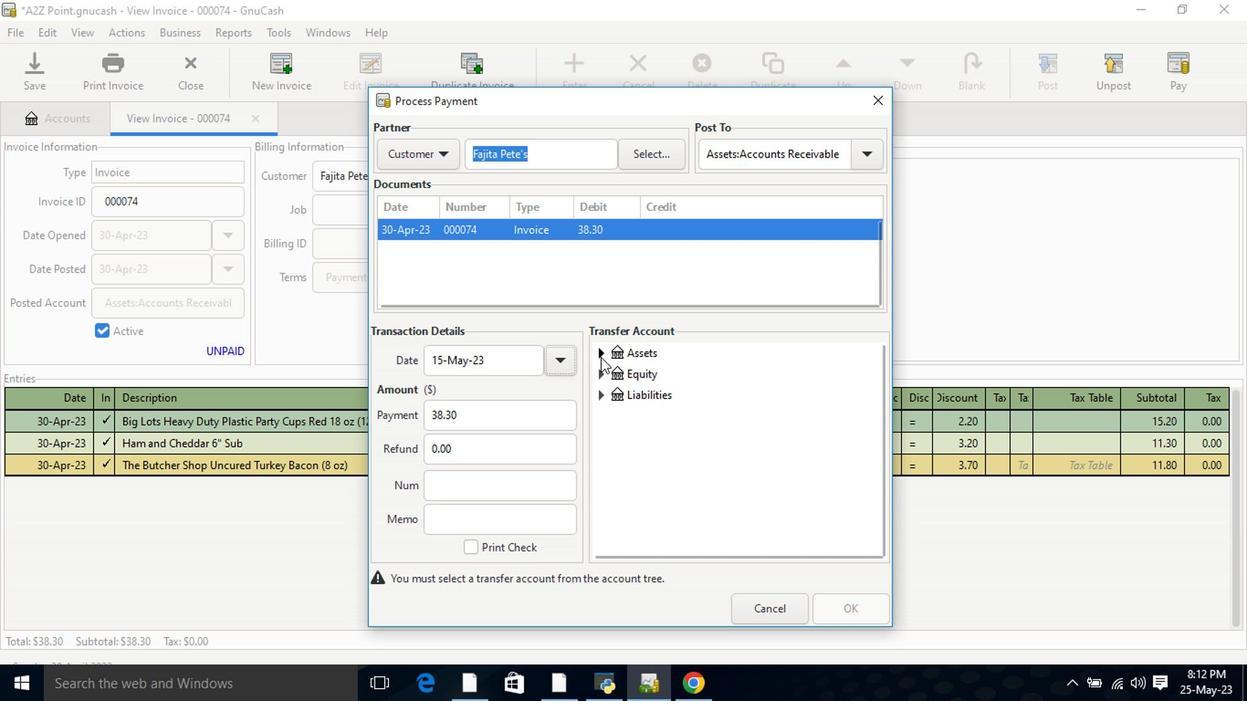 
Action: Mouse moved to (614, 382)
Screenshot: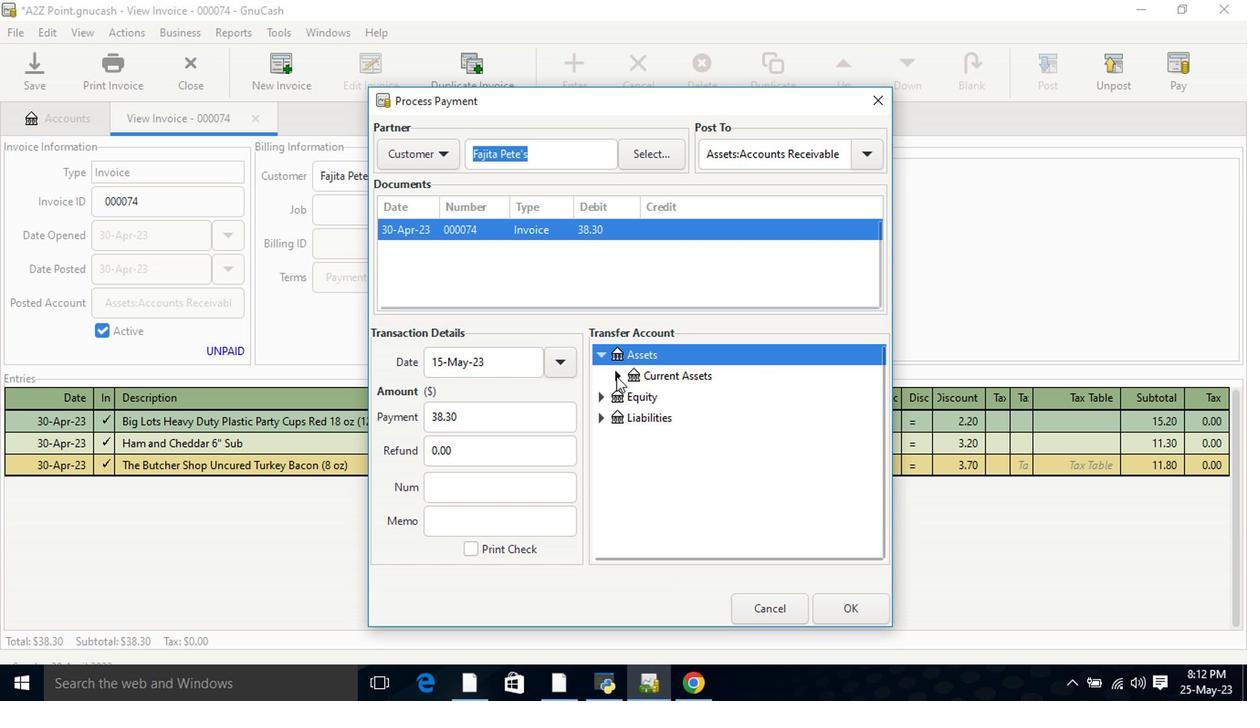 
Action: Mouse pressed left at (614, 382)
Screenshot: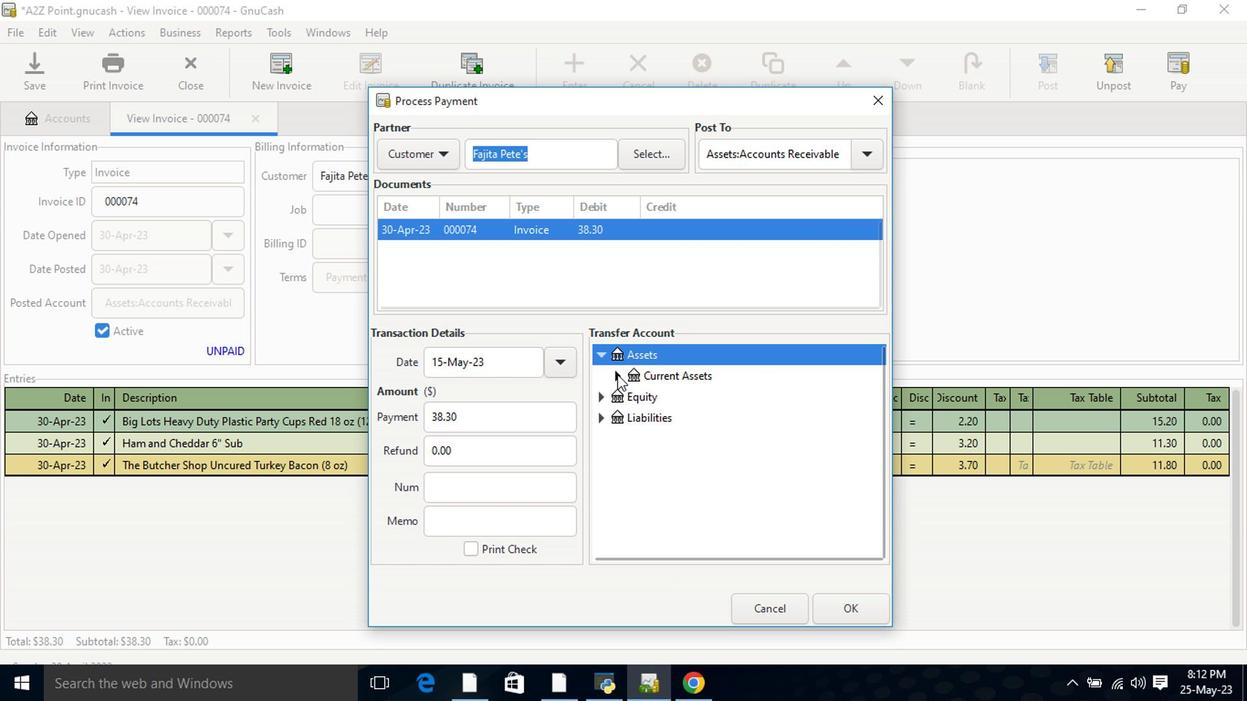 
Action: Mouse moved to (642, 402)
Screenshot: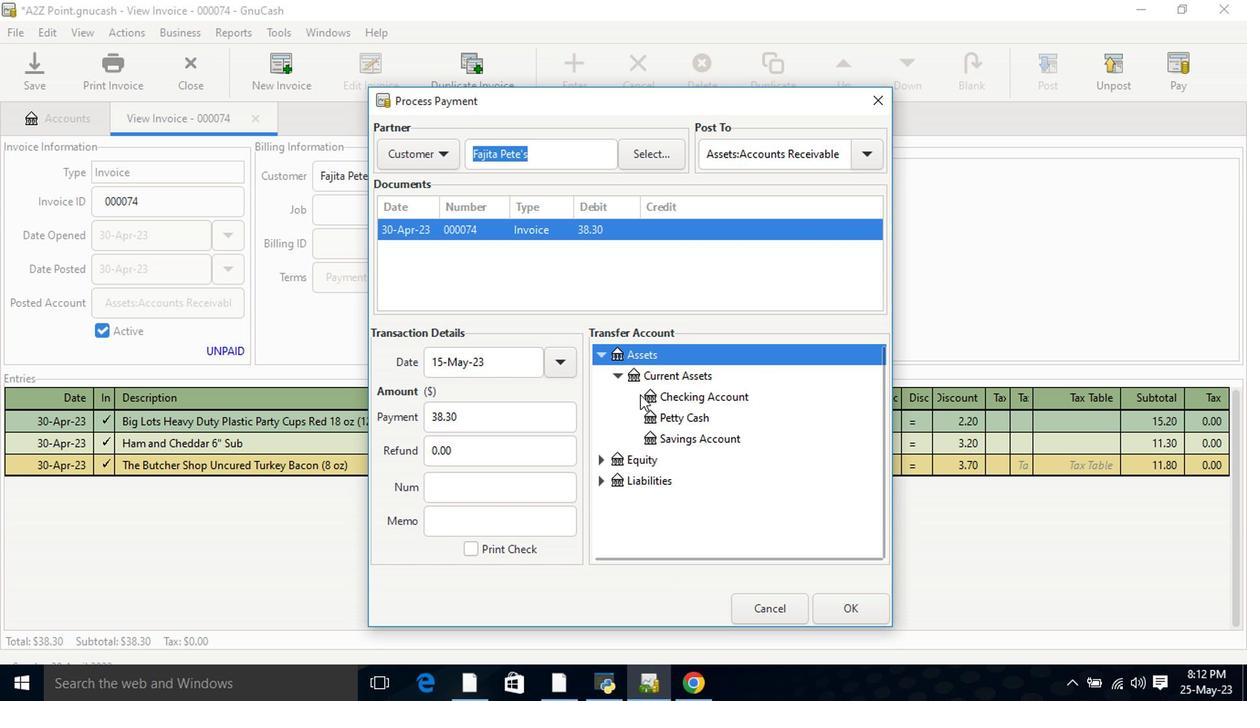 
Action: Mouse pressed left at (642, 402)
Screenshot: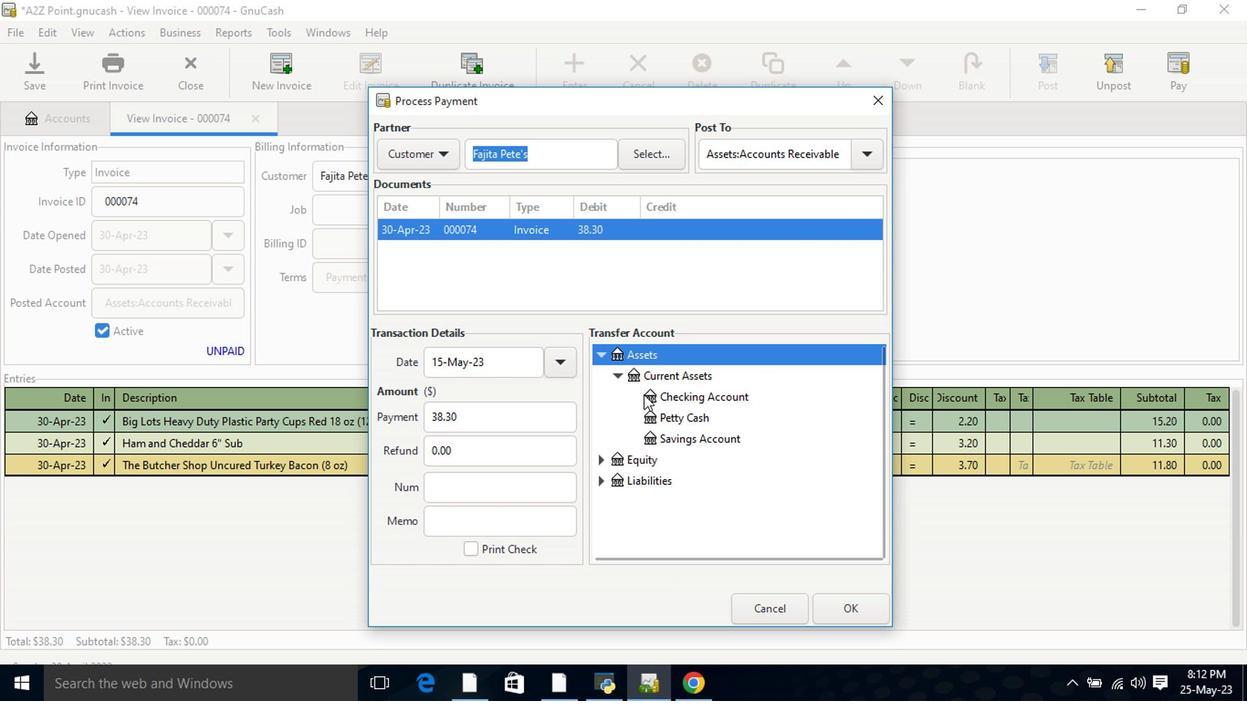 
Action: Mouse moved to (836, 615)
Screenshot: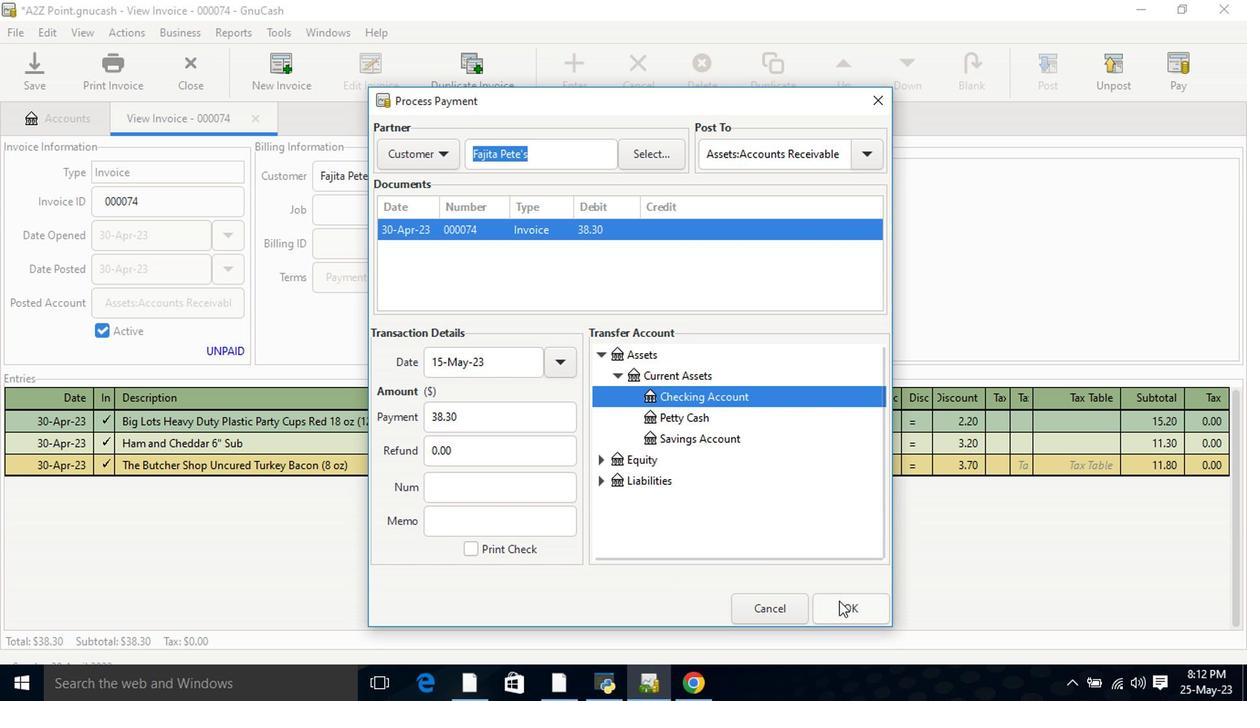 
Action: Mouse pressed left at (836, 615)
Screenshot: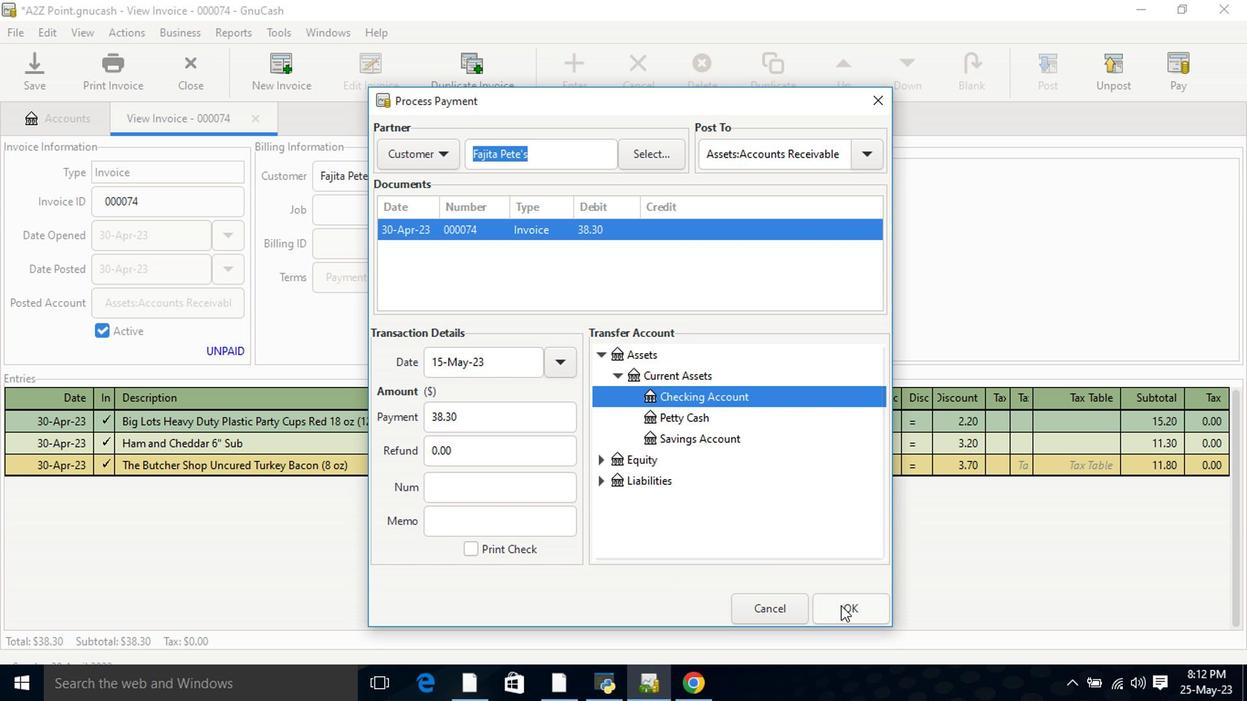 
Action: Mouse moved to (126, 78)
Screenshot: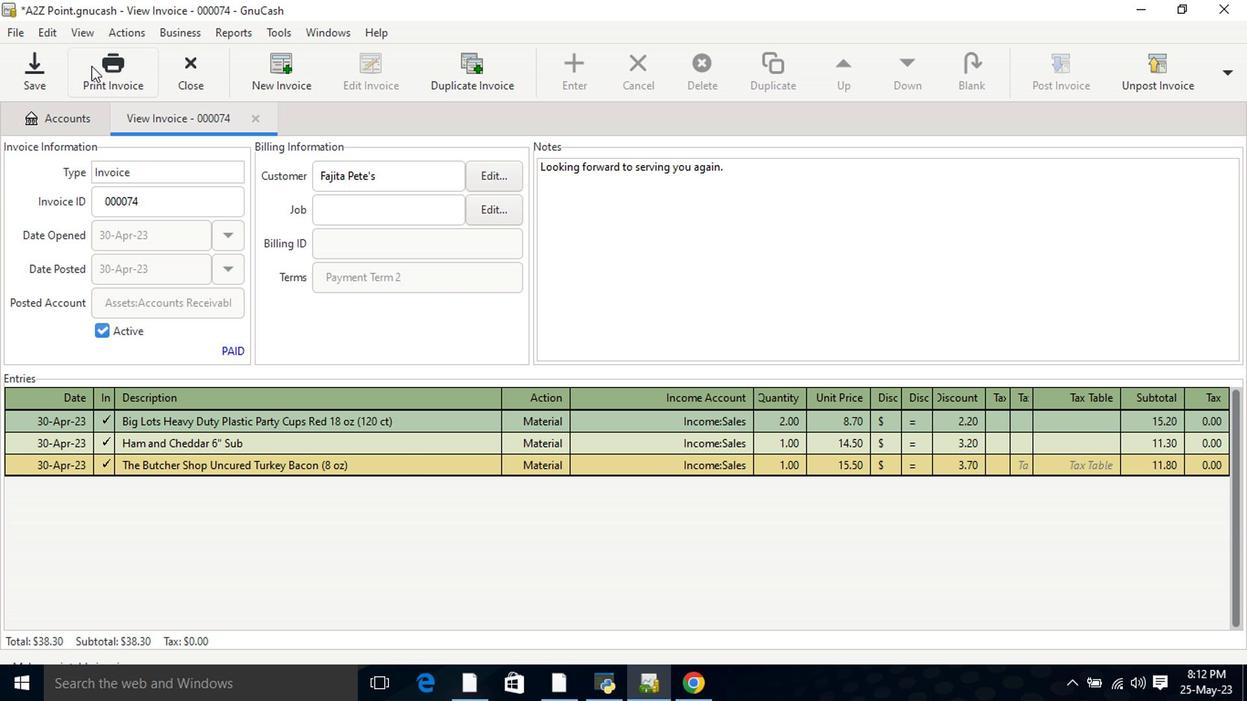 
Action: Mouse pressed left at (109, 70)
Screenshot: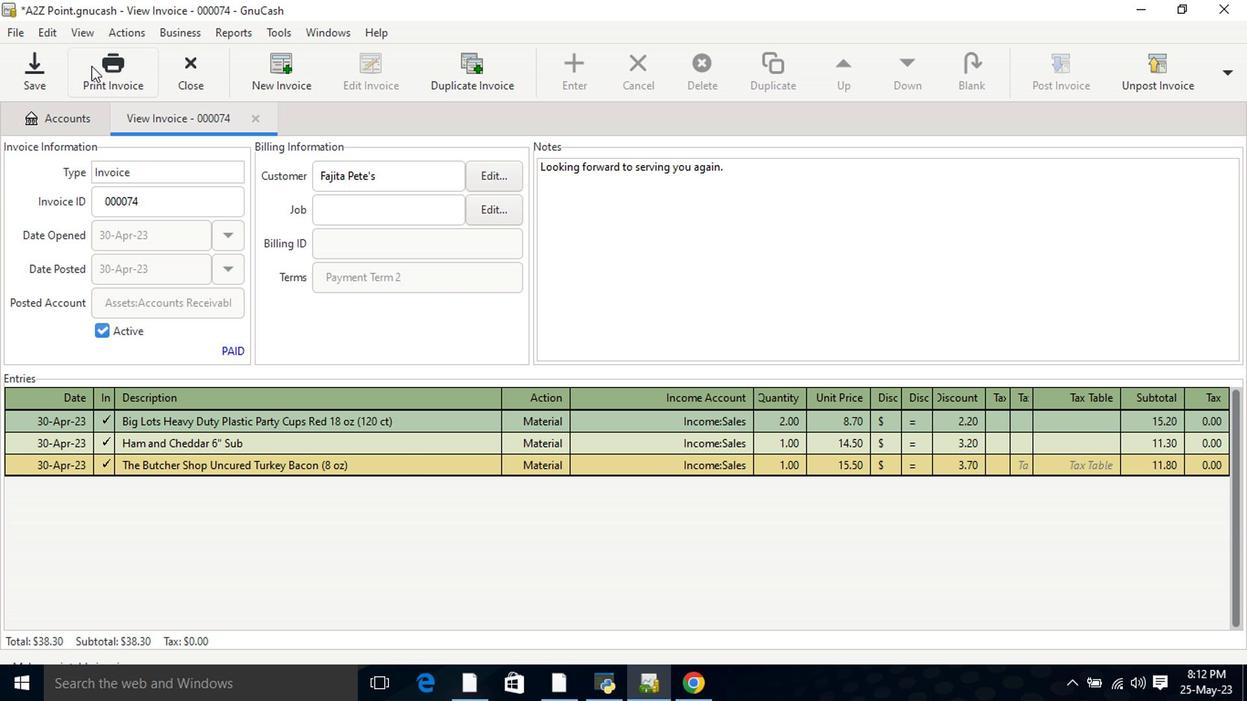 
Action: Mouse moved to (456, 79)
Screenshot: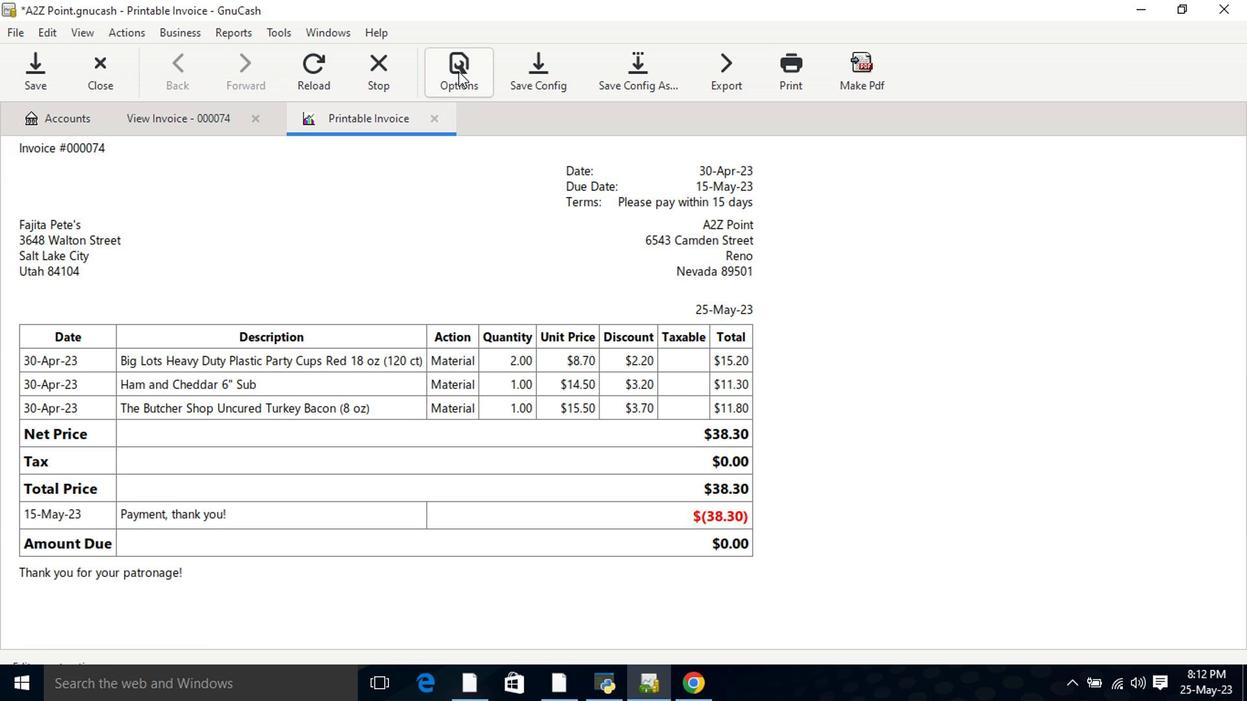 
Action: Mouse pressed left at (456, 79)
Screenshot: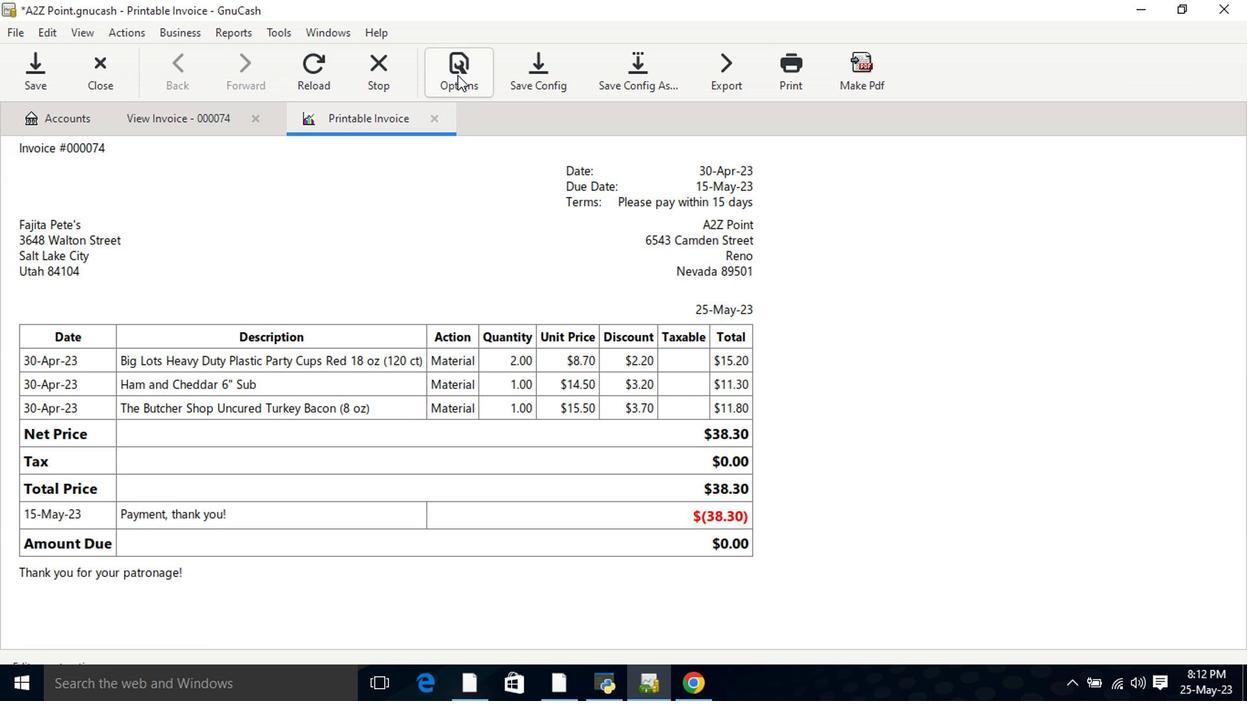 
Action: Mouse moved to (405, 160)
Screenshot: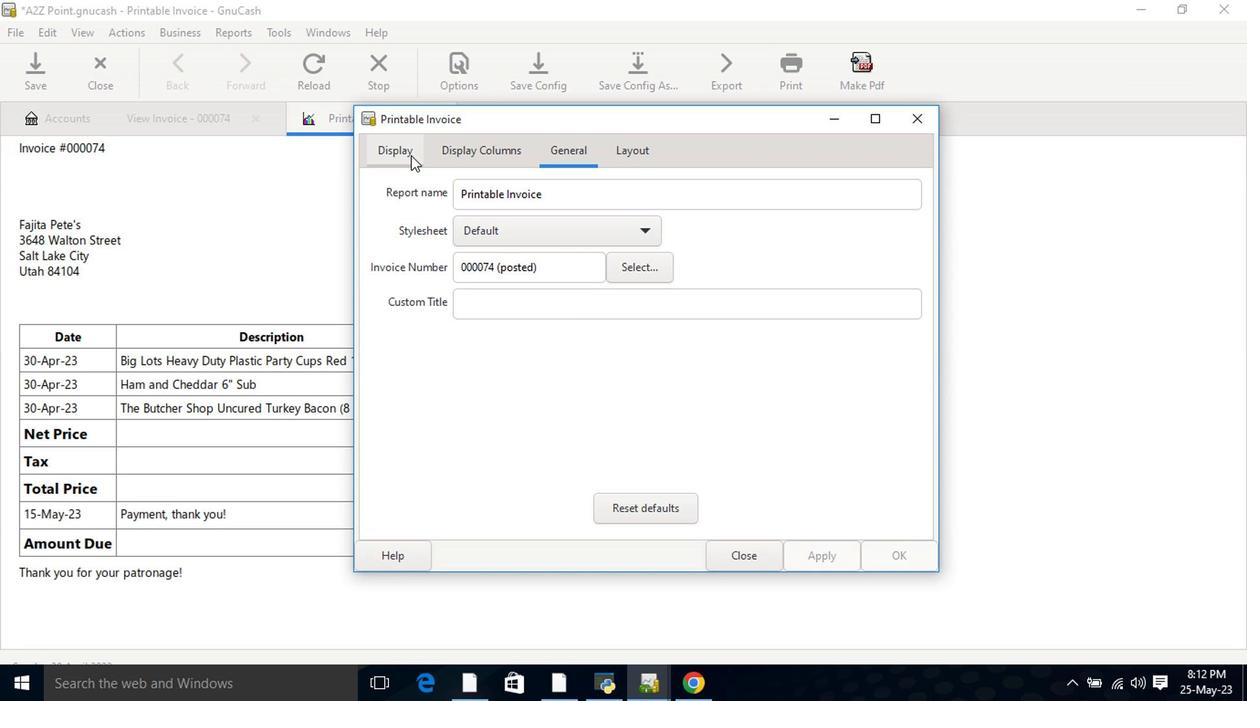 
Action: Mouse pressed left at (405, 160)
Screenshot: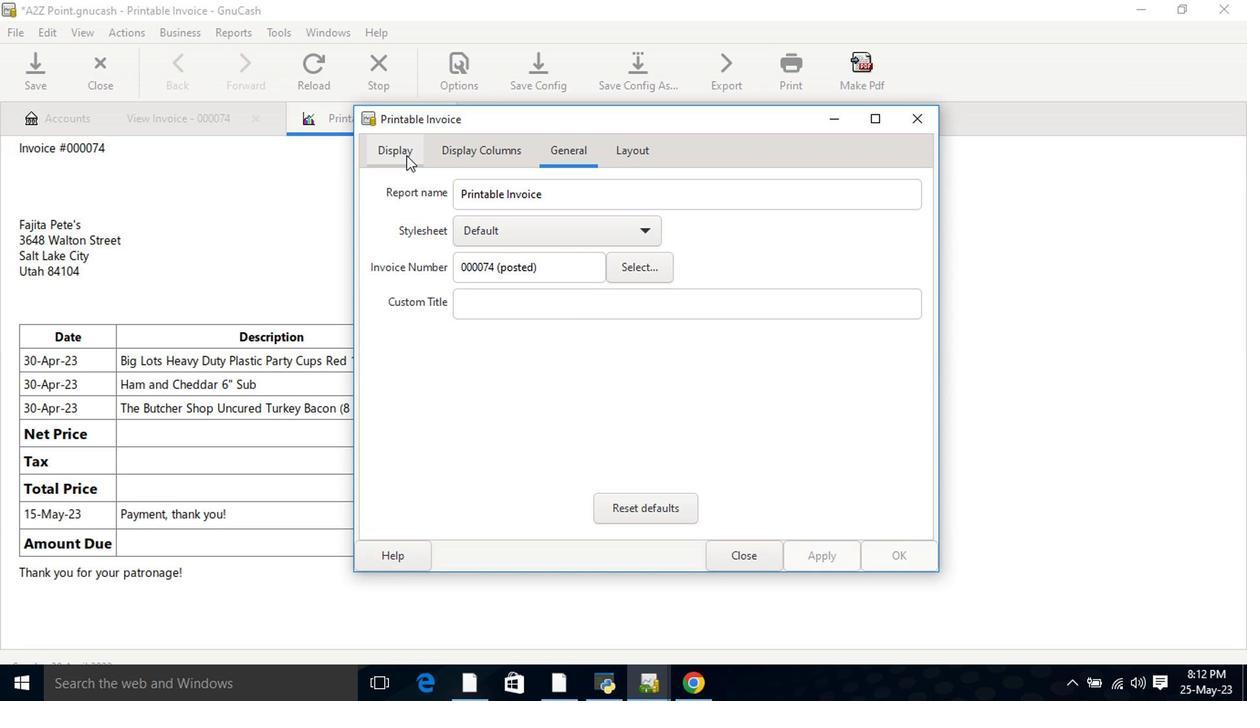 
Action: Mouse moved to (502, 370)
Screenshot: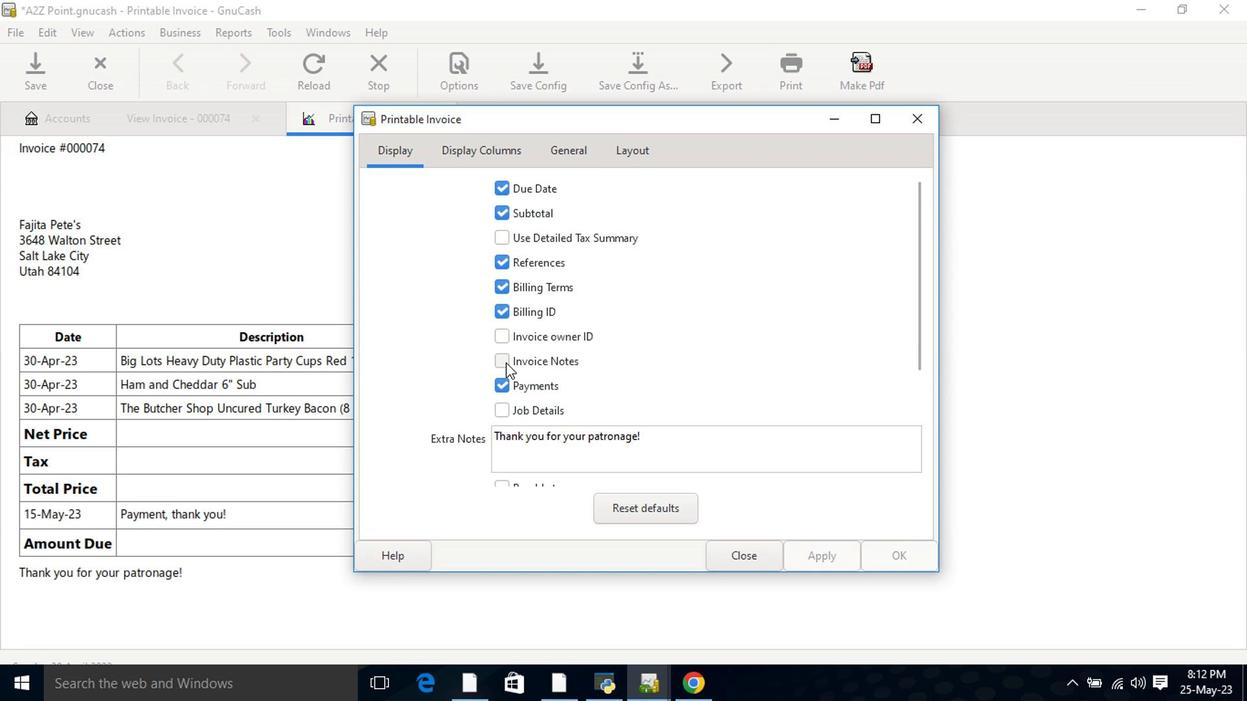 
Action: Mouse pressed left at (502, 370)
Screenshot: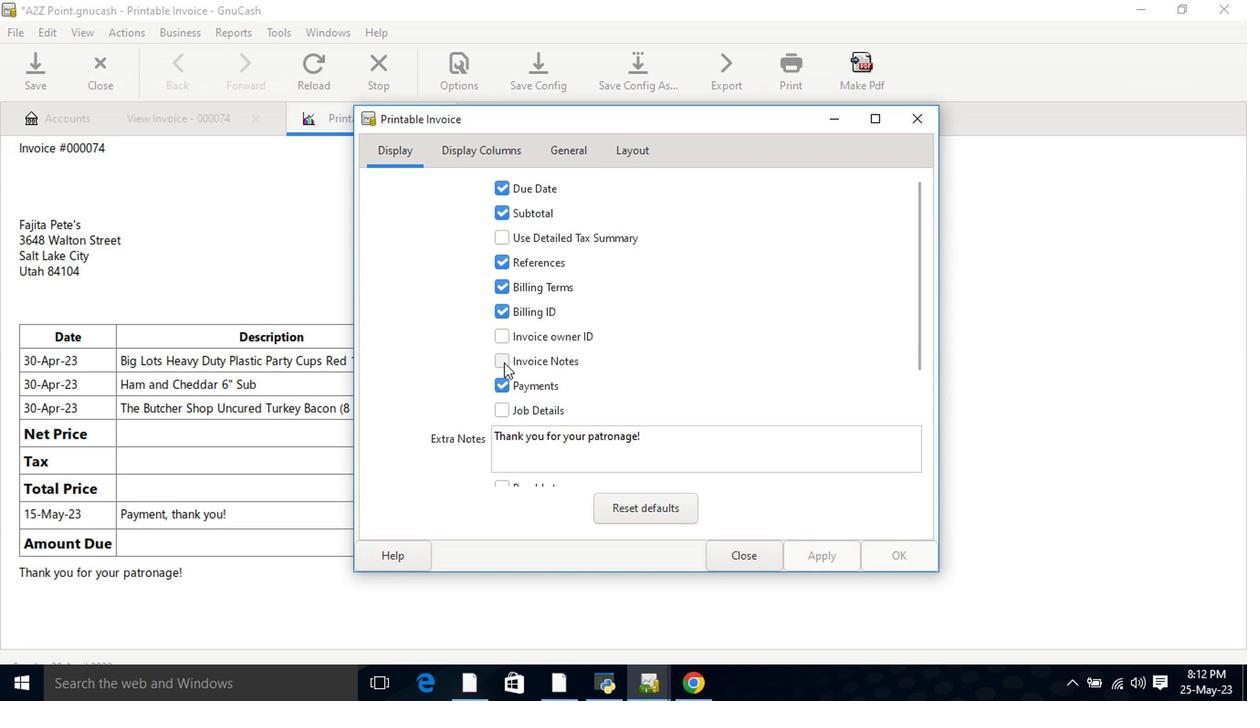 
Action: Mouse moved to (794, 550)
Screenshot: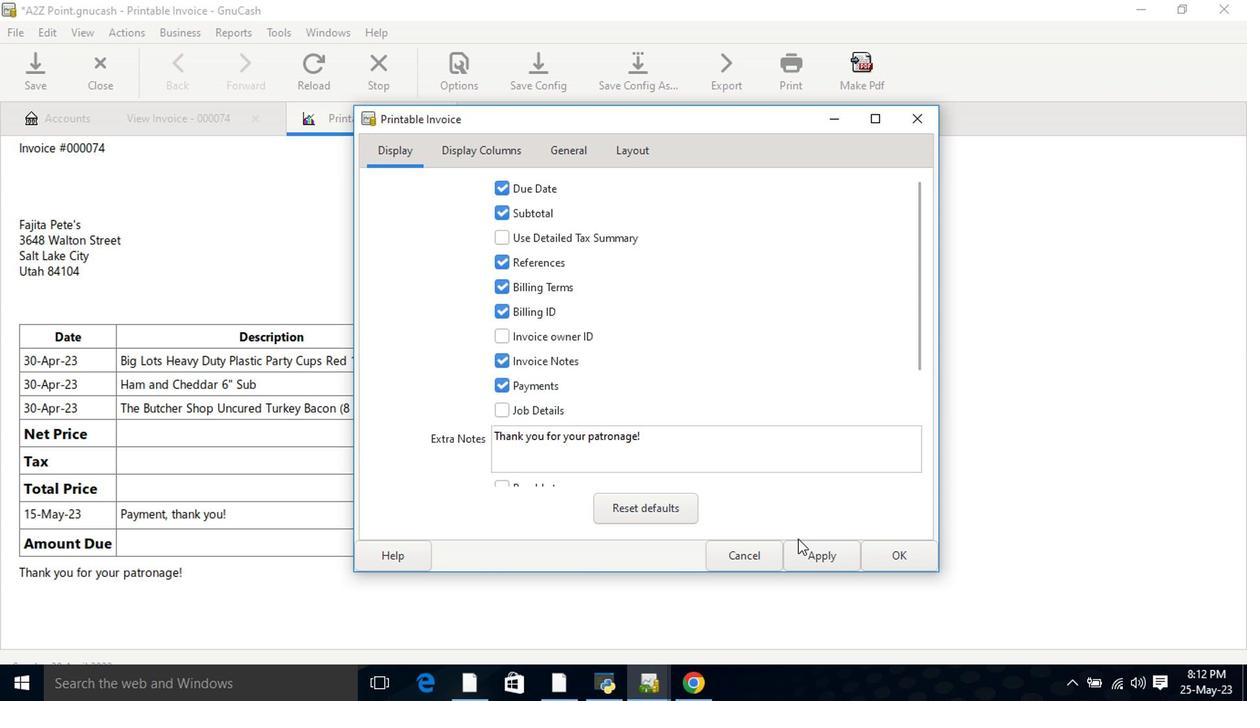 
Action: Mouse pressed left at (794, 550)
Screenshot: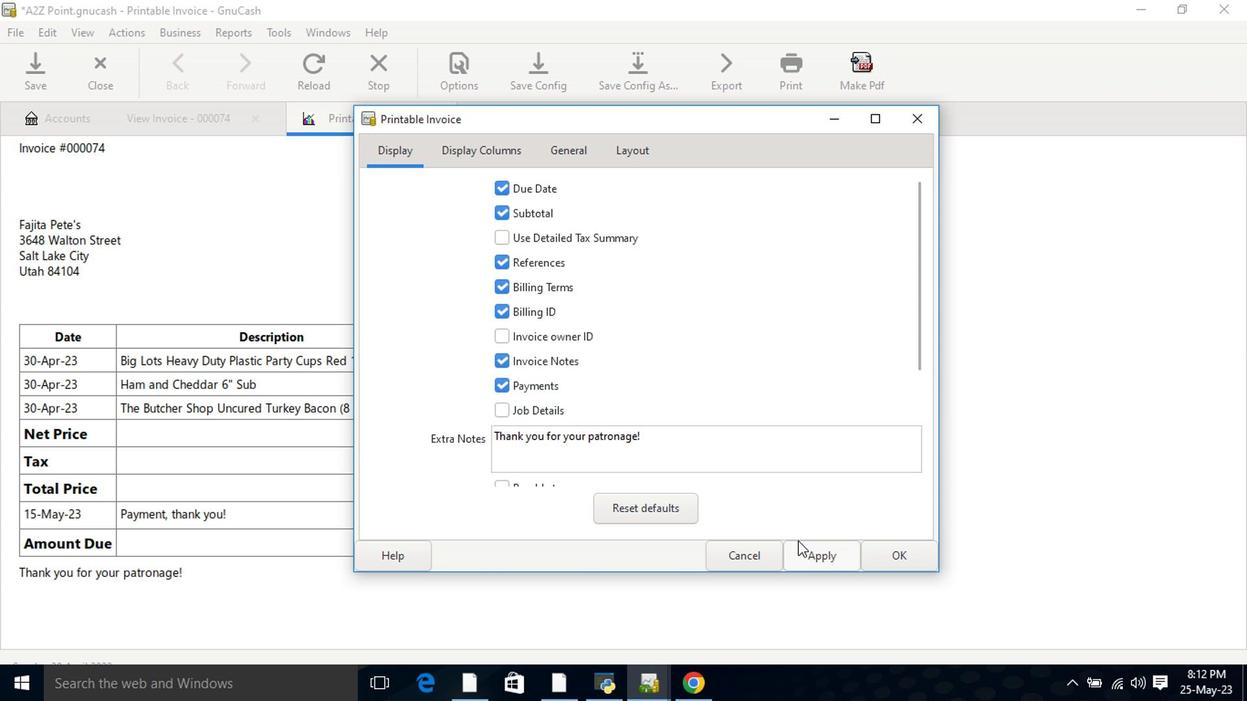 
Action: Mouse moved to (731, 560)
Screenshot: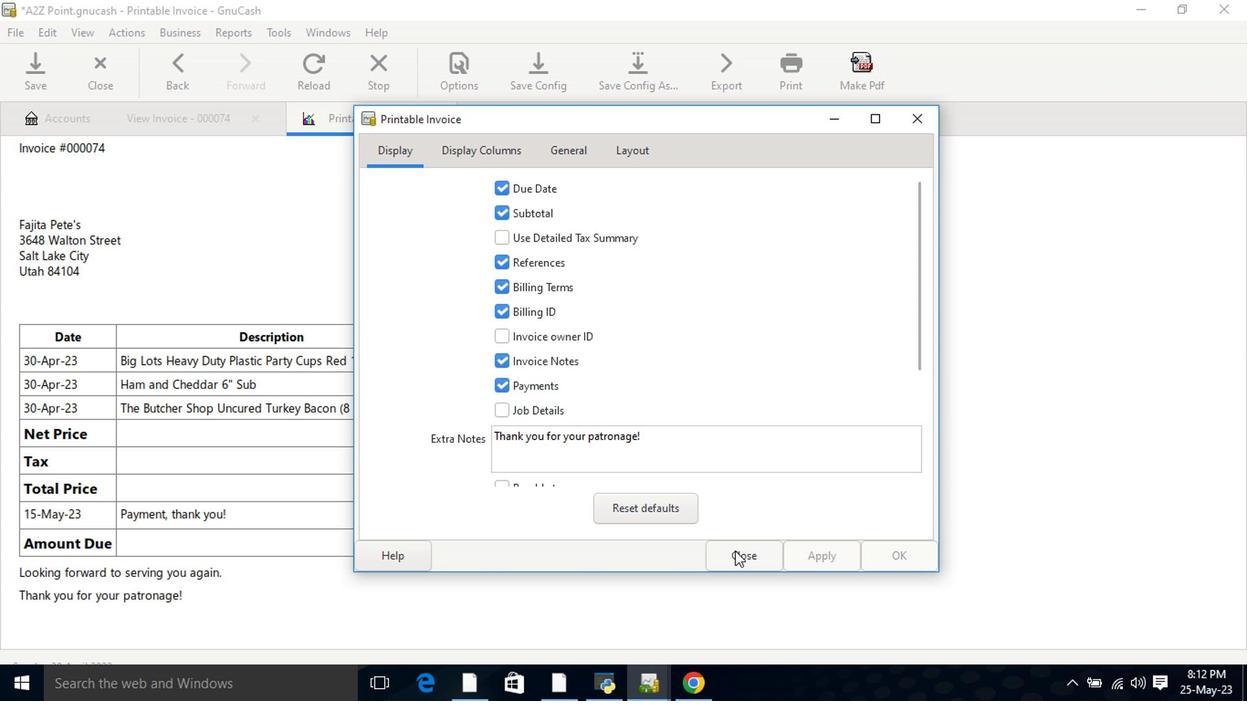 
Action: Mouse pressed left at (731, 560)
Screenshot: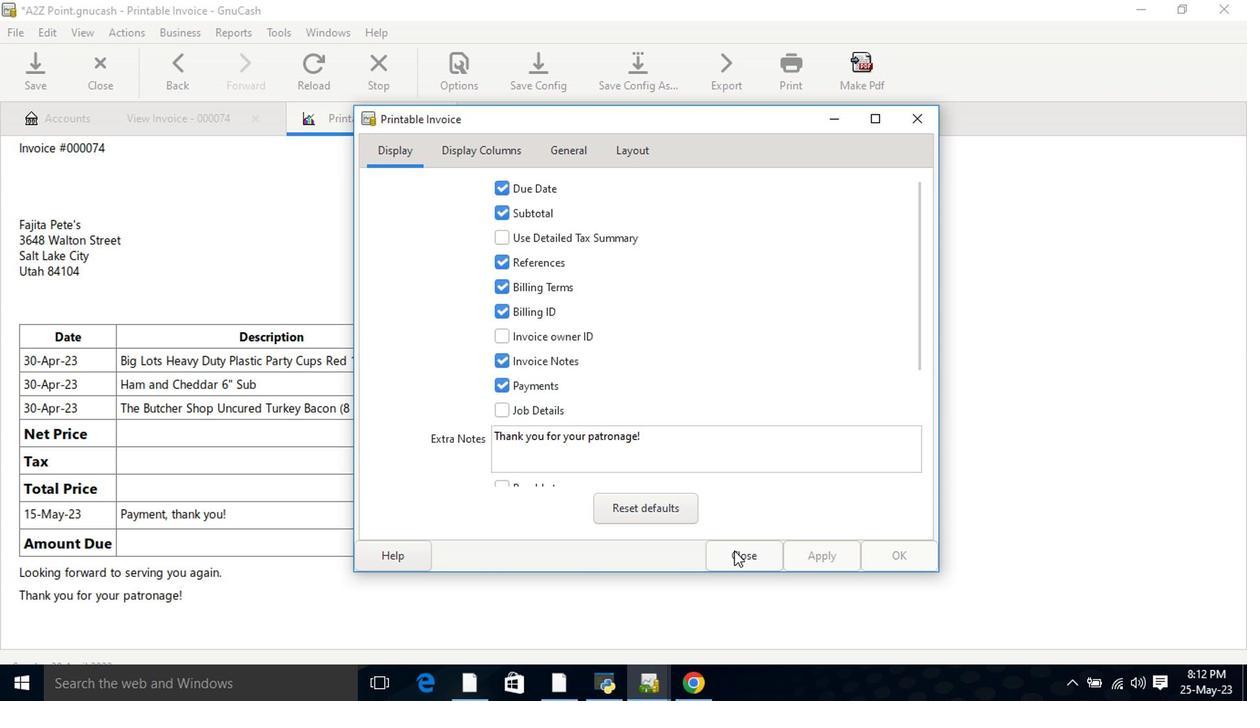 
Action: Mouse moved to (731, 554)
Screenshot: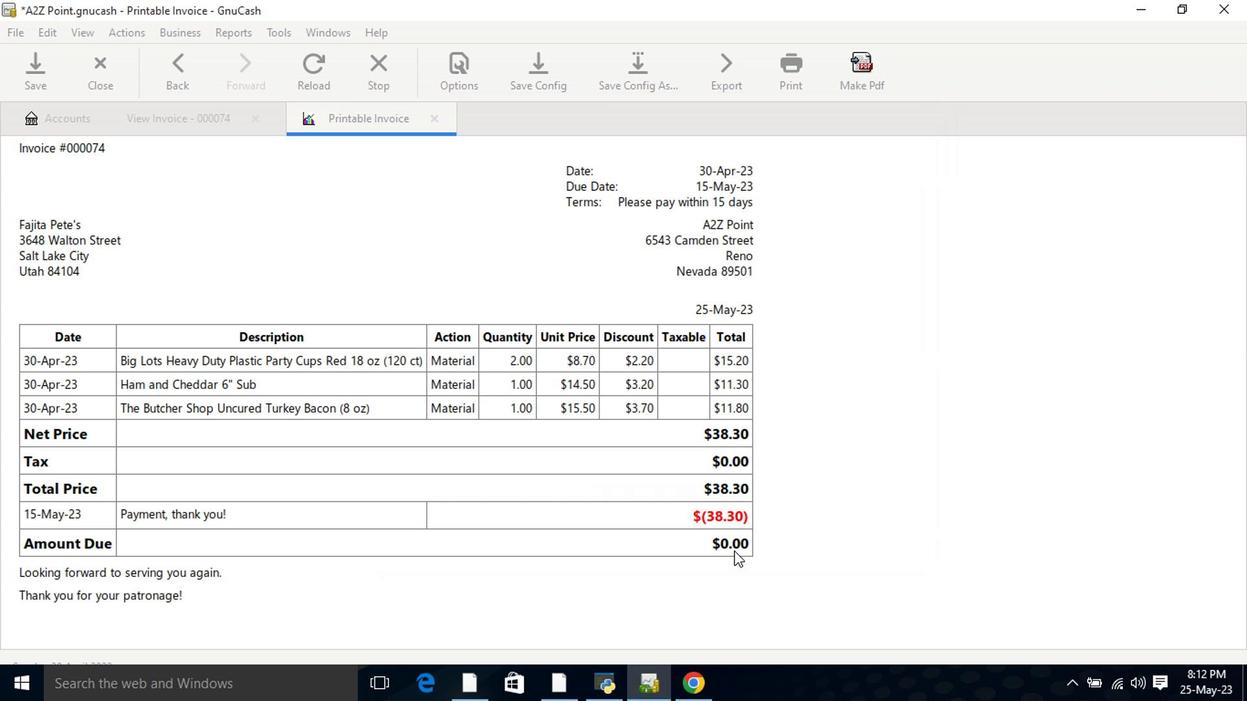 
